 Task: Open Card Card0000000383 in Board Board0000000096 in Workspace WS0000000032 in Trello. Add Member Carxxstreet791@gmail.com to Card Card0000000383 in Board Board0000000096 in Workspace WS0000000032 in Trello. Add Orange Label titled Label0000000383 to Card Card0000000383 in Board Board0000000096 in Workspace WS0000000032 in Trello. Add Checklist CL0000000383 to Card Card0000000383 in Board Board0000000096 in Workspace WS0000000032 in Trello. Add Dates with Start Date as Oct 01 2023 and Due Date as Oct 31 2023 to Card Card0000000383 in Board Board0000000096 in Workspace WS0000000032 in Trello
Action: Mouse moved to (334, 581)
Screenshot: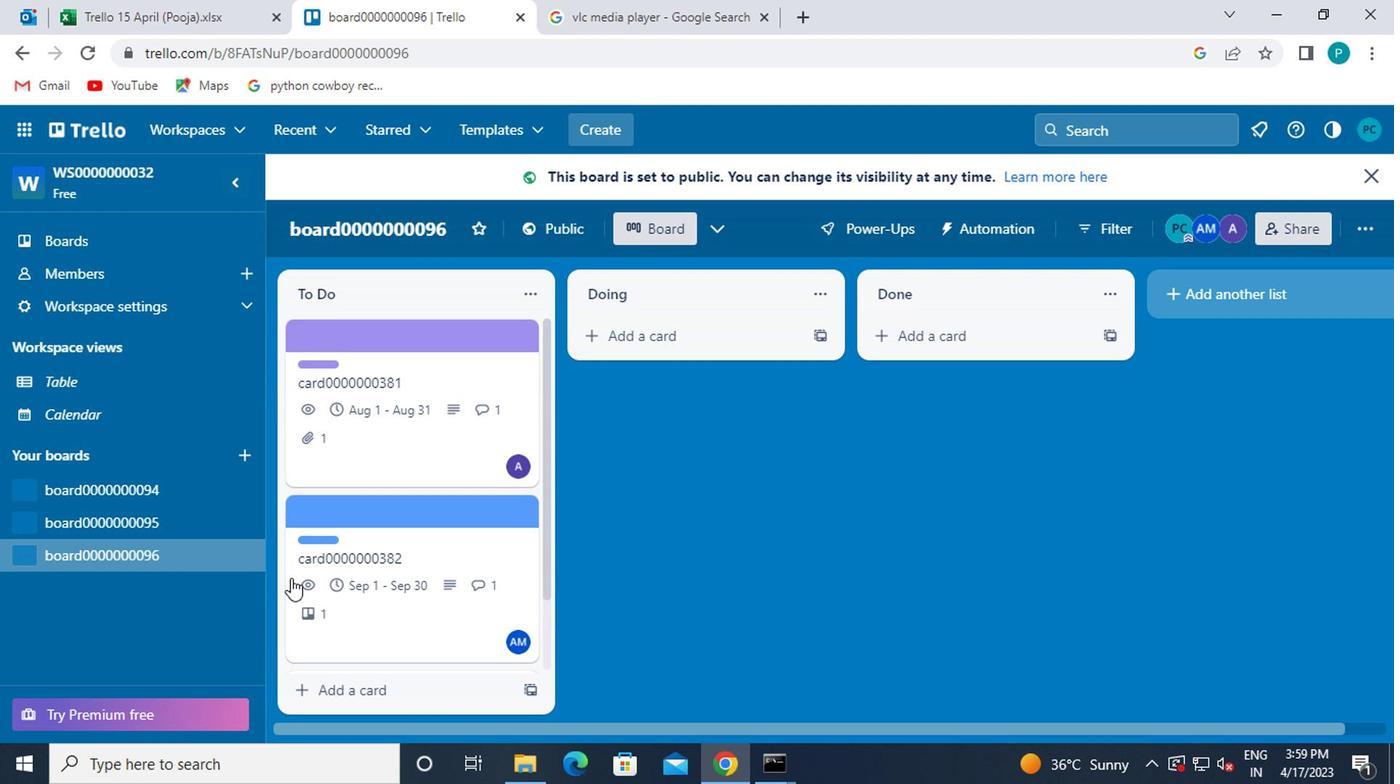 
Action: Mouse scrolled (334, 580) with delta (0, 0)
Screenshot: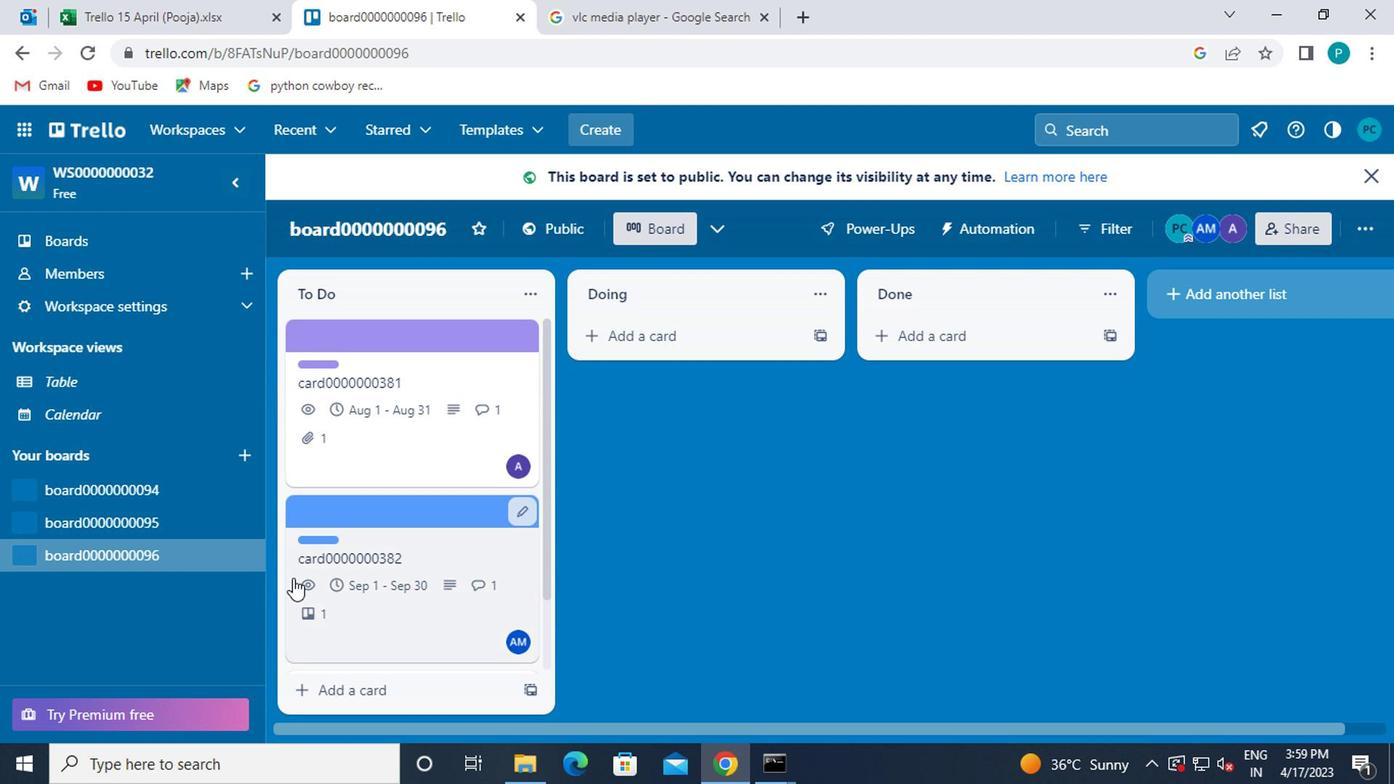 
Action: Mouse moved to (334, 581)
Screenshot: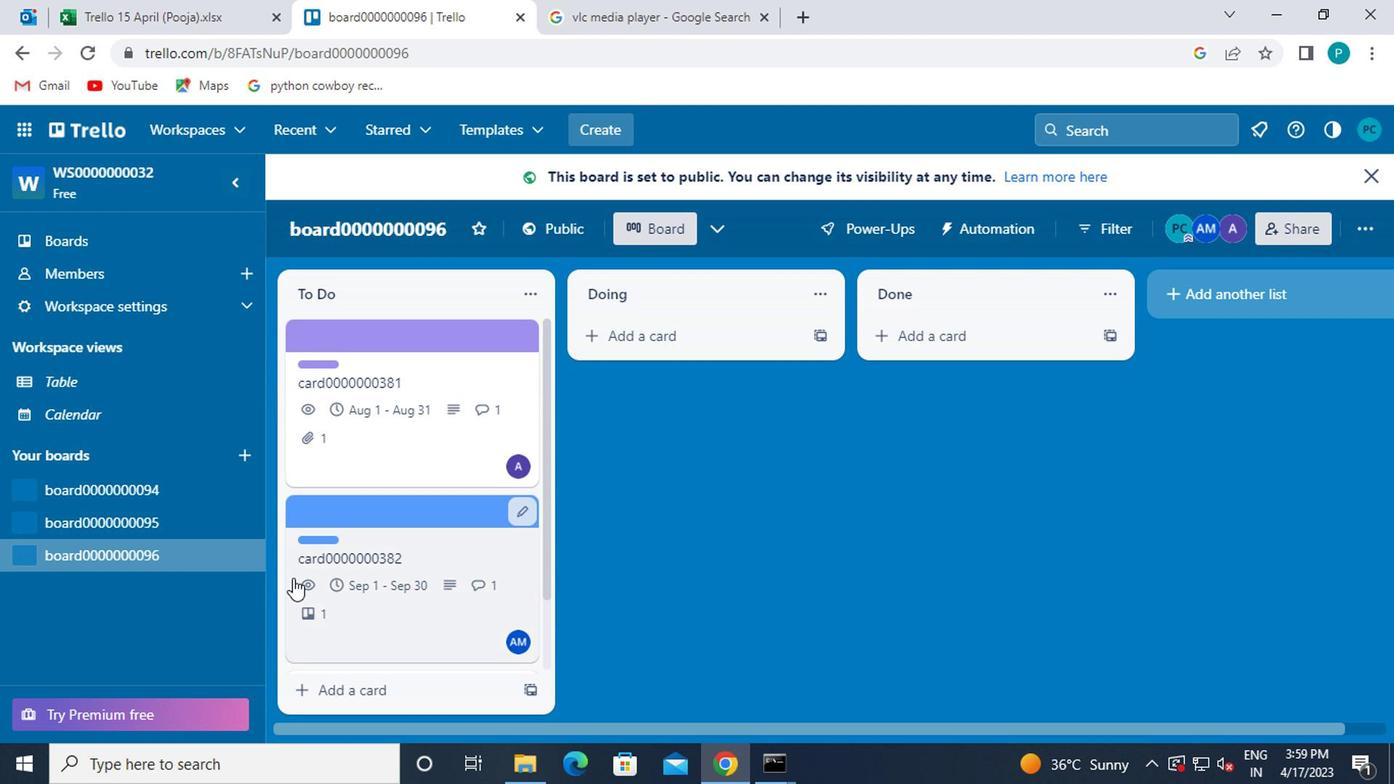 
Action: Mouse scrolled (334, 580) with delta (0, 0)
Screenshot: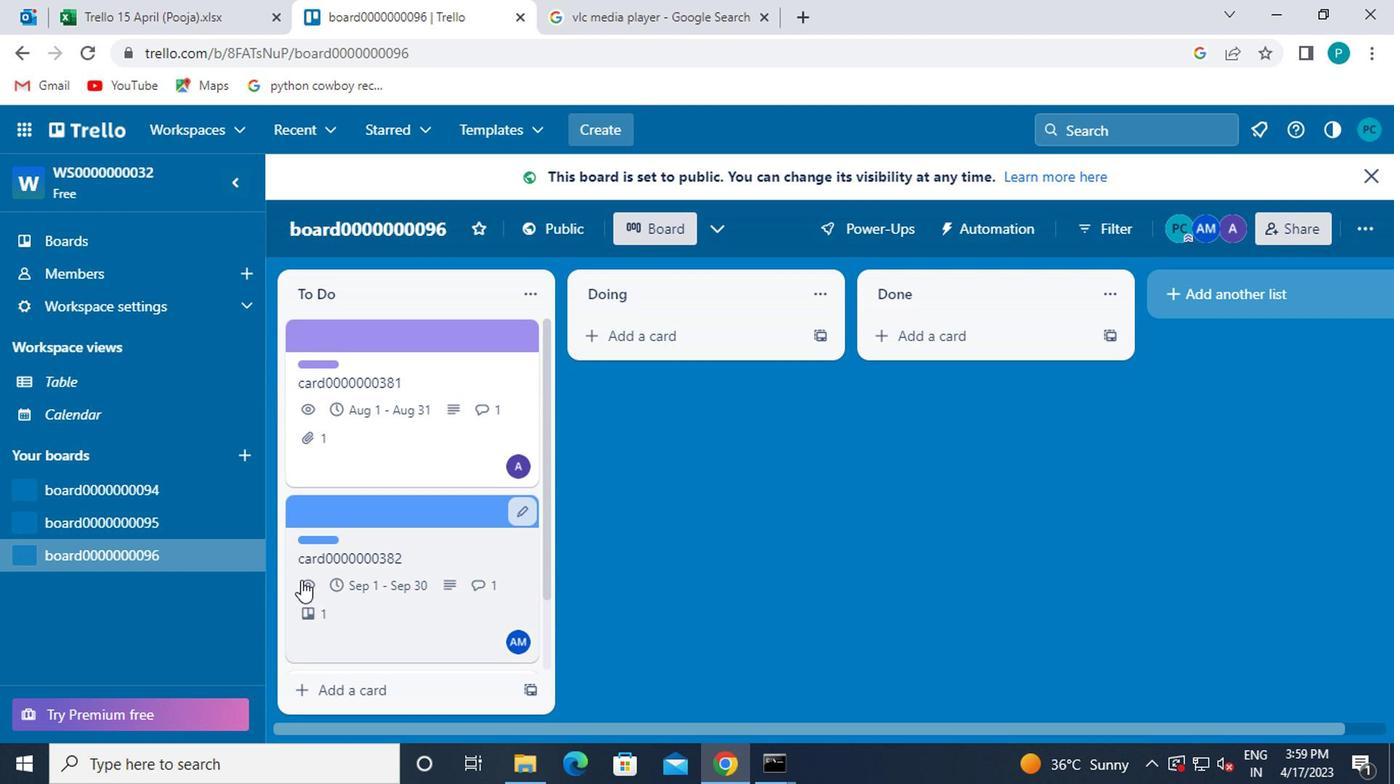 
Action: Mouse moved to (345, 599)
Screenshot: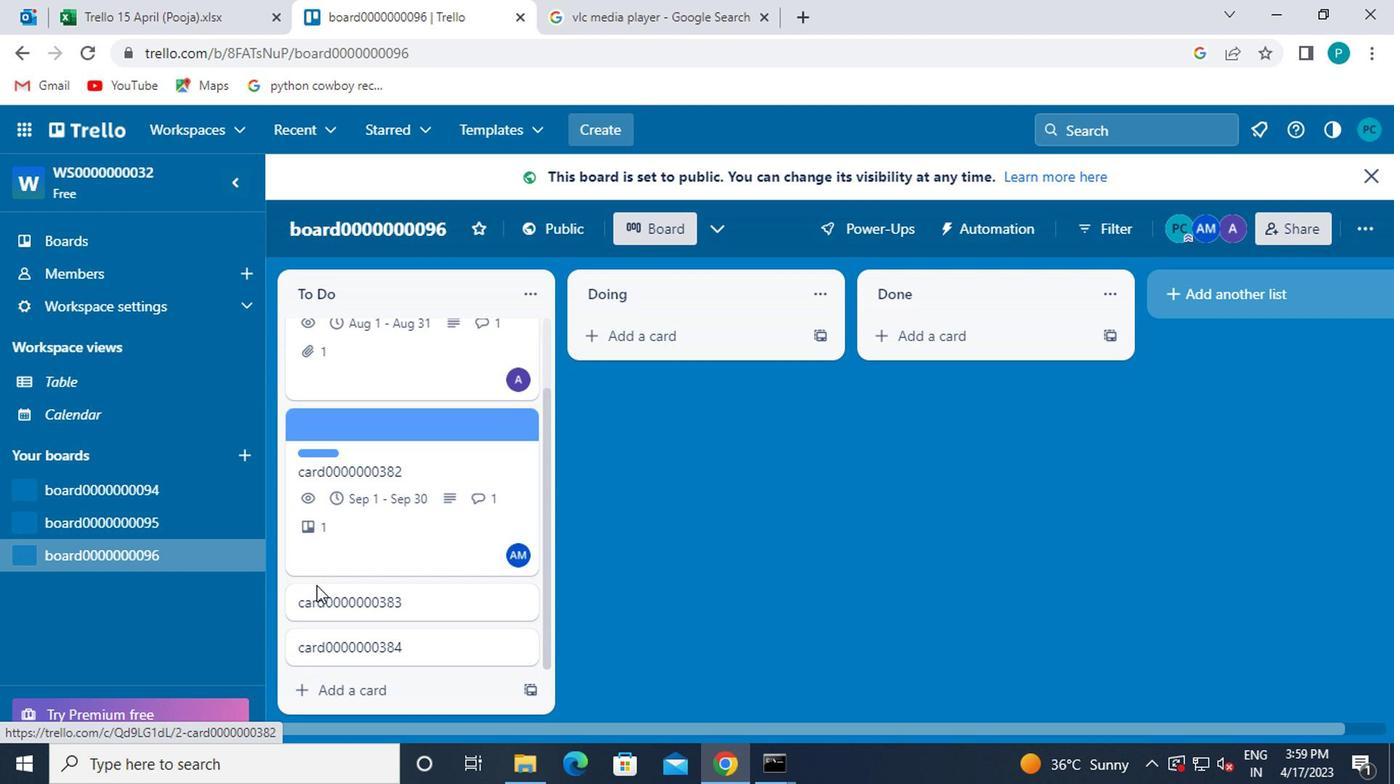 
Action: Mouse pressed left at (345, 599)
Screenshot: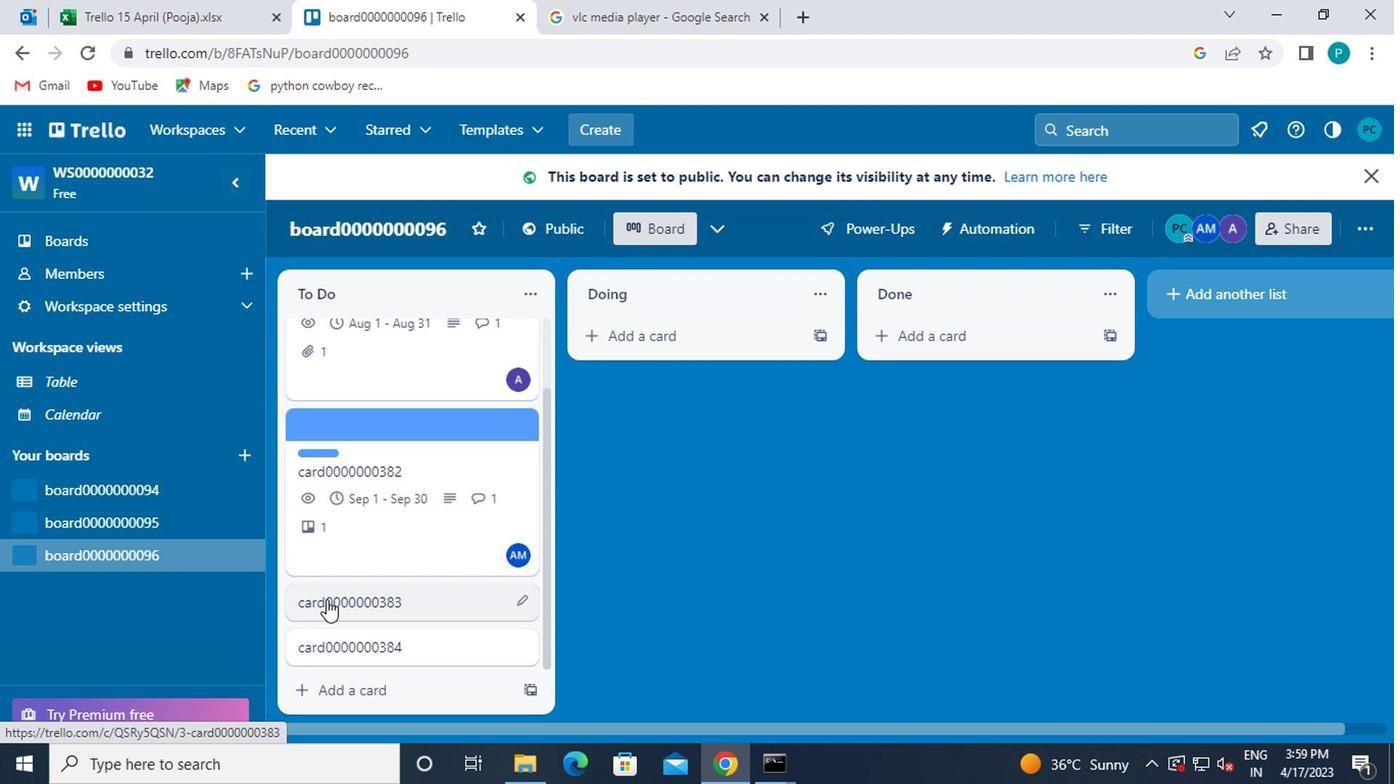 
Action: Mouse moved to (917, 370)
Screenshot: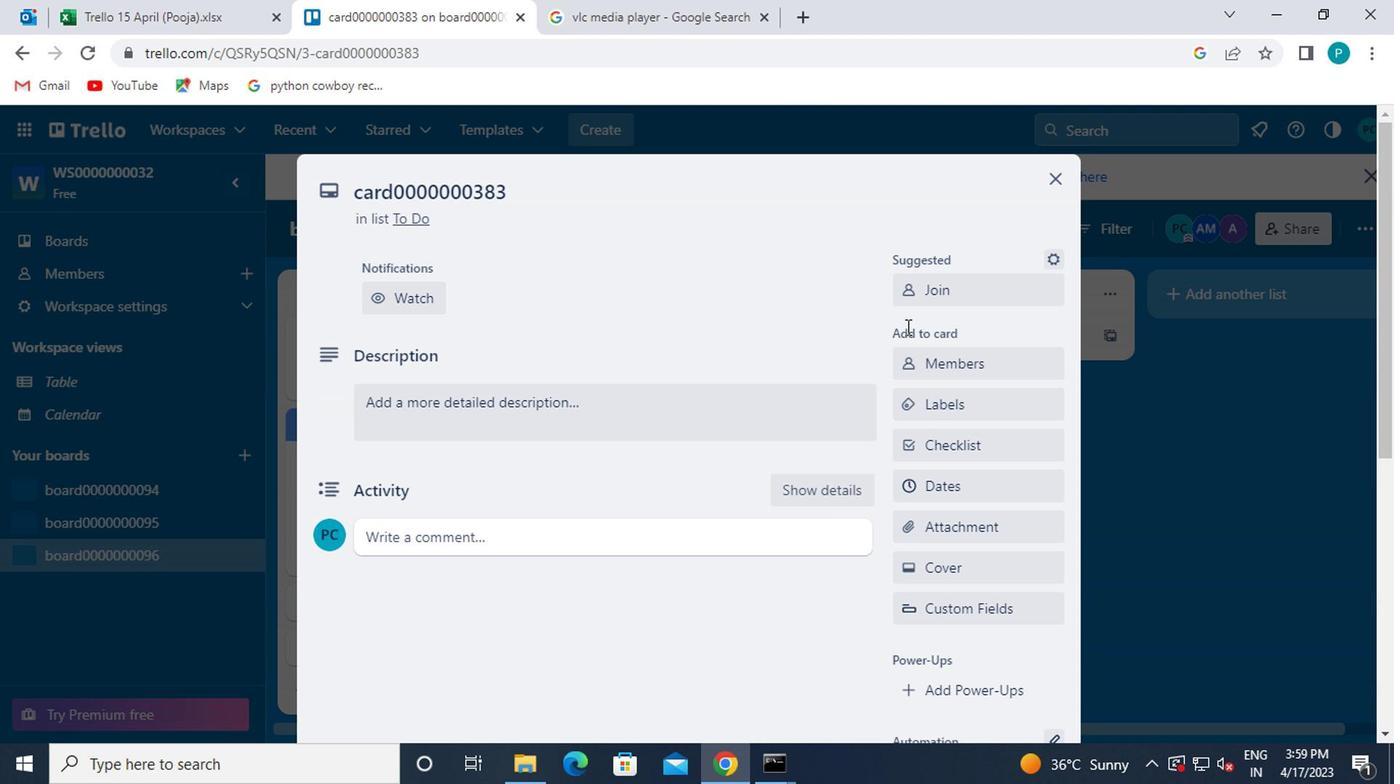 
Action: Mouse pressed left at (917, 370)
Screenshot: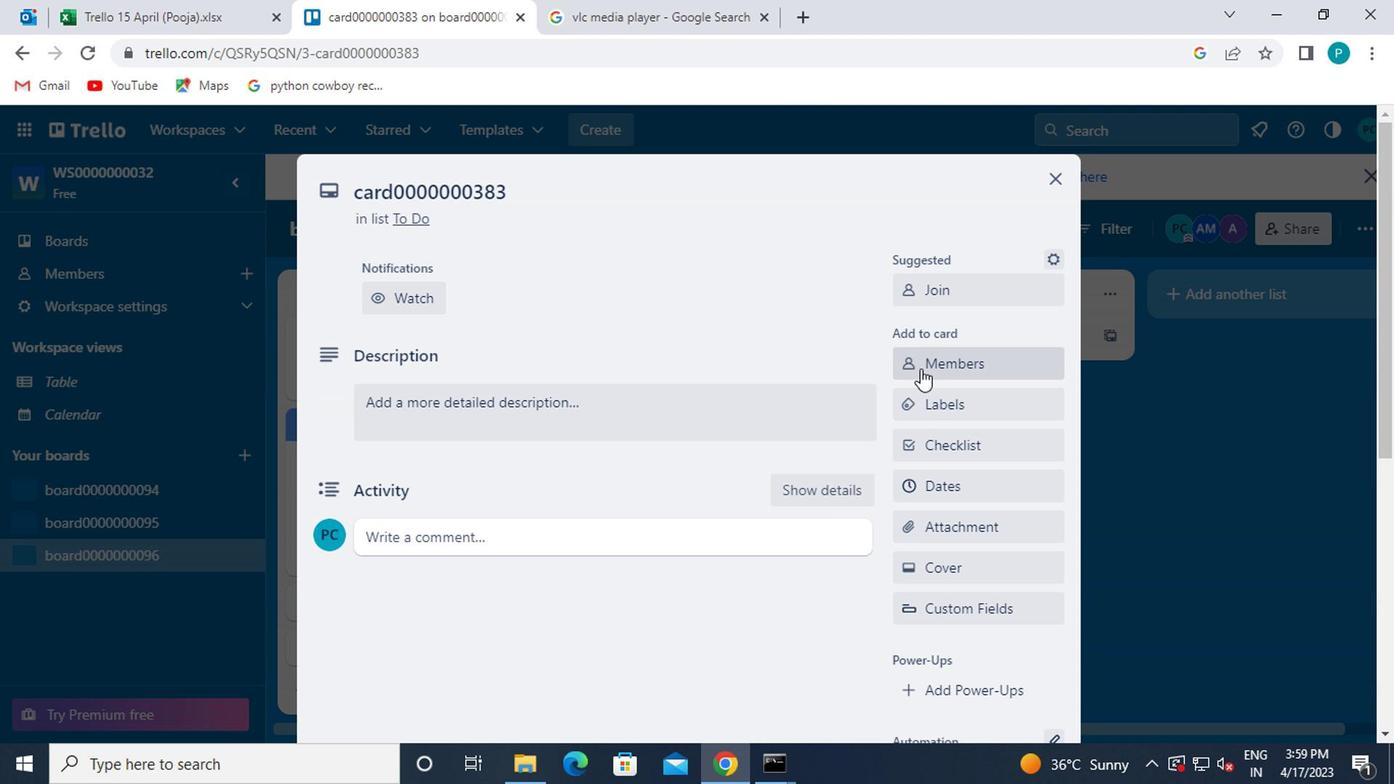 
Action: Mouse moved to (927, 455)
Screenshot: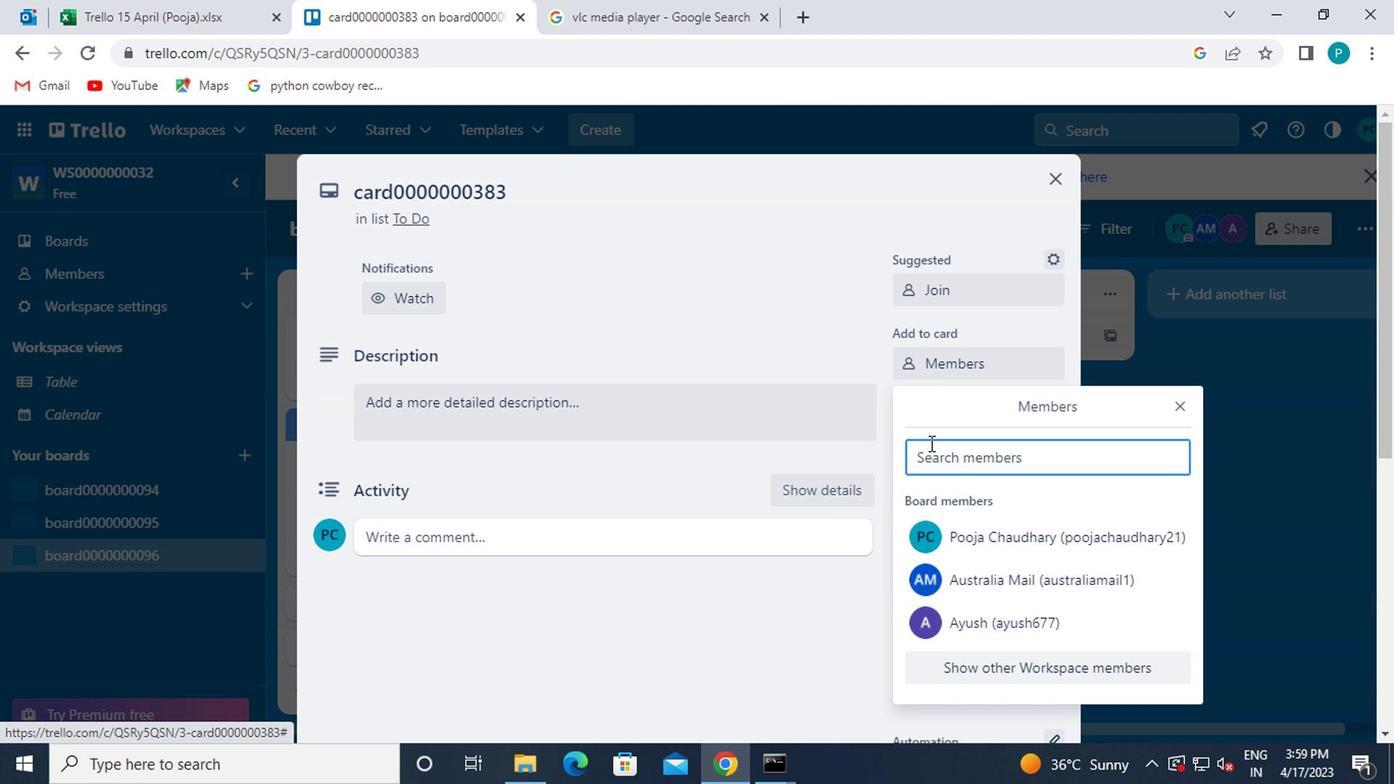 
Action: Mouse pressed left at (927, 455)
Screenshot: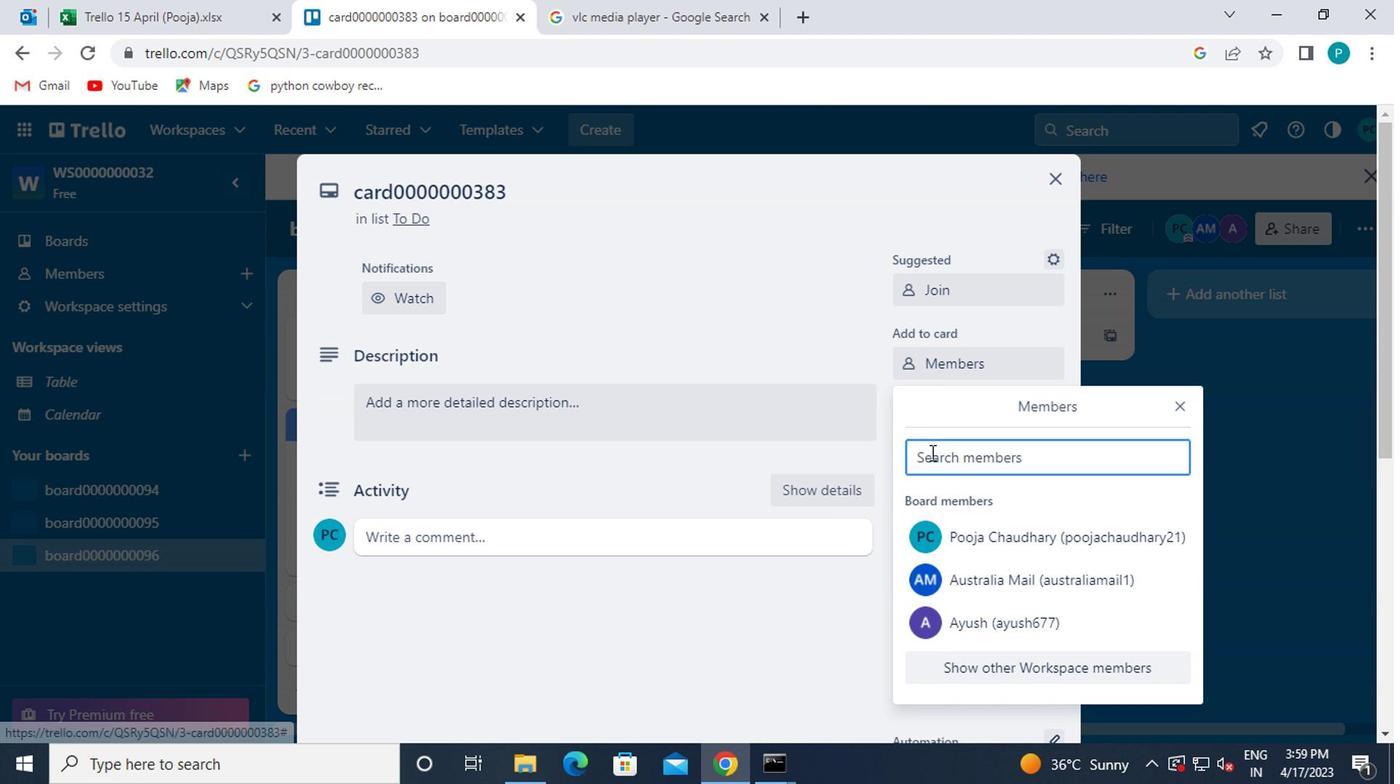 
Action: Mouse moved to (865, 496)
Screenshot: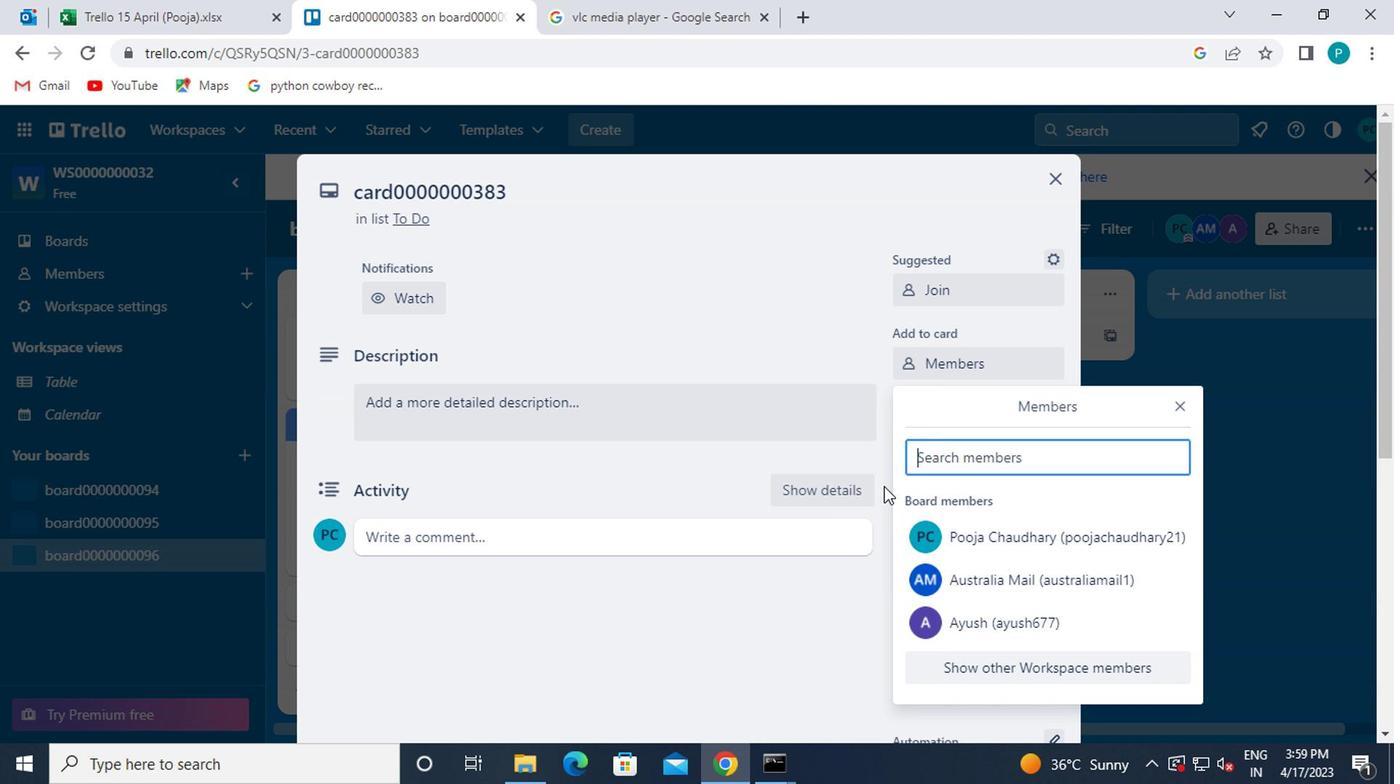 
Action: Key pressed carxxstret<Key.backspace>et791
Screenshot: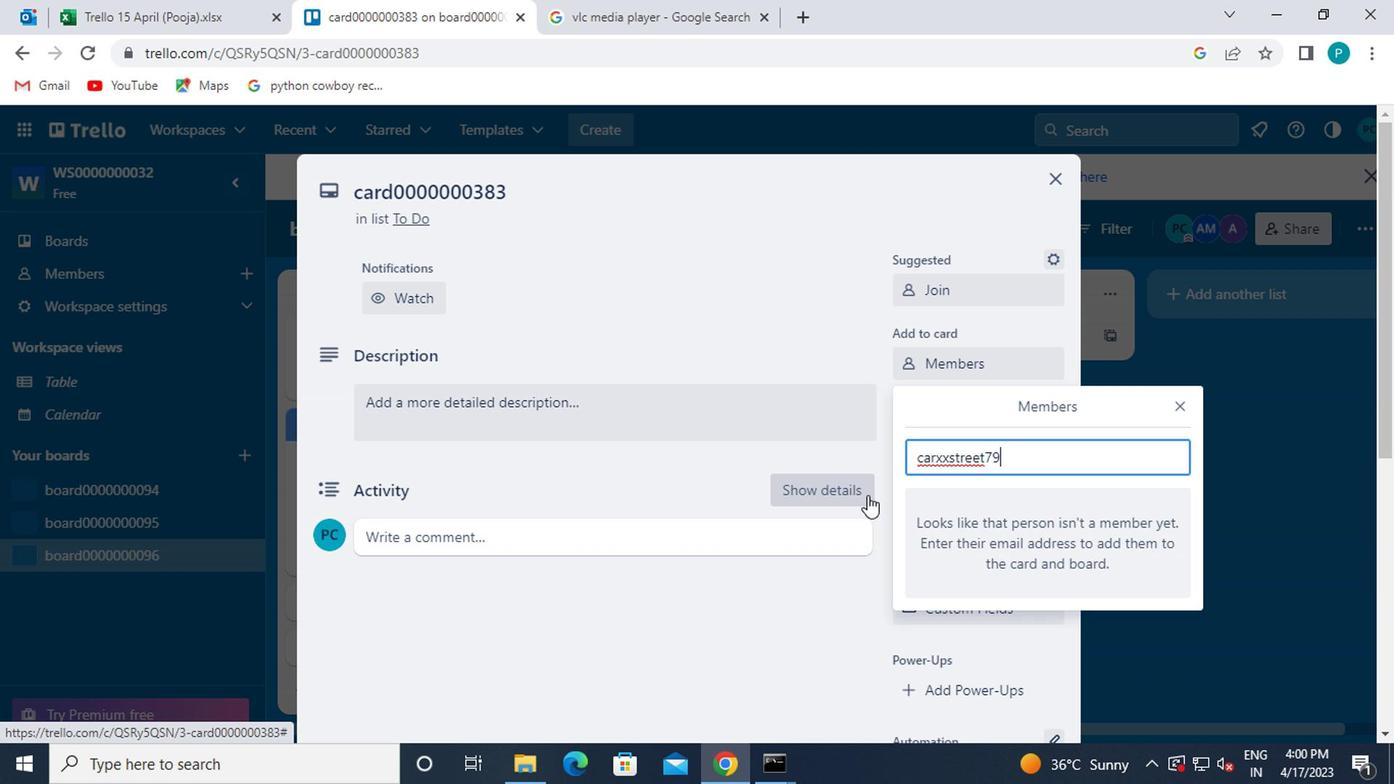 
Action: Mouse moved to (847, 507)
Screenshot: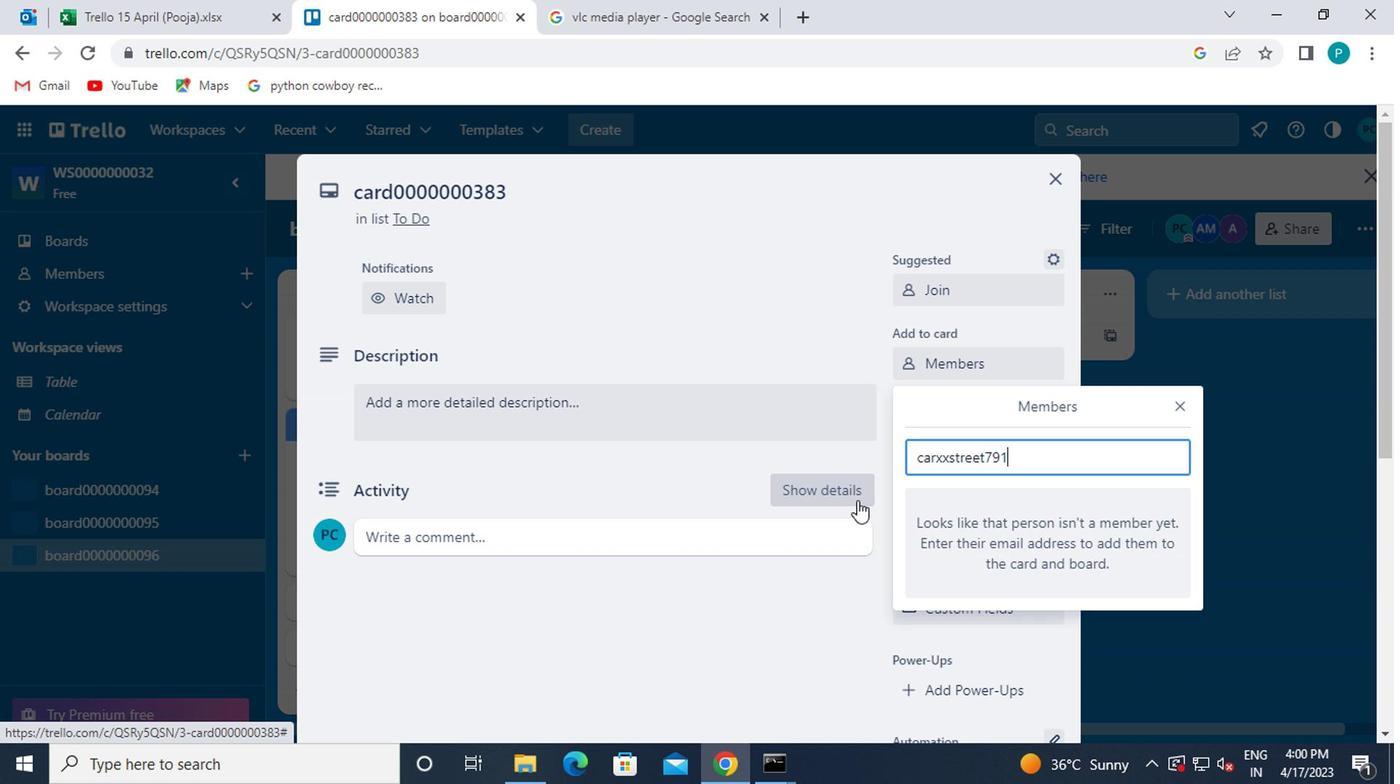 
Action: Key pressed <Key.shift>
Screenshot: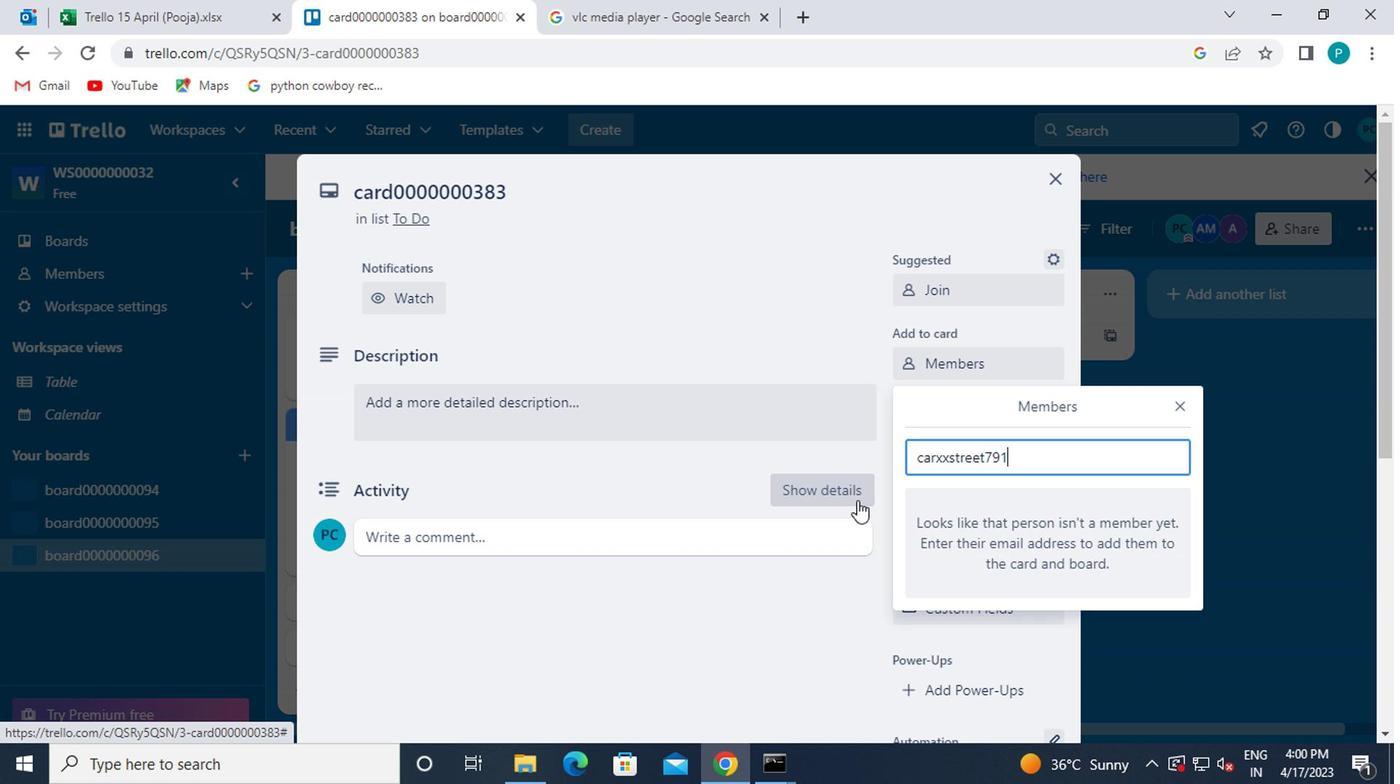 
Action: Mouse moved to (844, 509)
Screenshot: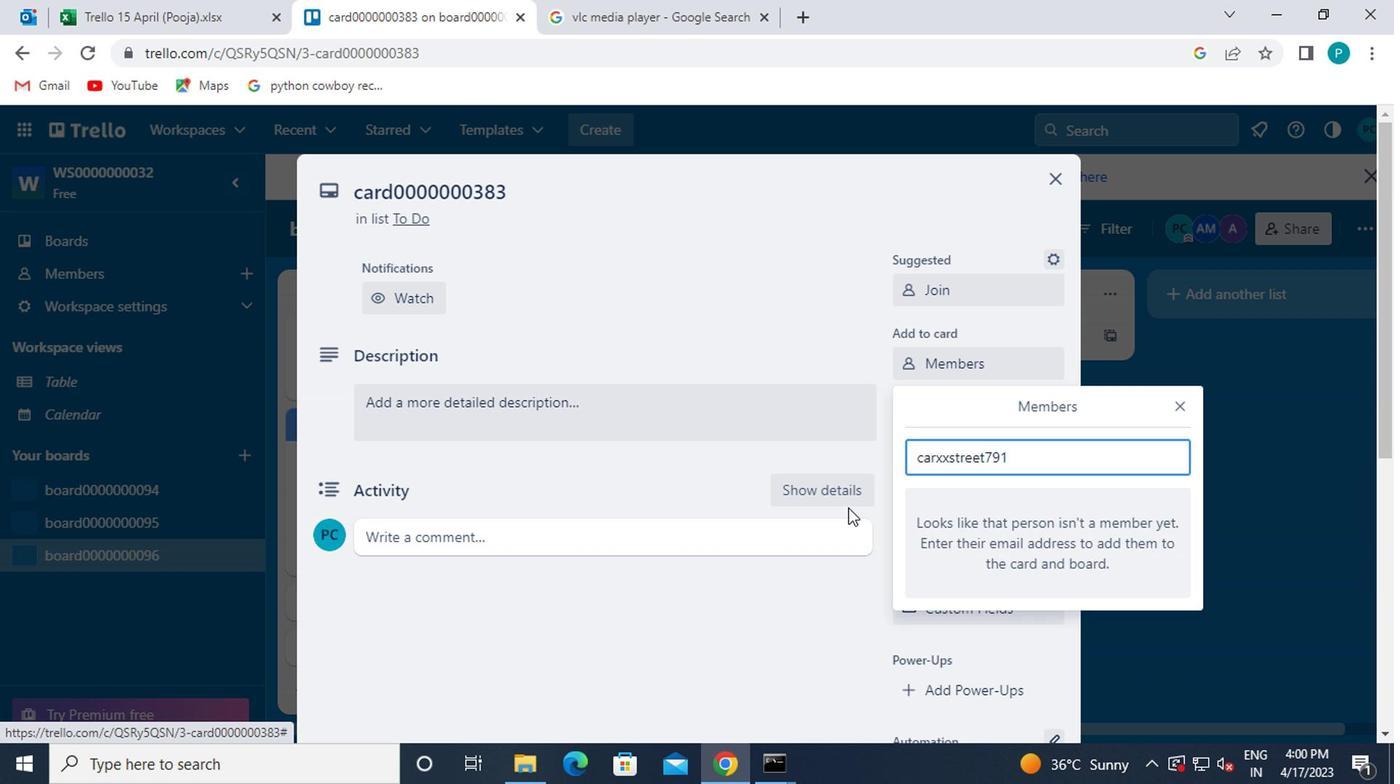
Action: Key pressed @GMAIL.COM
Screenshot: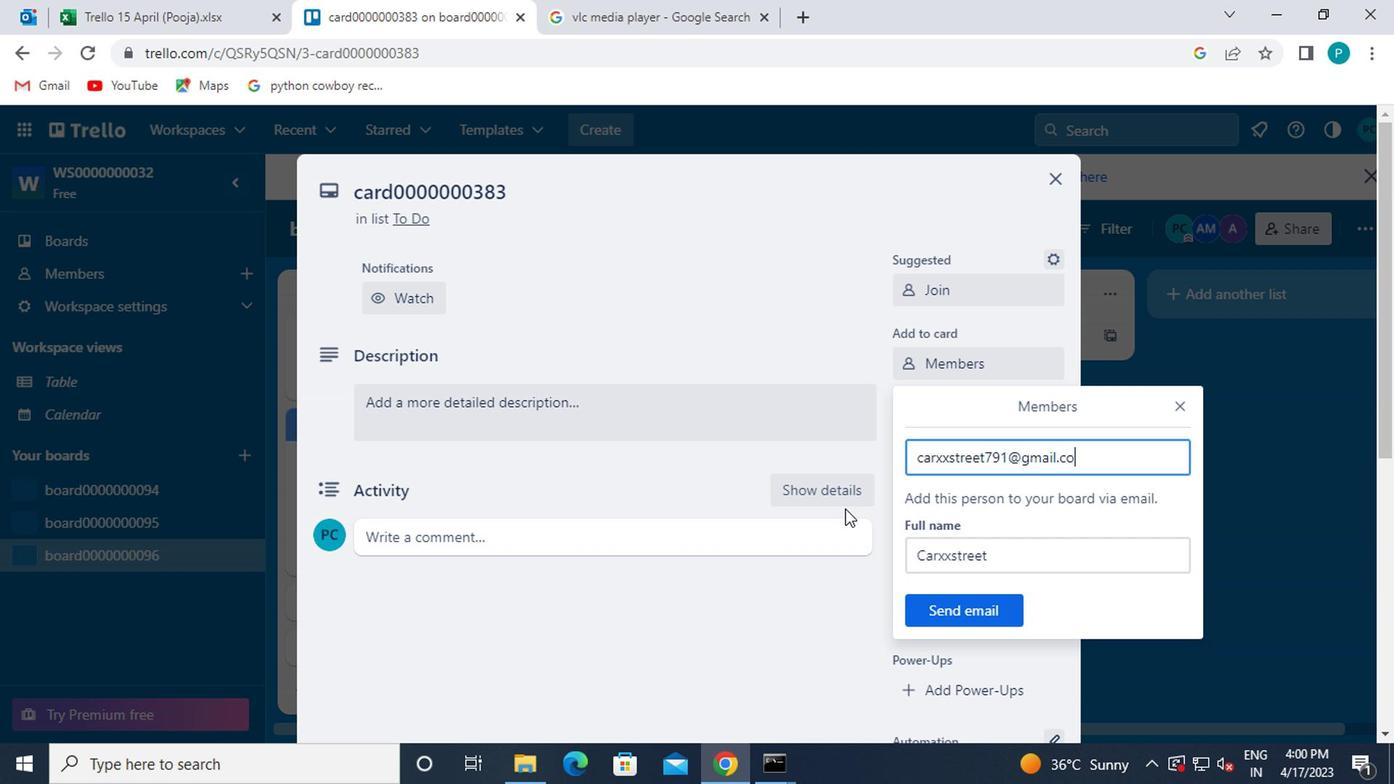 
Action: Mouse moved to (940, 601)
Screenshot: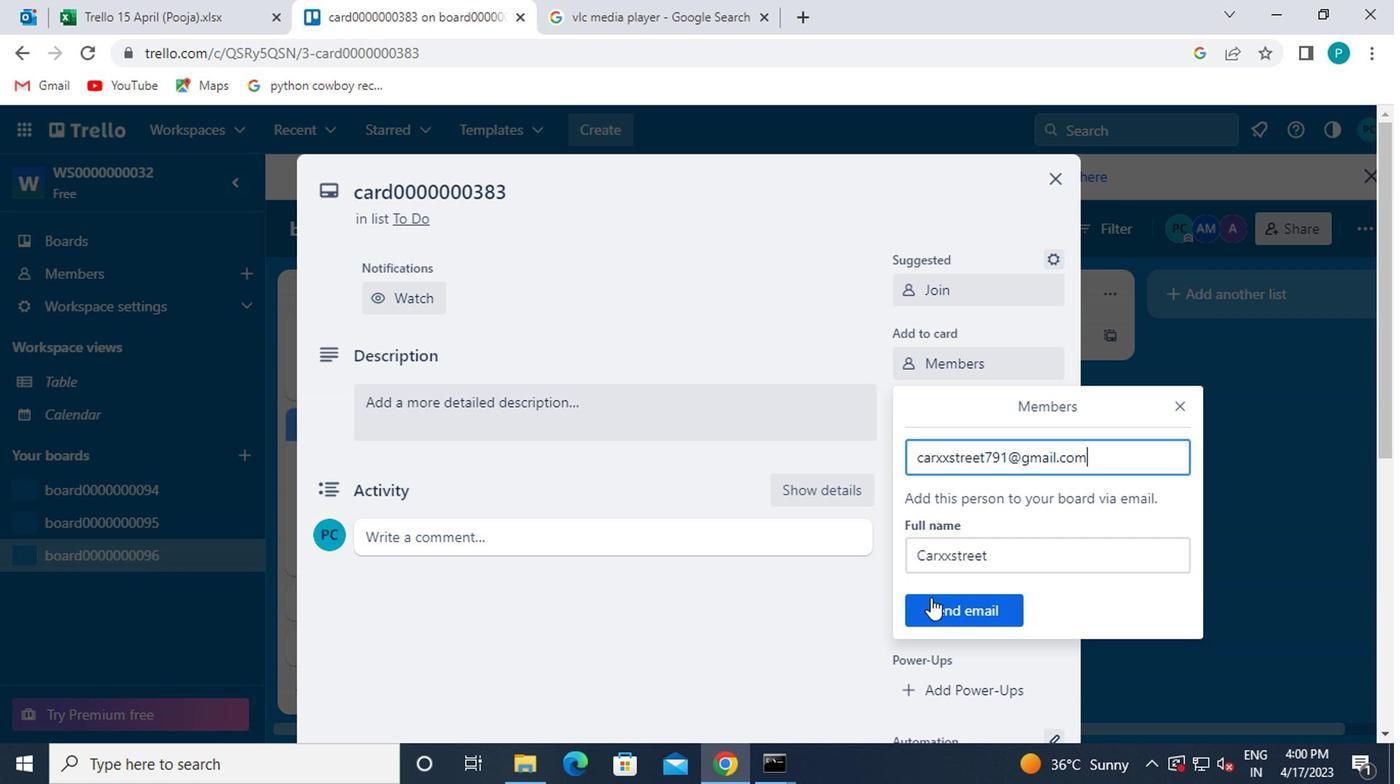 
Action: Mouse pressed left at (940, 601)
Screenshot: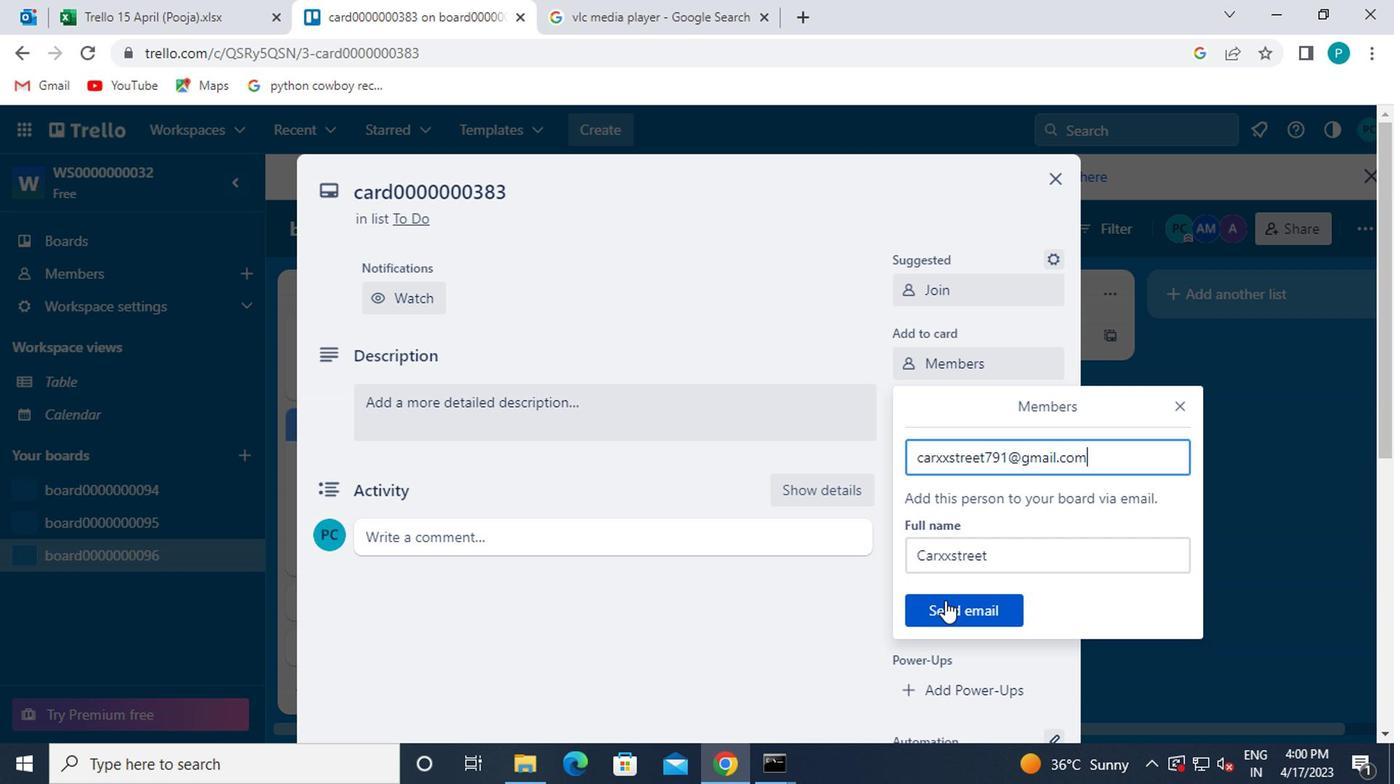 
Action: Mouse moved to (923, 400)
Screenshot: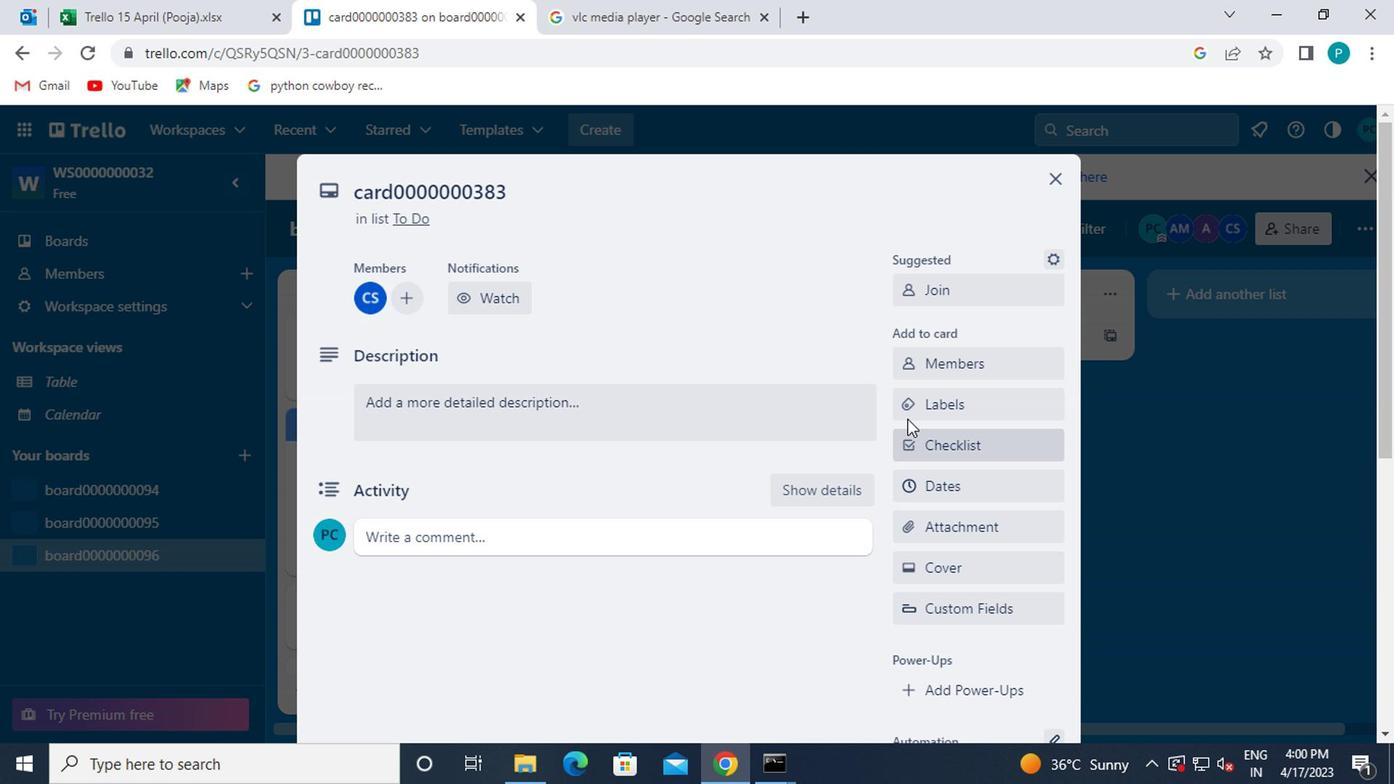 
Action: Mouse pressed left at (923, 400)
Screenshot: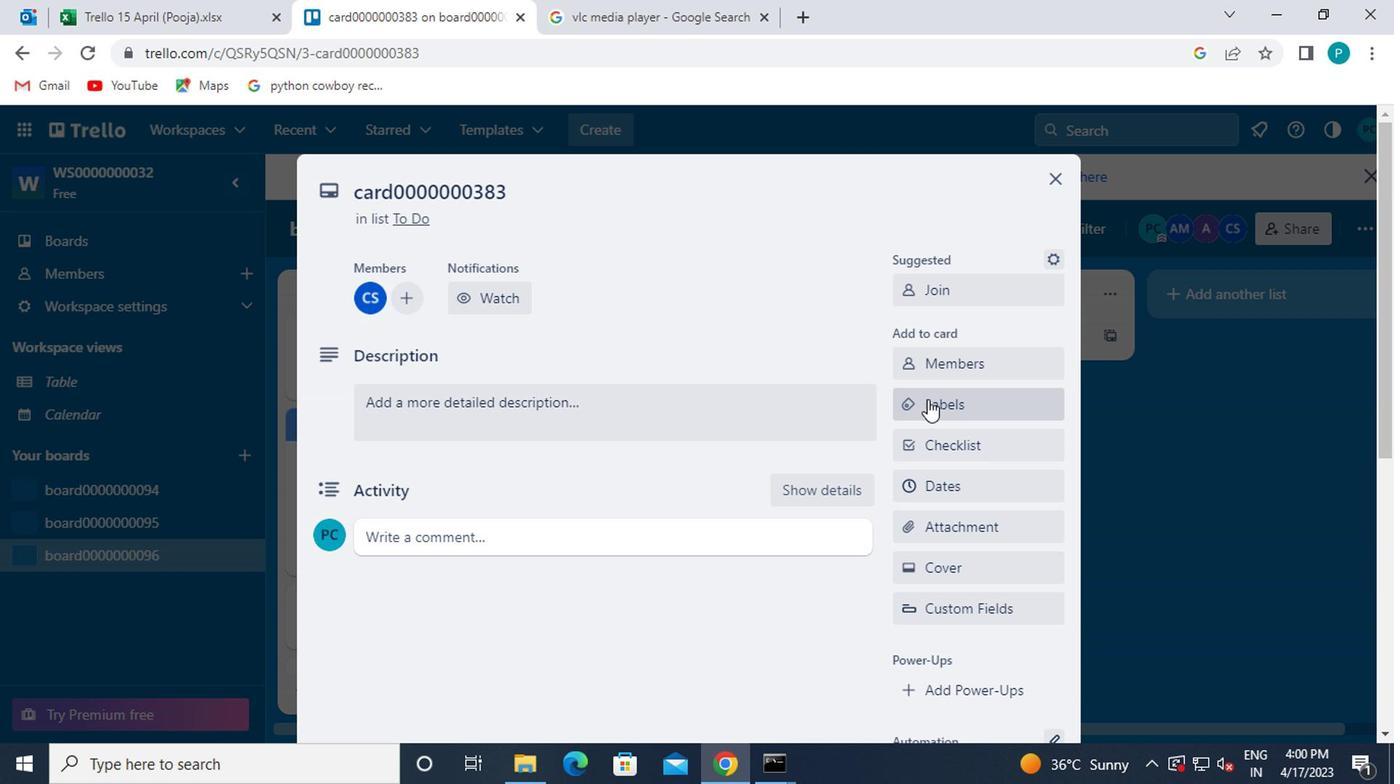 
Action: Mouse moved to (948, 599)
Screenshot: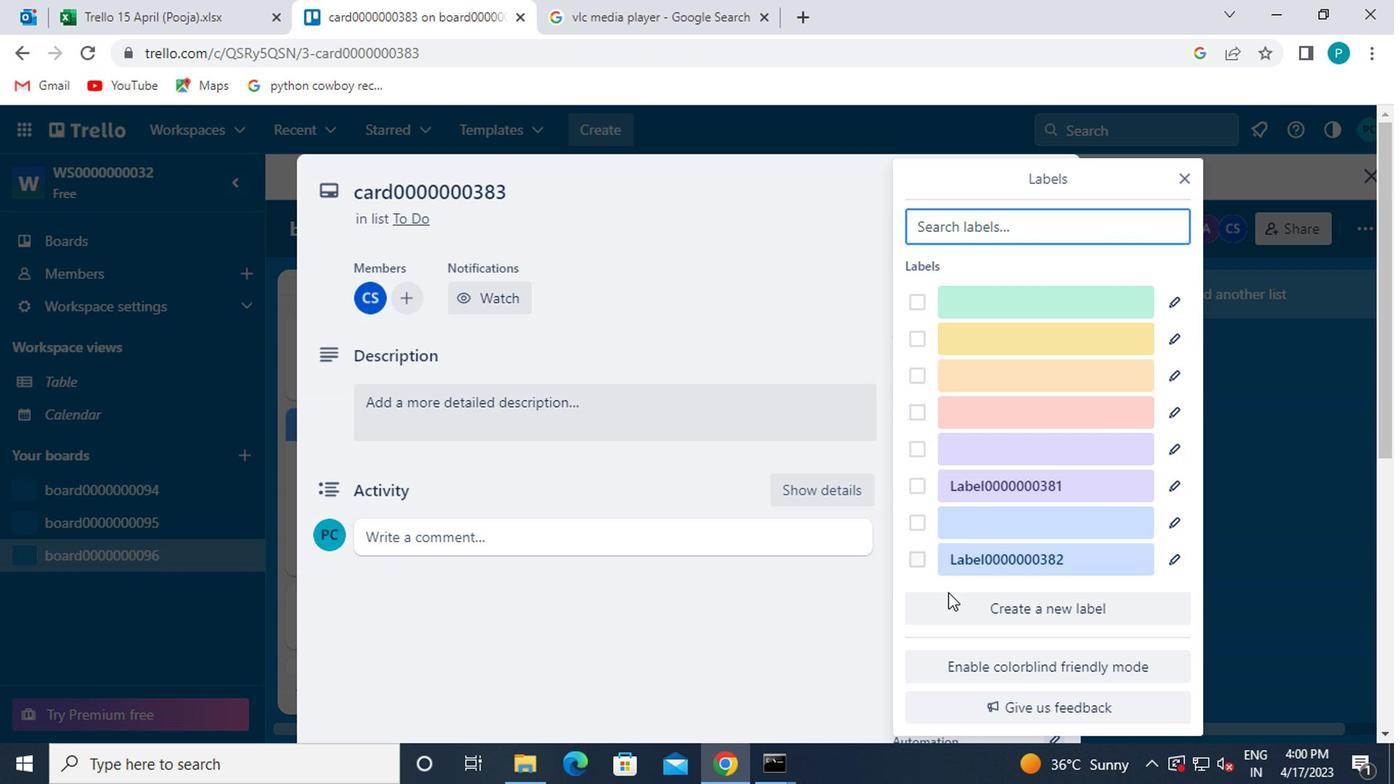 
Action: Mouse pressed left at (948, 599)
Screenshot: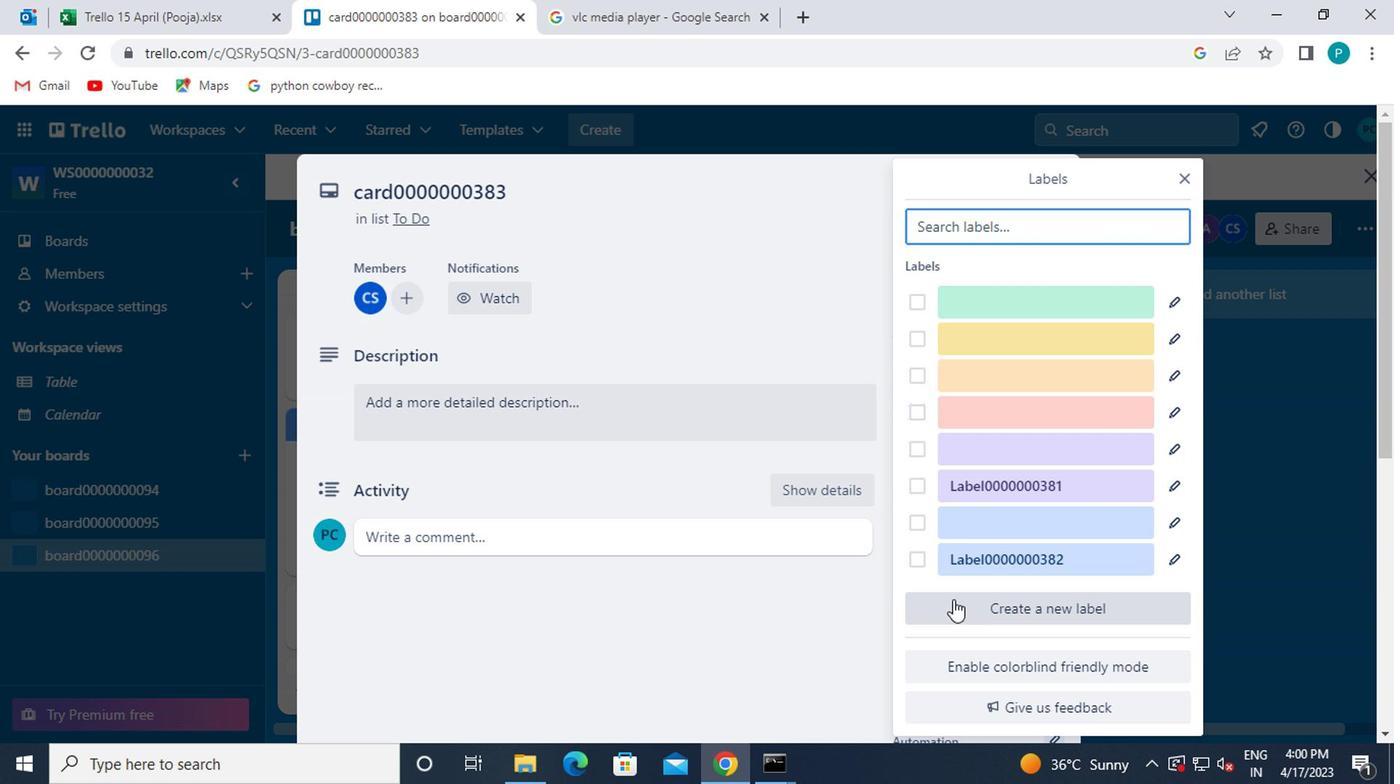 
Action: Mouse moved to (1042, 469)
Screenshot: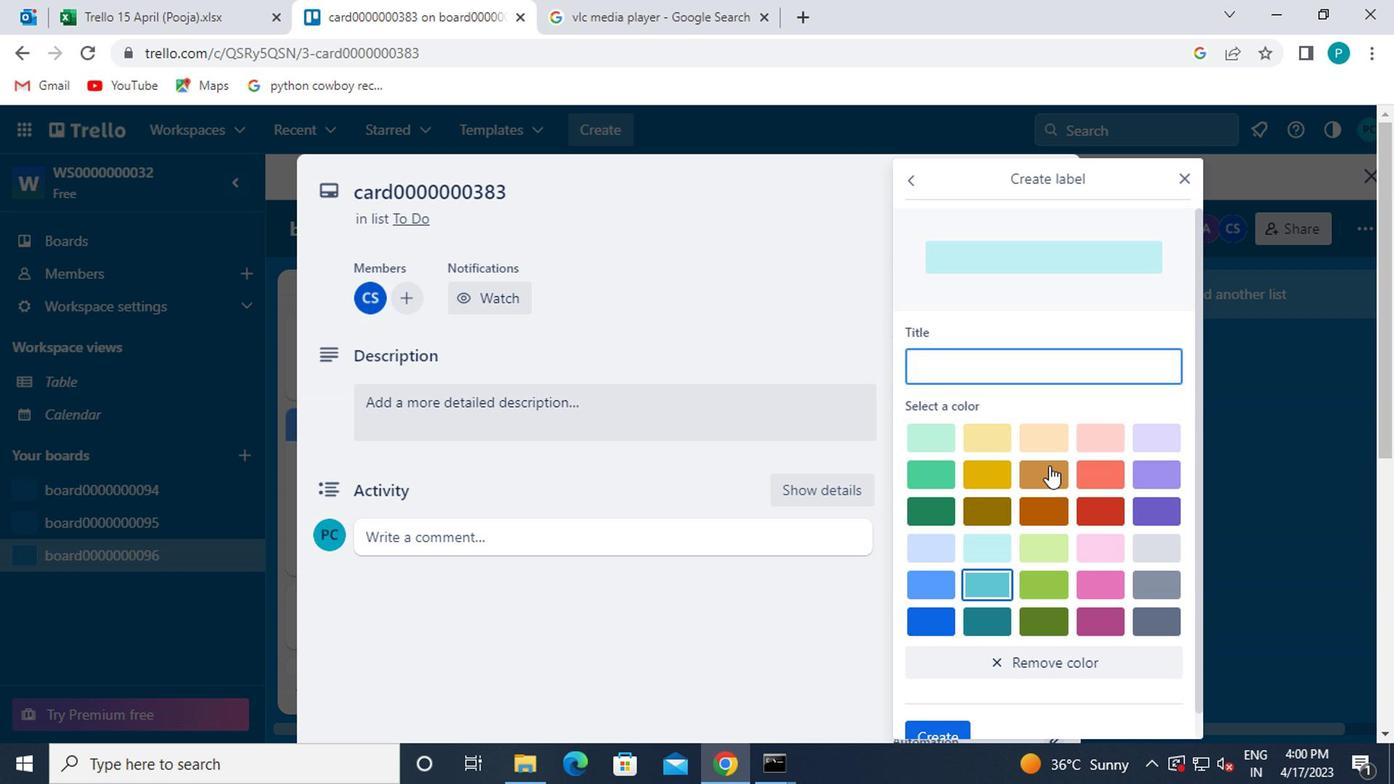 
Action: Mouse pressed left at (1042, 469)
Screenshot: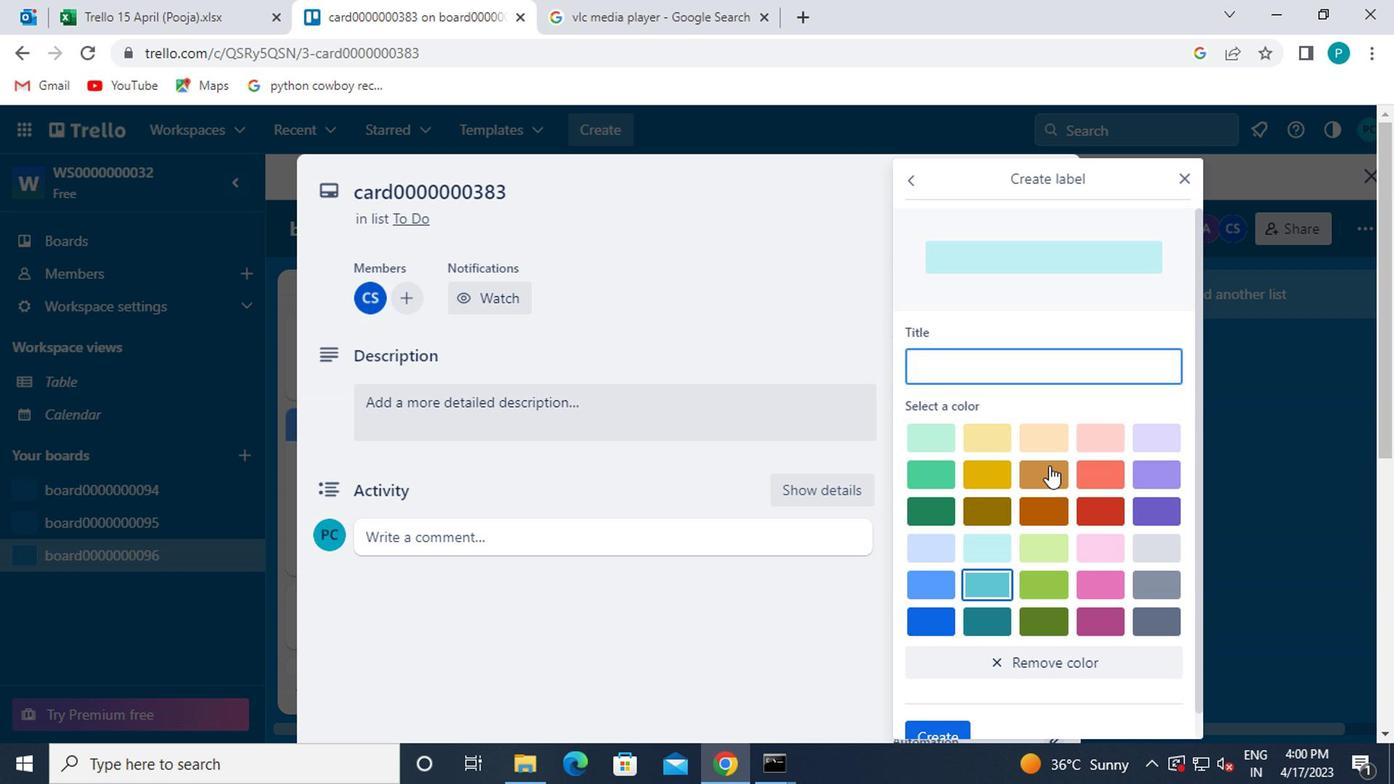 
Action: Mouse moved to (923, 358)
Screenshot: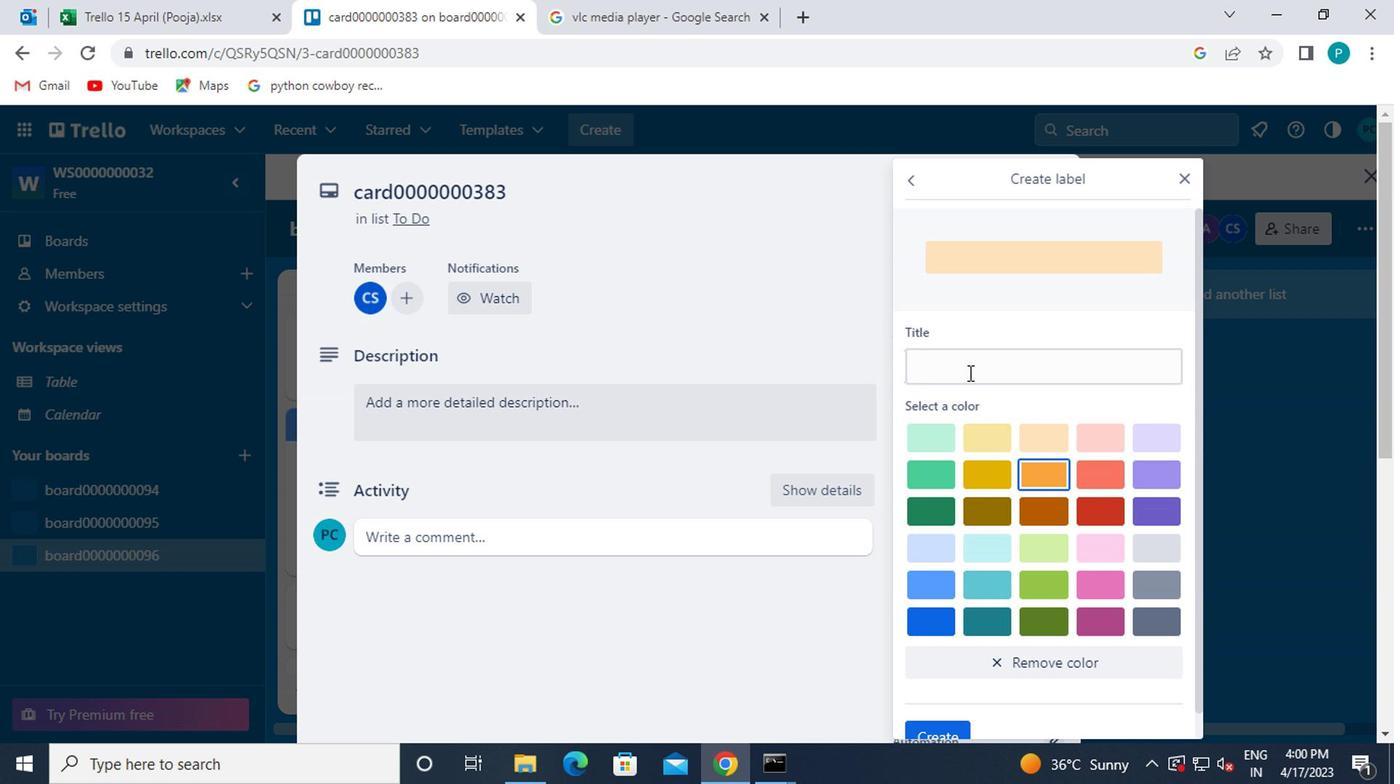 
Action: Mouse pressed left at (923, 358)
Screenshot: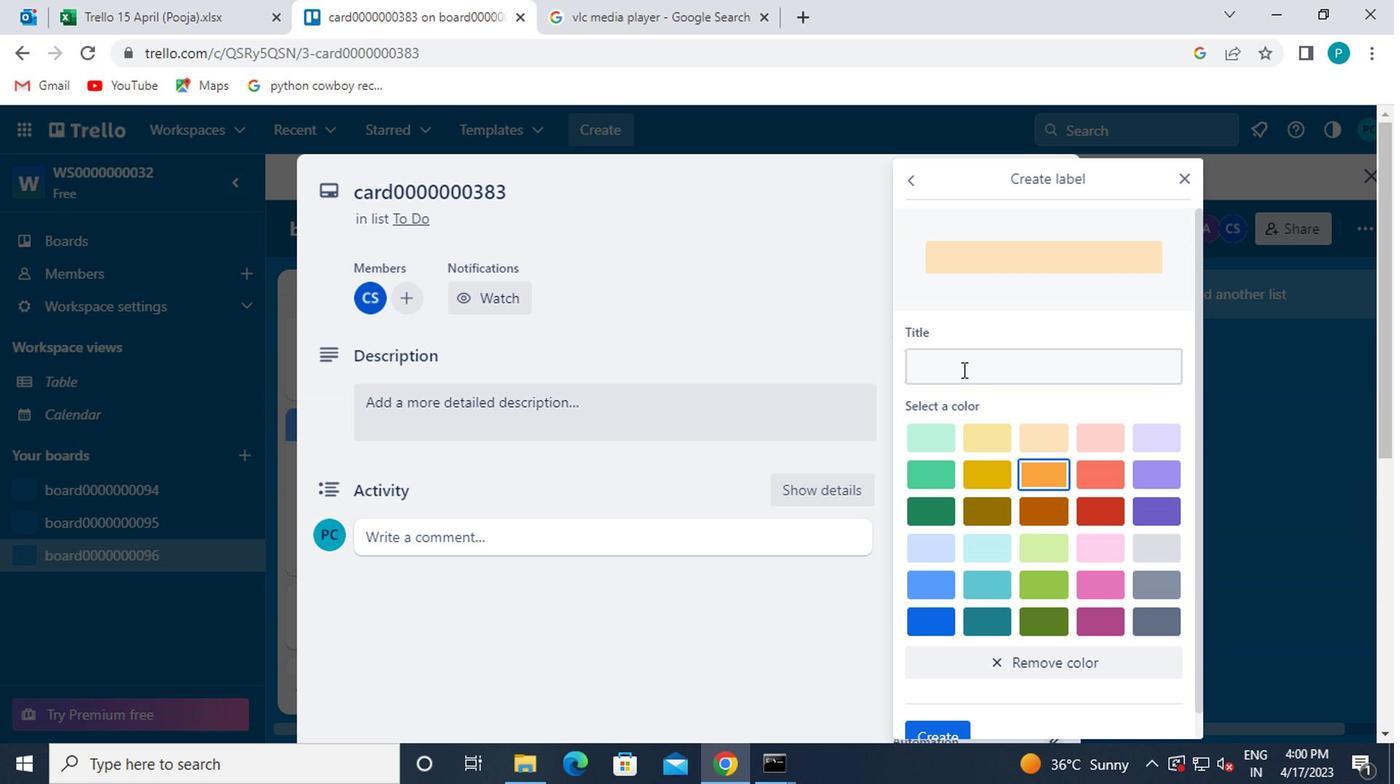 
Action: Mouse moved to (900, 368)
Screenshot: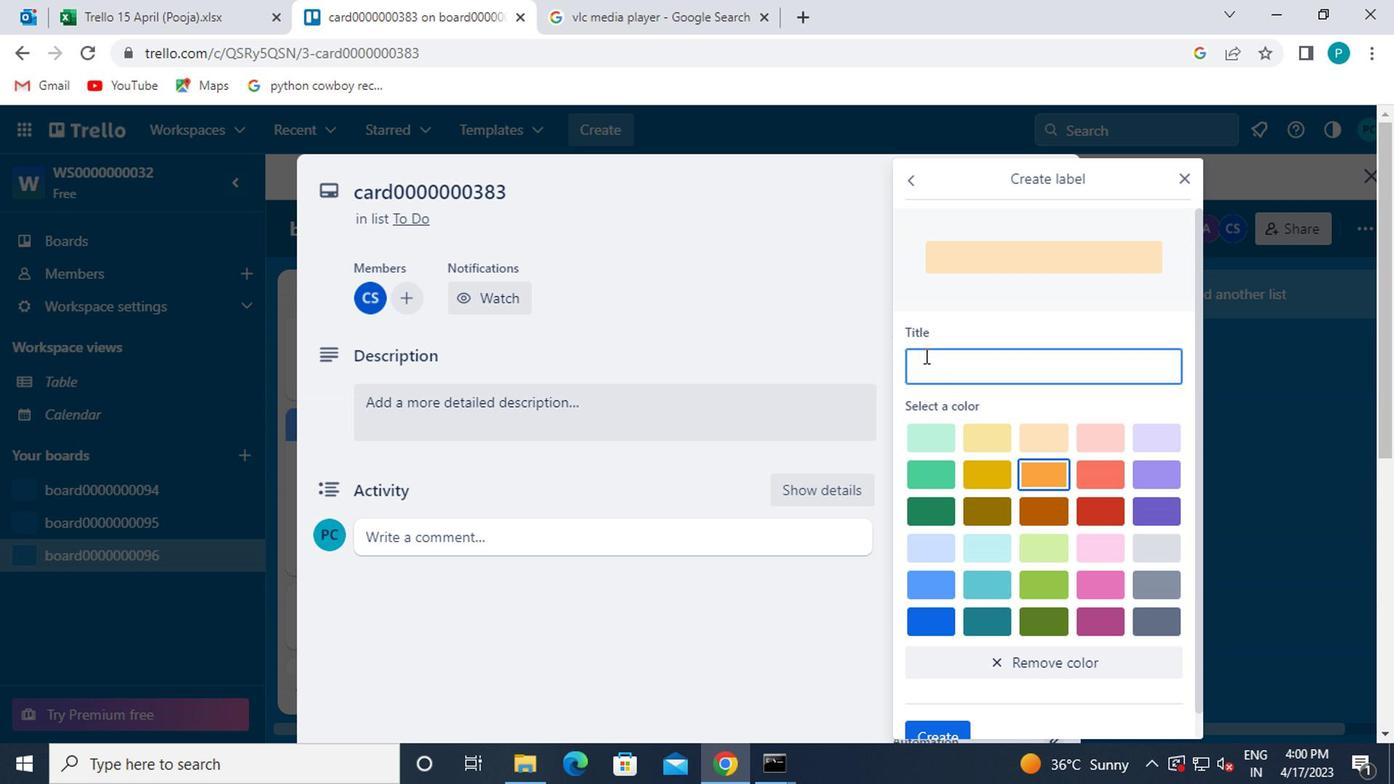 
Action: Key pressed <Key.caps_lock>
Screenshot: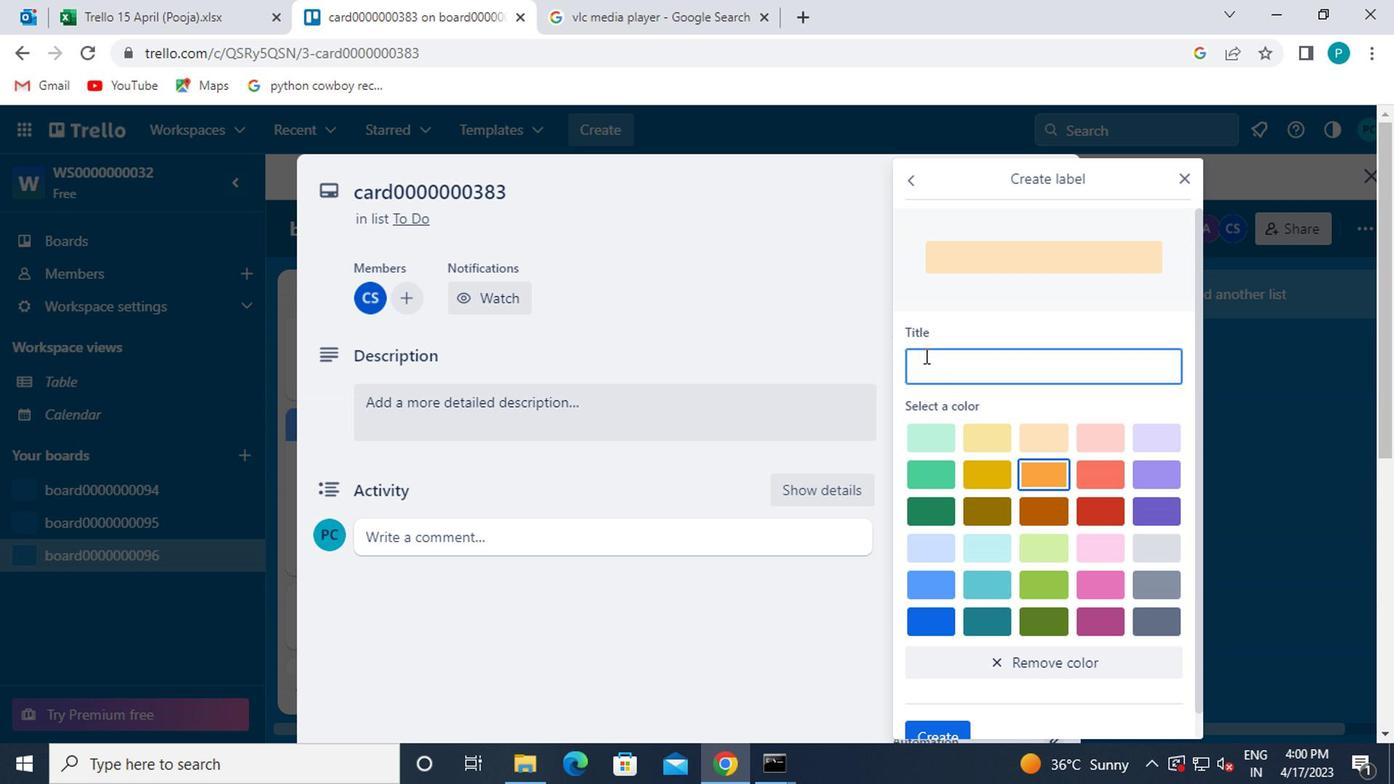
Action: Mouse moved to (898, 368)
Screenshot: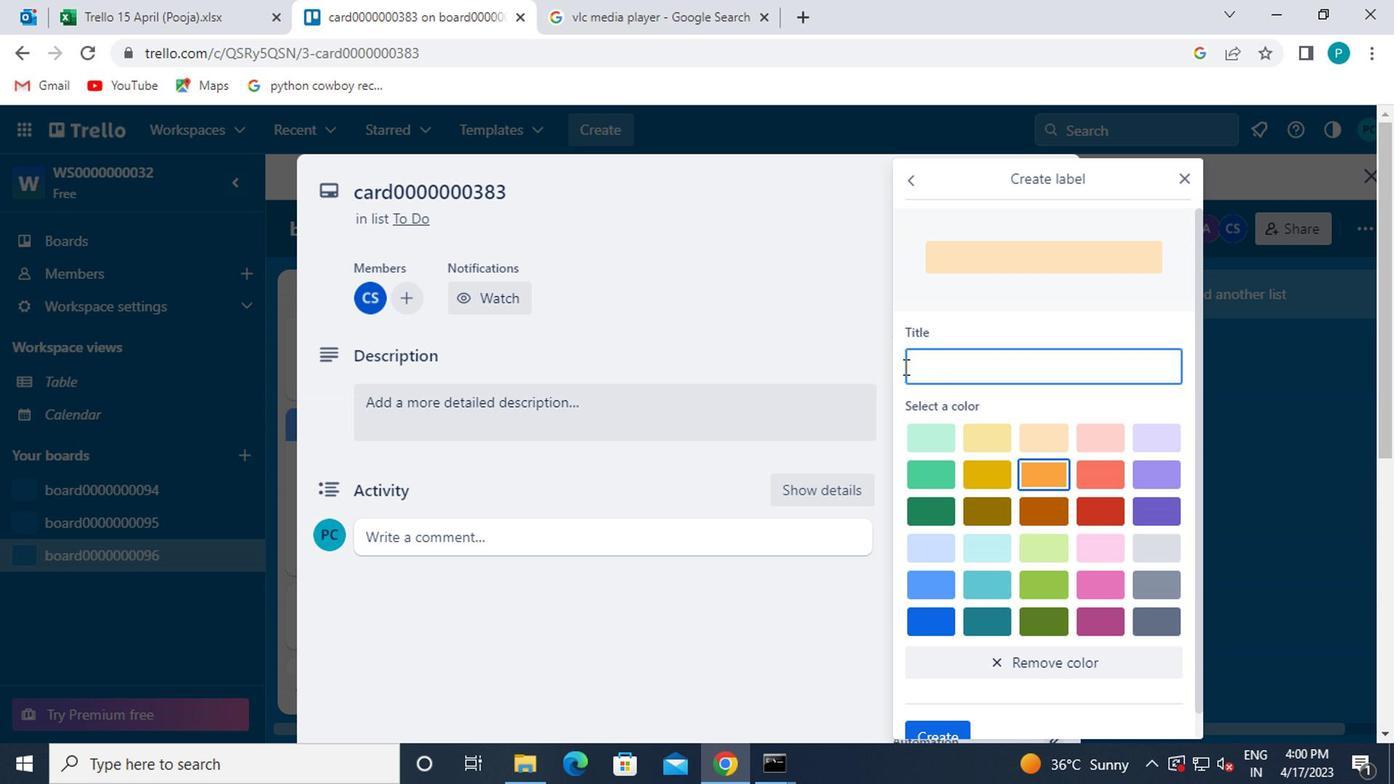 
Action: Key pressed L<Key.caps_lock>
Screenshot: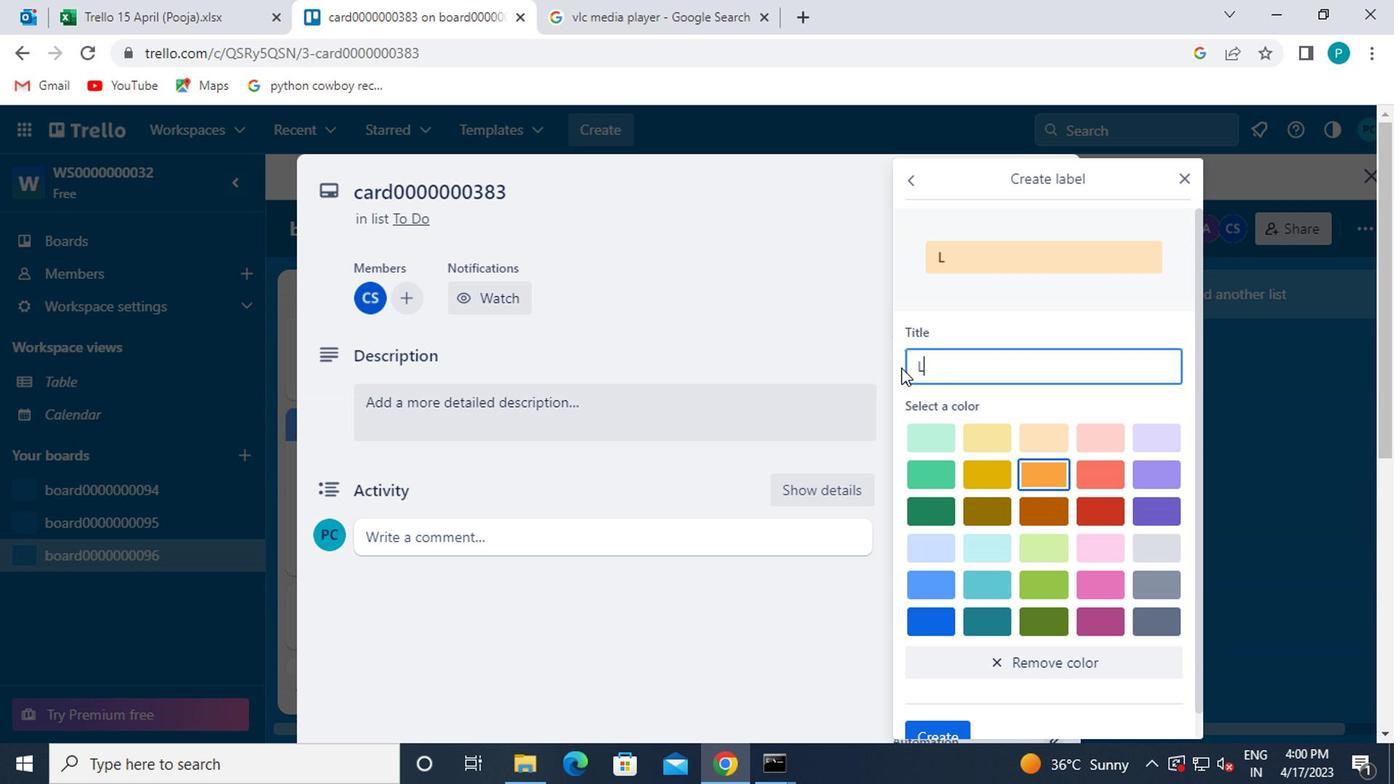 
Action: Mouse moved to (890, 375)
Screenshot: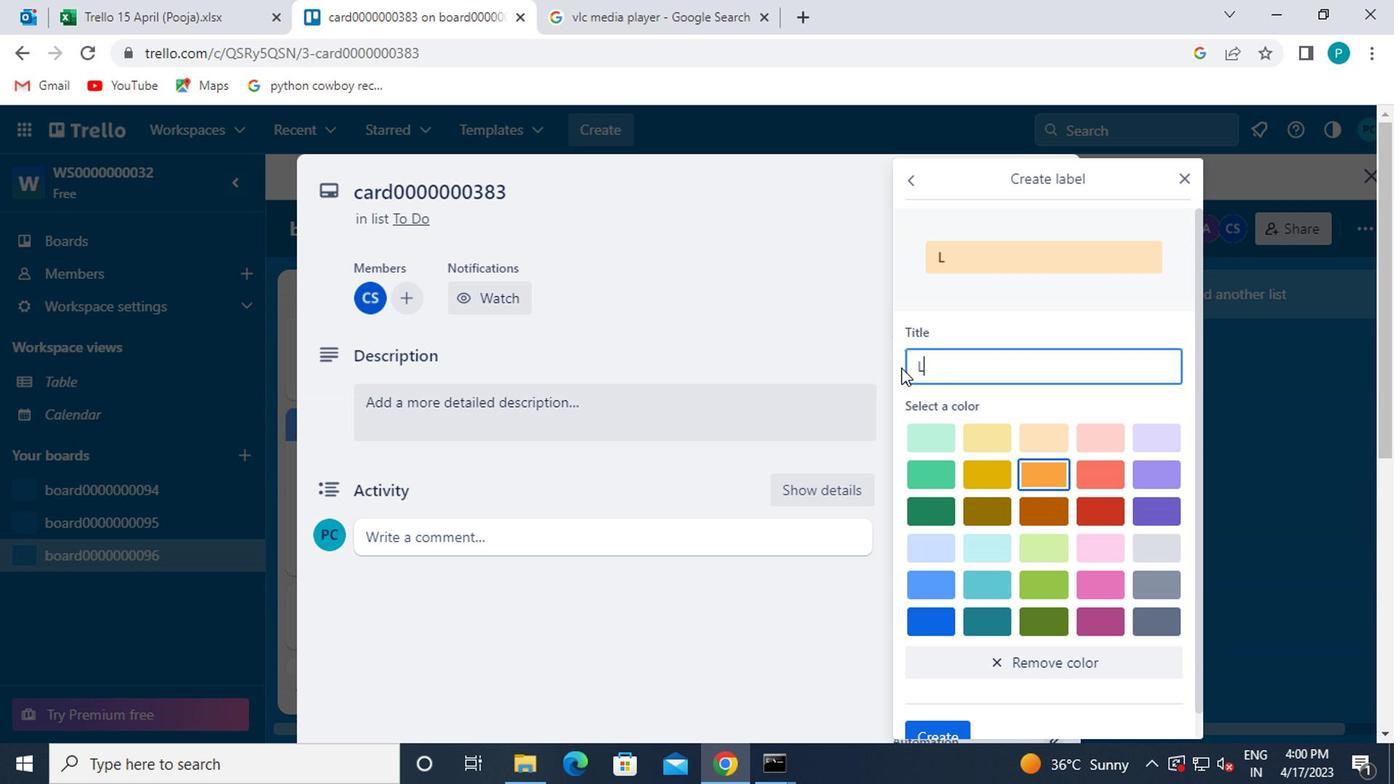 
Action: Key pressed A
Screenshot: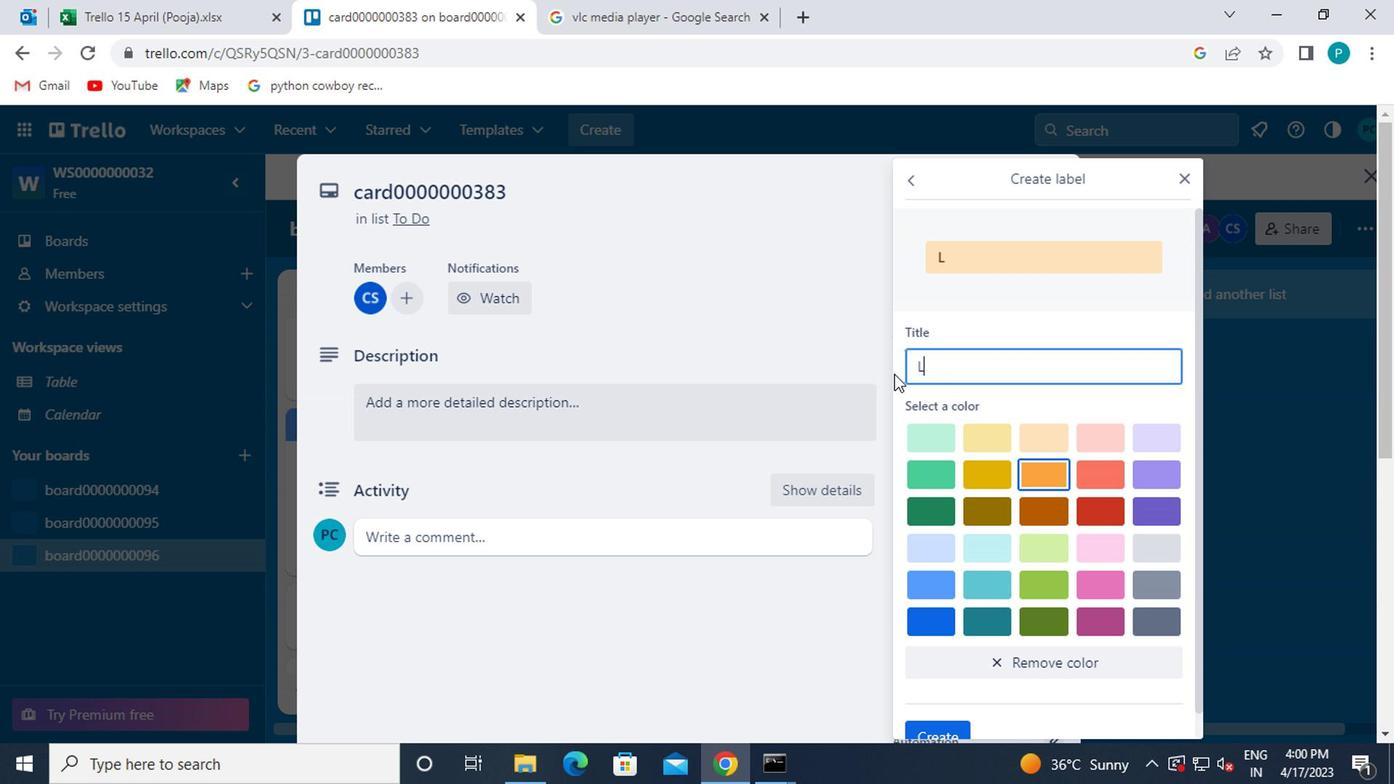
Action: Mouse moved to (848, 399)
Screenshot: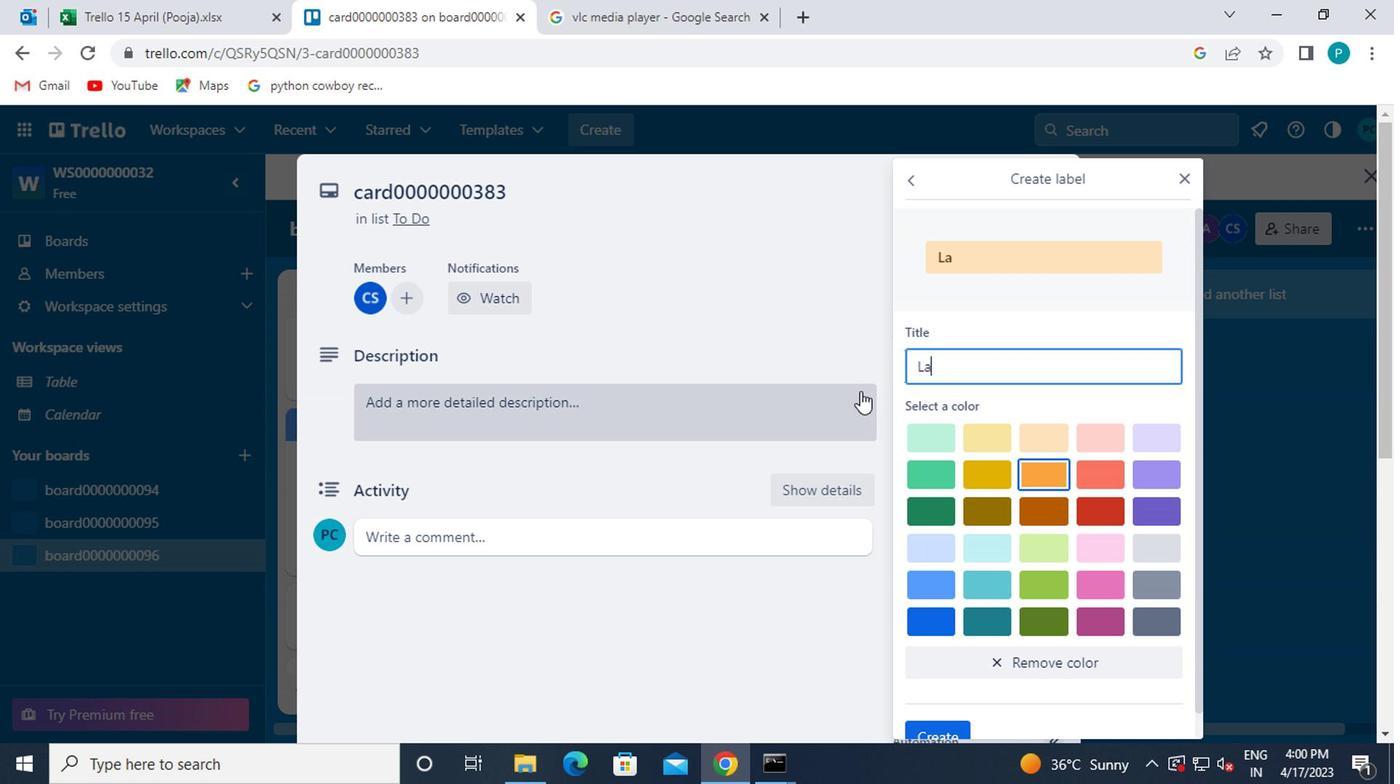 
Action: Key pressed BEL0000000383
Screenshot: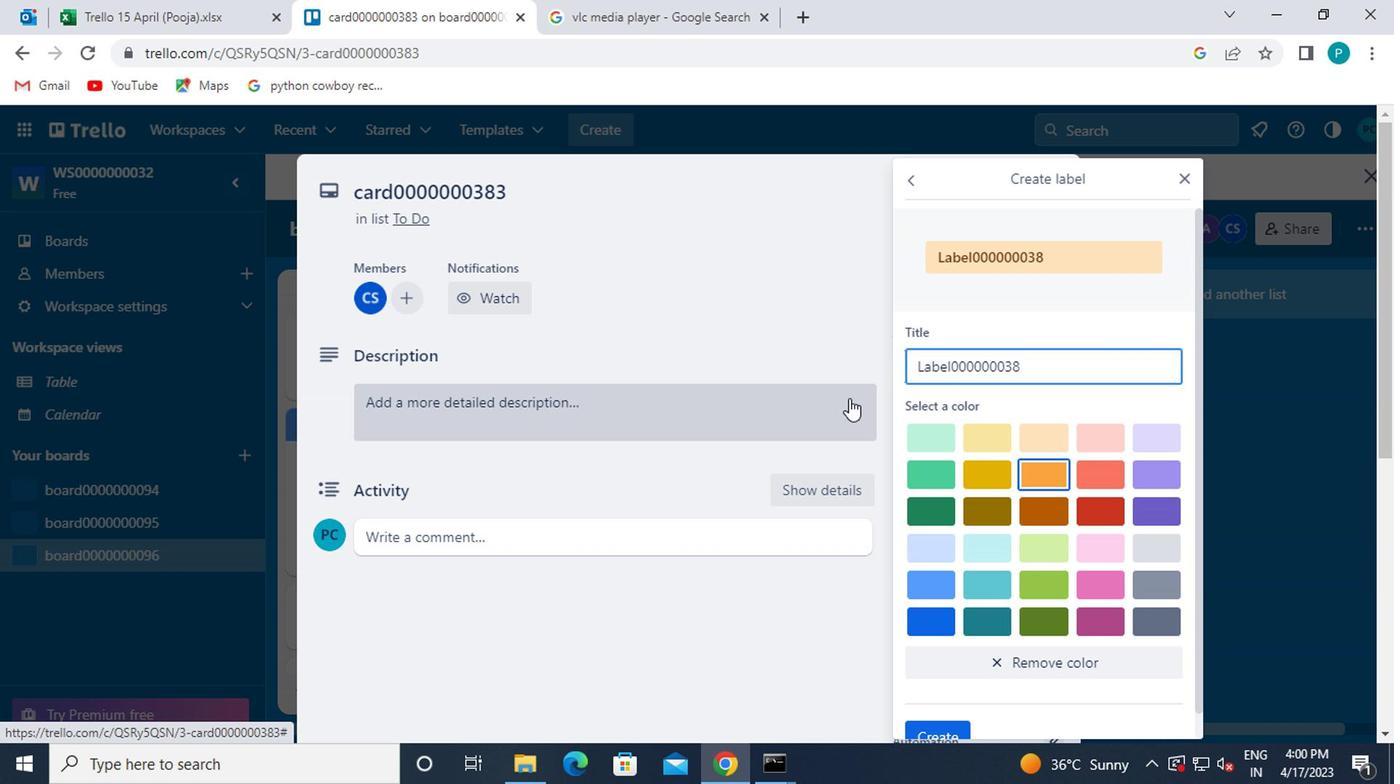 
Action: Mouse moved to (1043, 466)
Screenshot: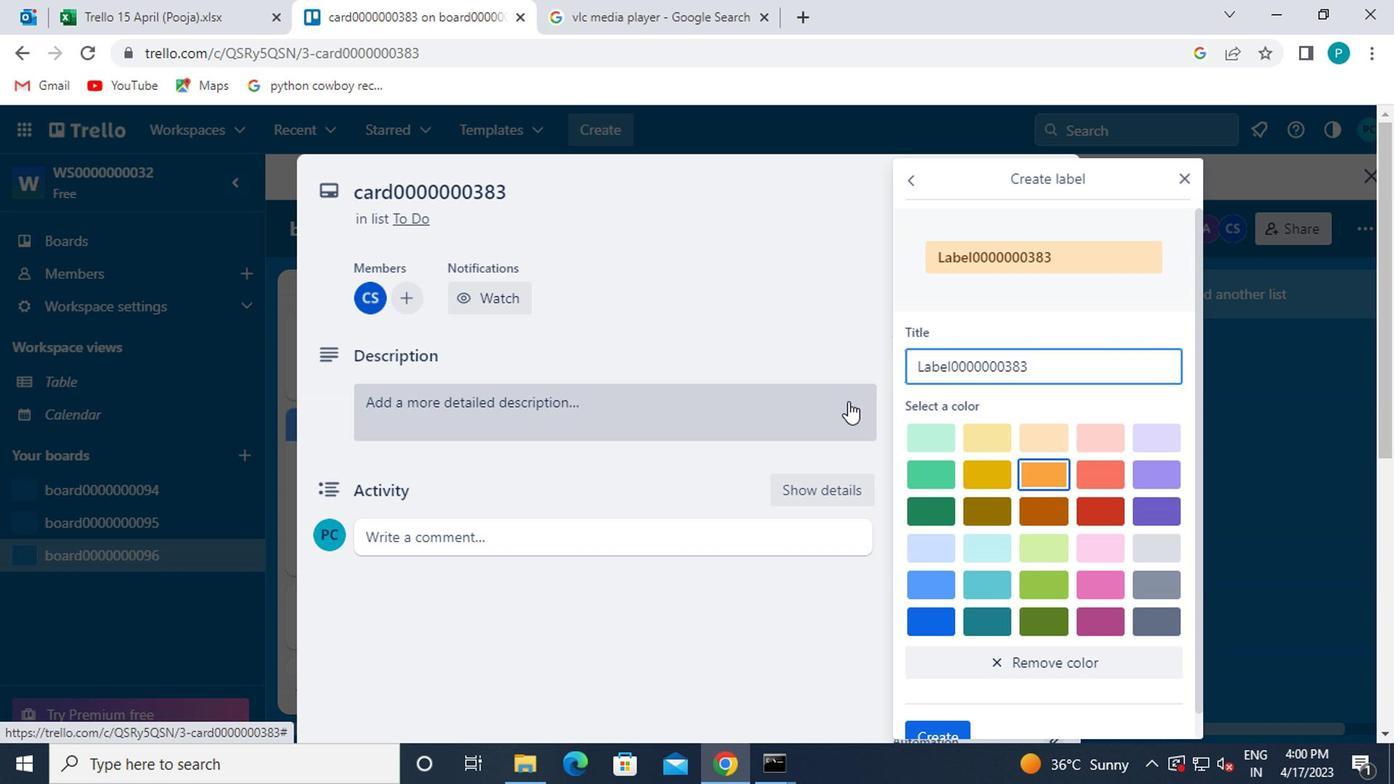 
Action: Mouse scrolled (1043, 465) with delta (0, 0)
Screenshot: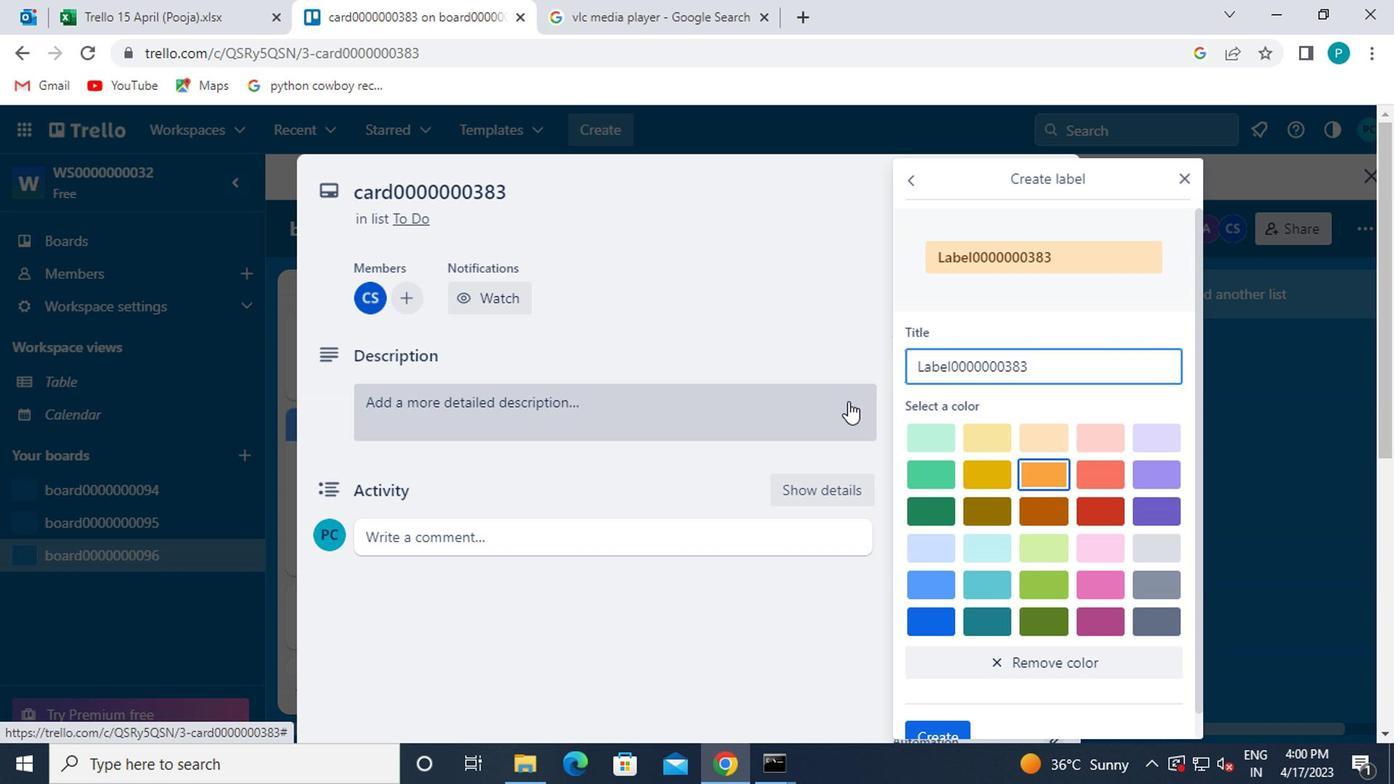 
Action: Mouse moved to (1087, 506)
Screenshot: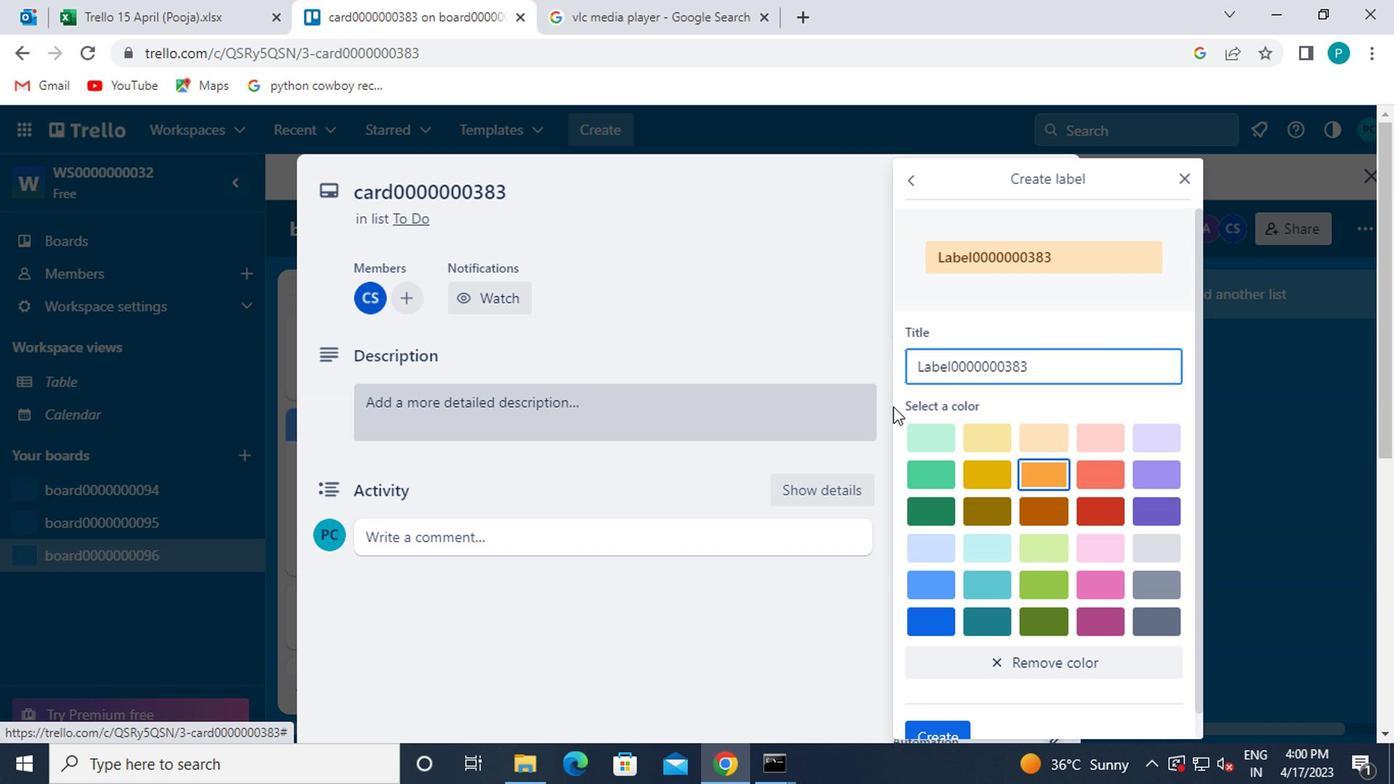 
Action: Mouse scrolled (1087, 504) with delta (0, -1)
Screenshot: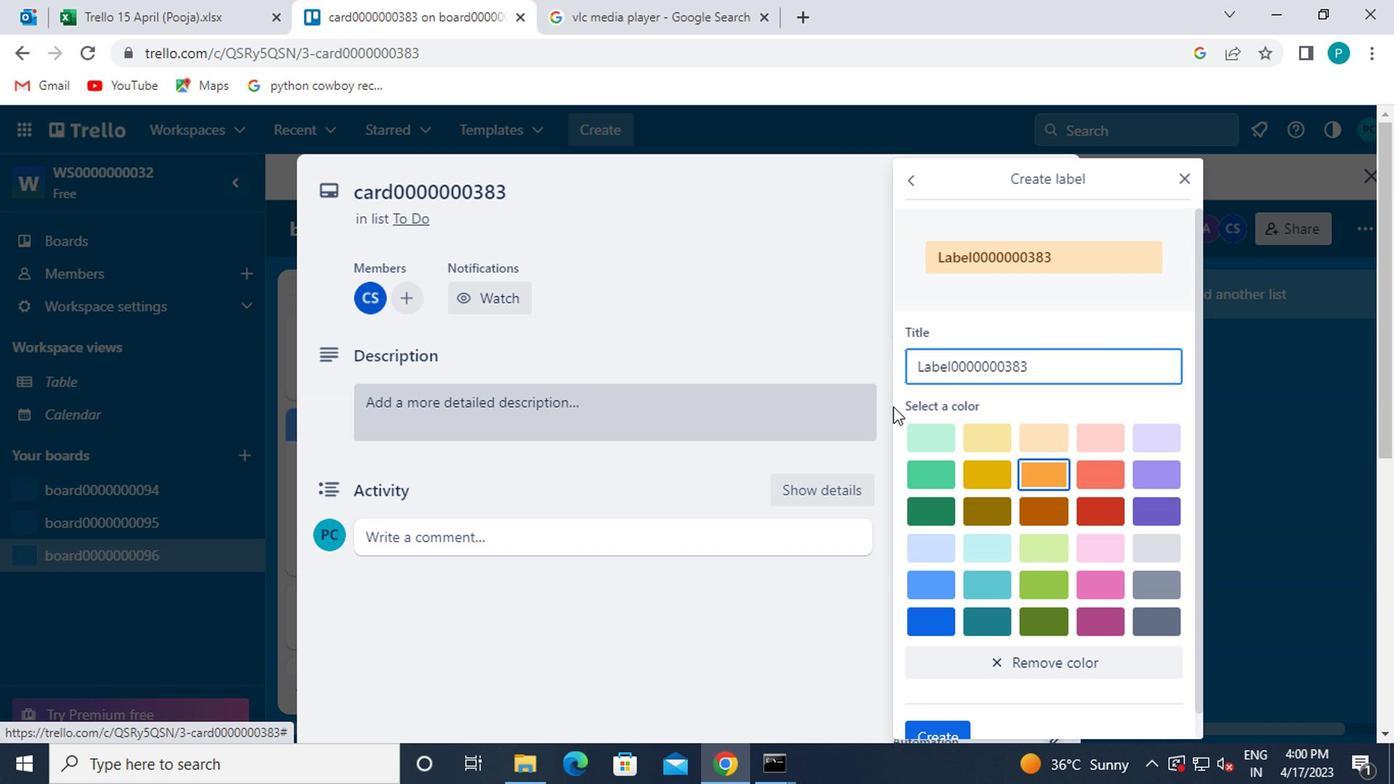 
Action: Mouse moved to (1087, 509)
Screenshot: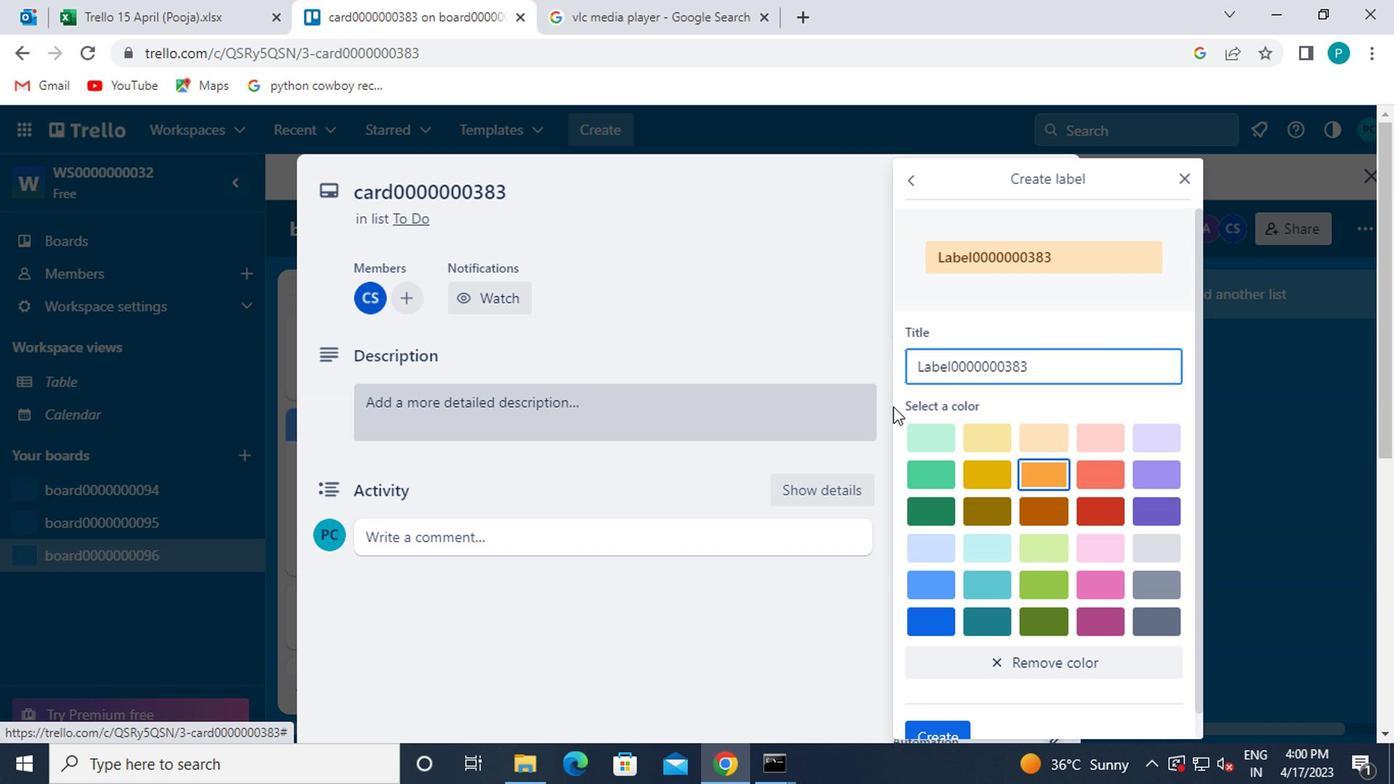 
Action: Mouse scrolled (1087, 509) with delta (0, 0)
Screenshot: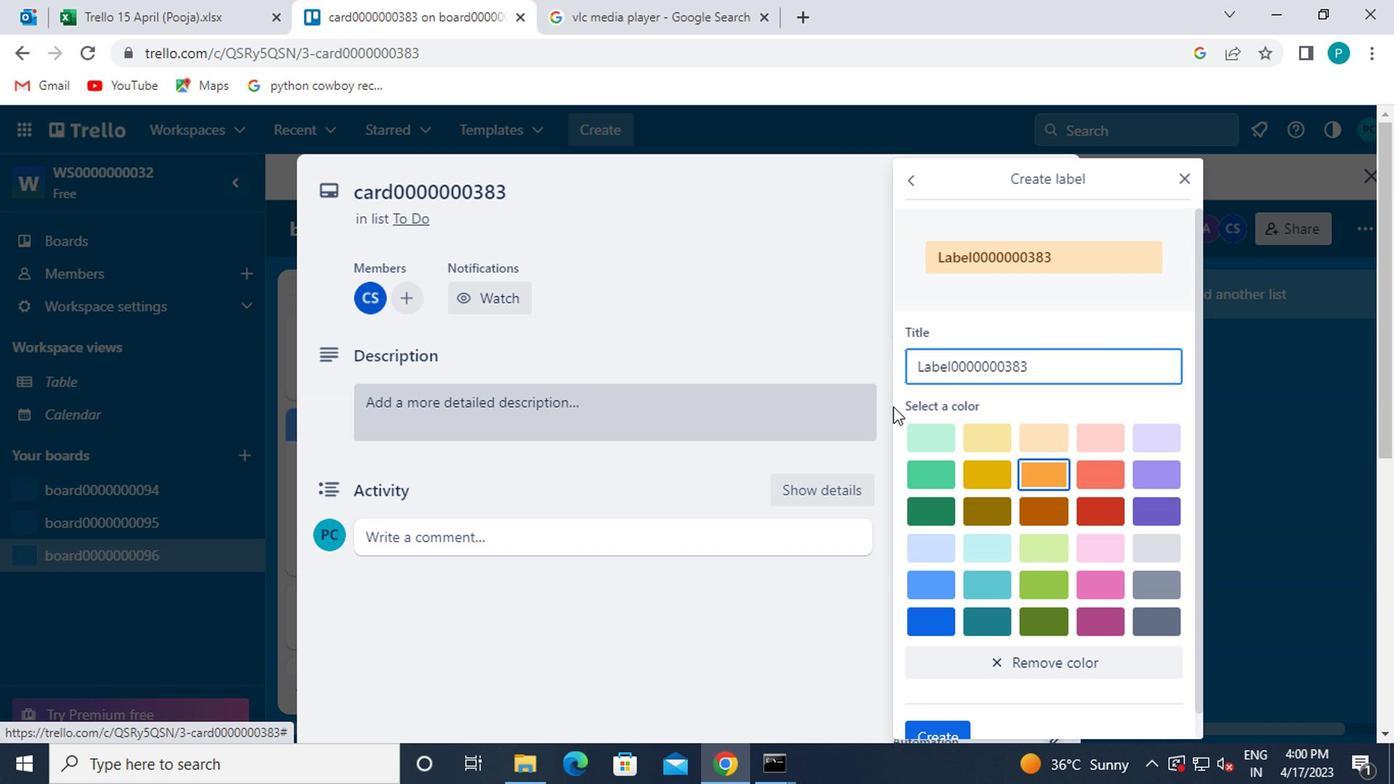 
Action: Mouse scrolled (1087, 509) with delta (0, 0)
Screenshot: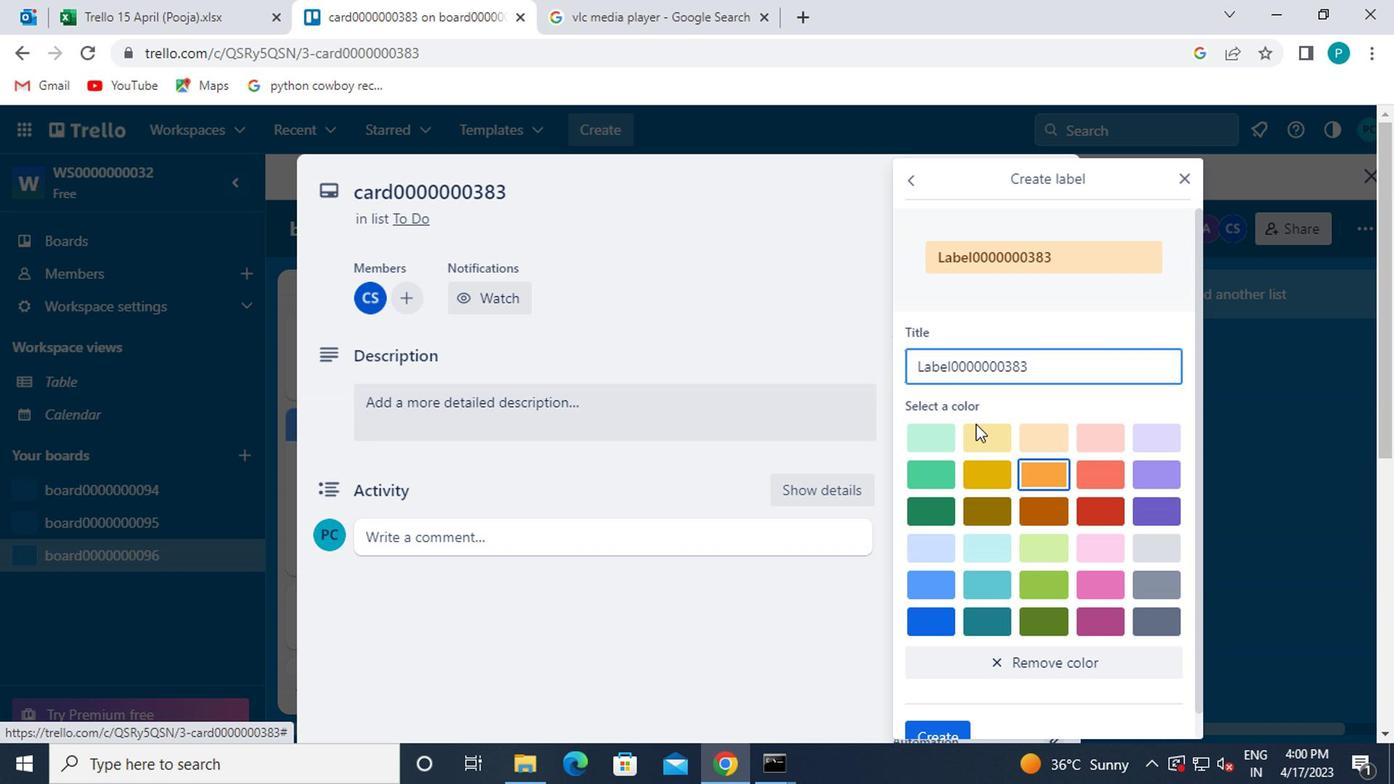 
Action: Mouse moved to (934, 710)
Screenshot: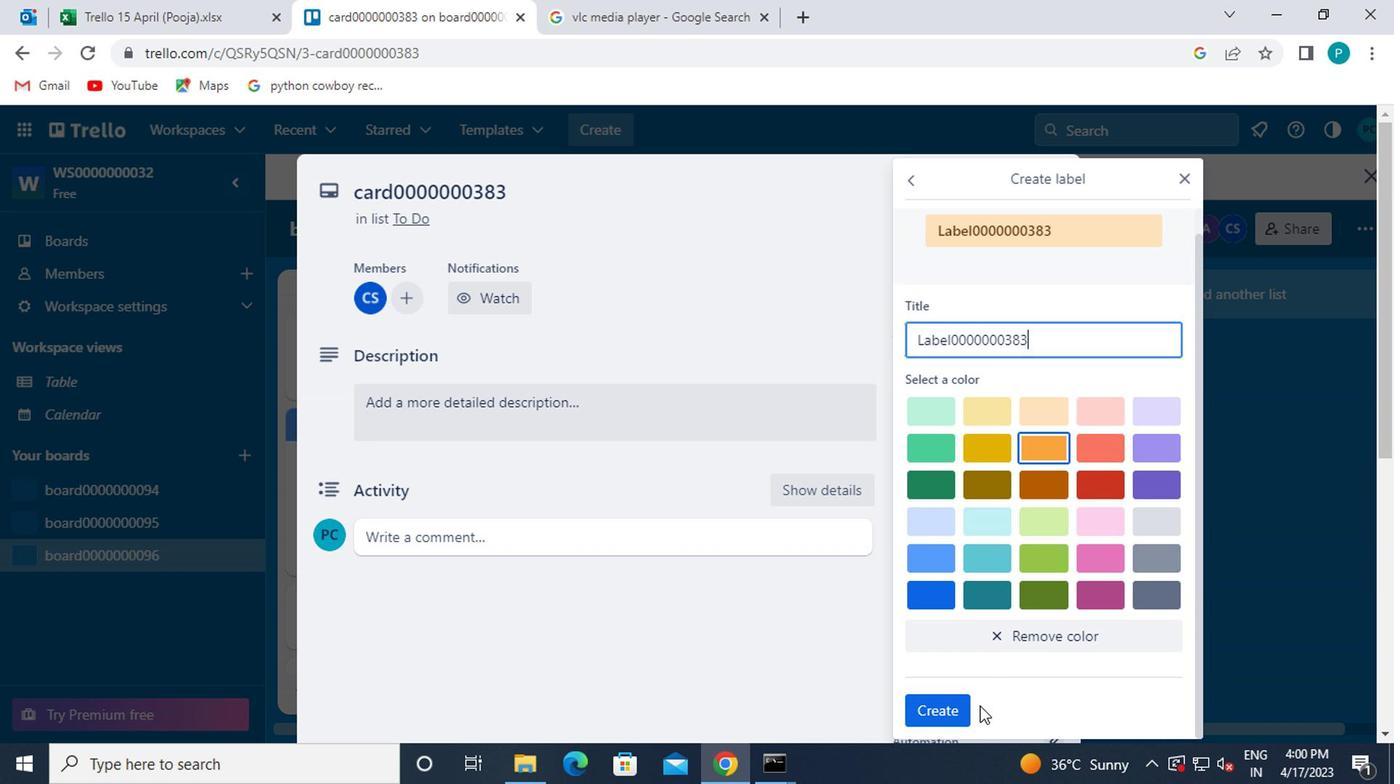 
Action: Mouse pressed left at (934, 710)
Screenshot: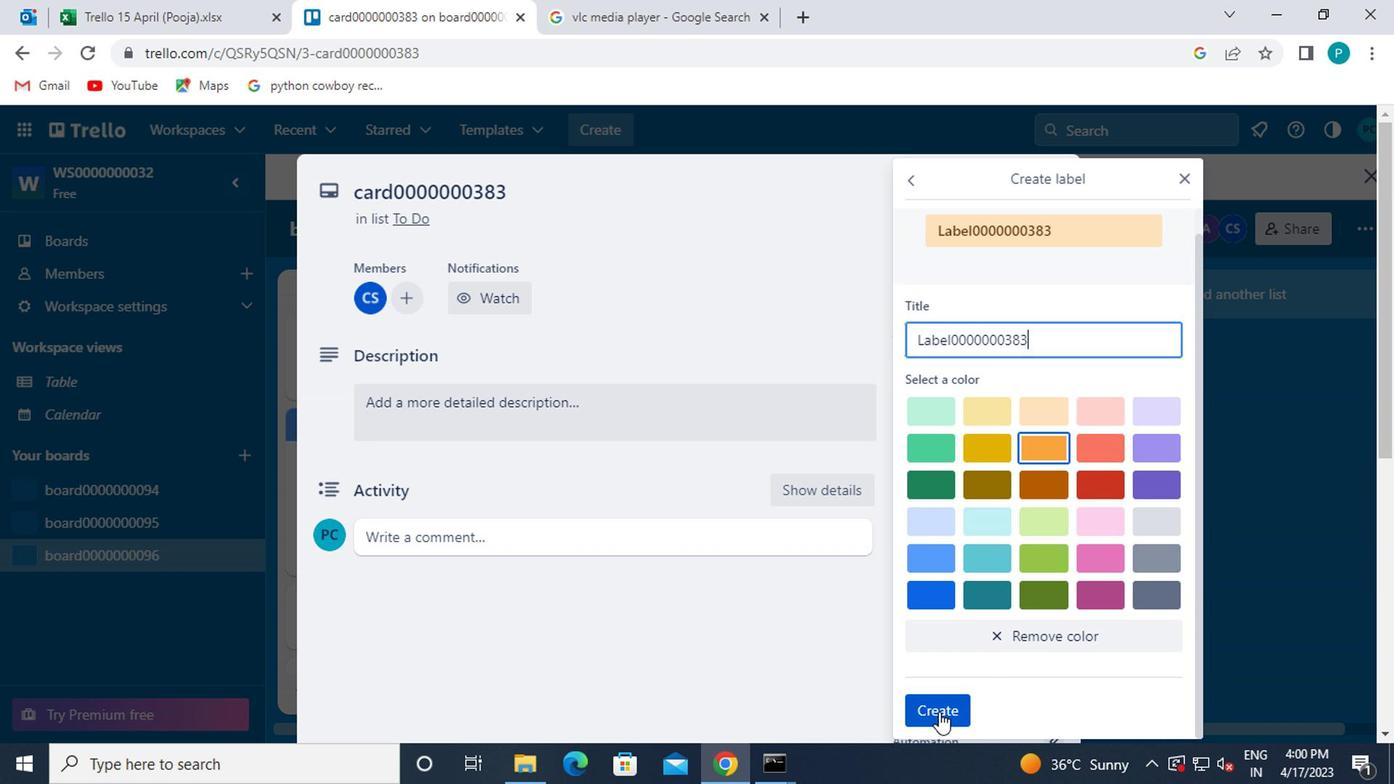 
Action: Mouse moved to (1185, 509)
Screenshot: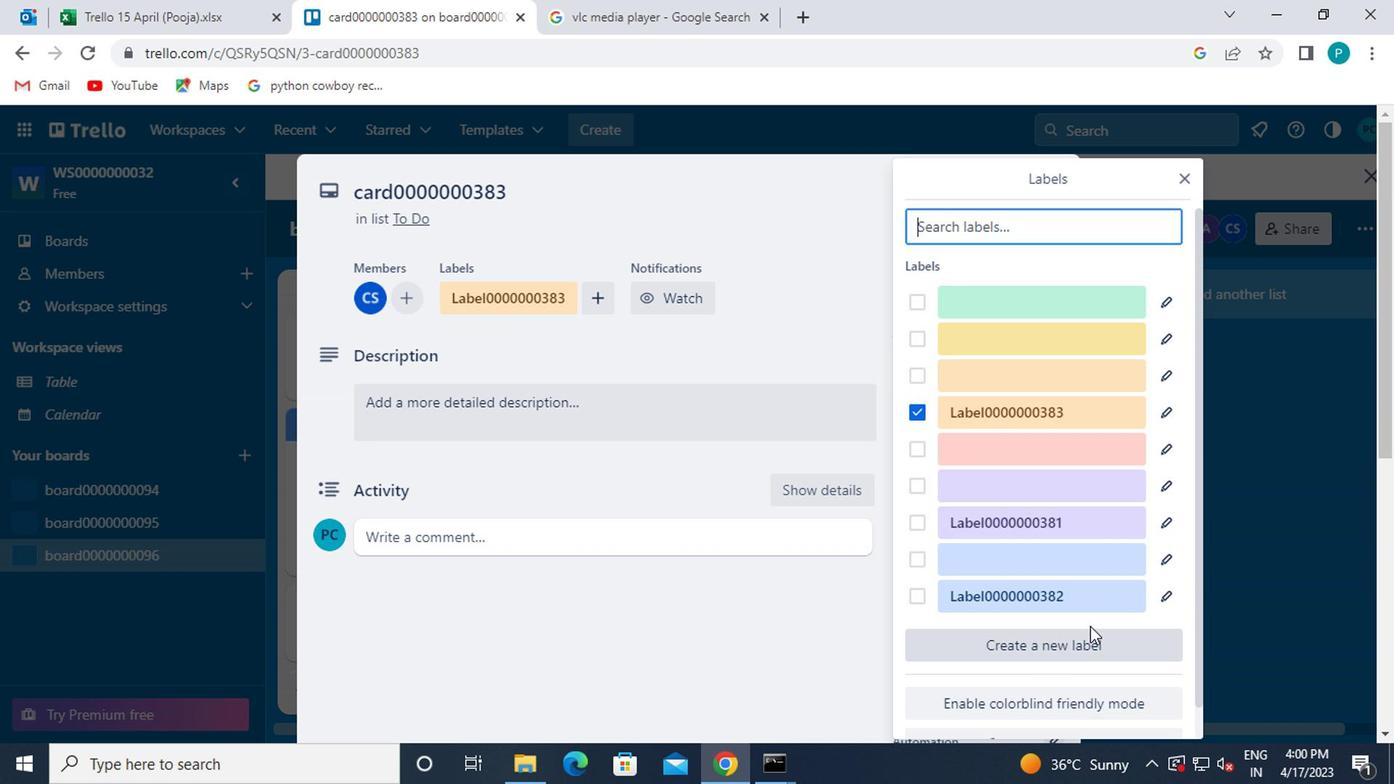 
Action: Mouse scrolled (1185, 511) with delta (0, 1)
Screenshot: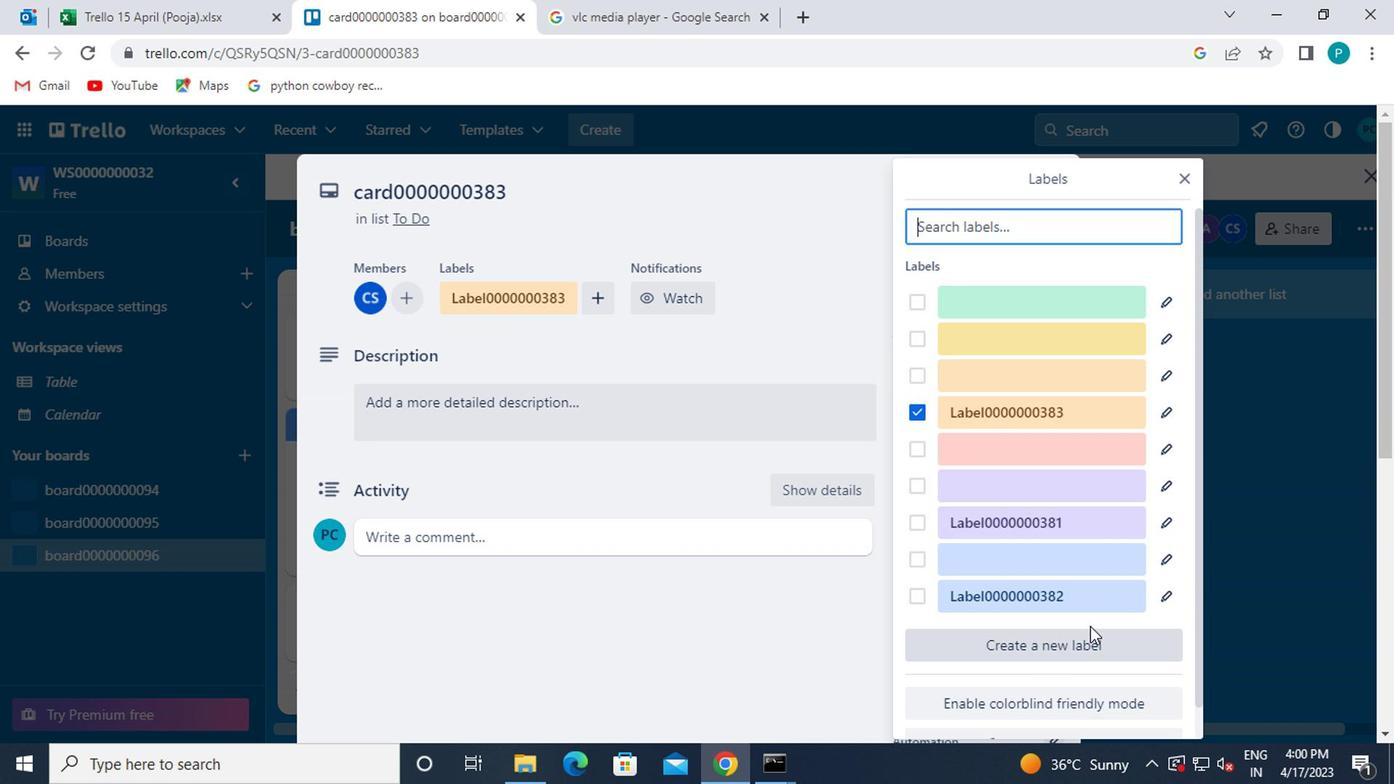 
Action: Mouse moved to (1178, 177)
Screenshot: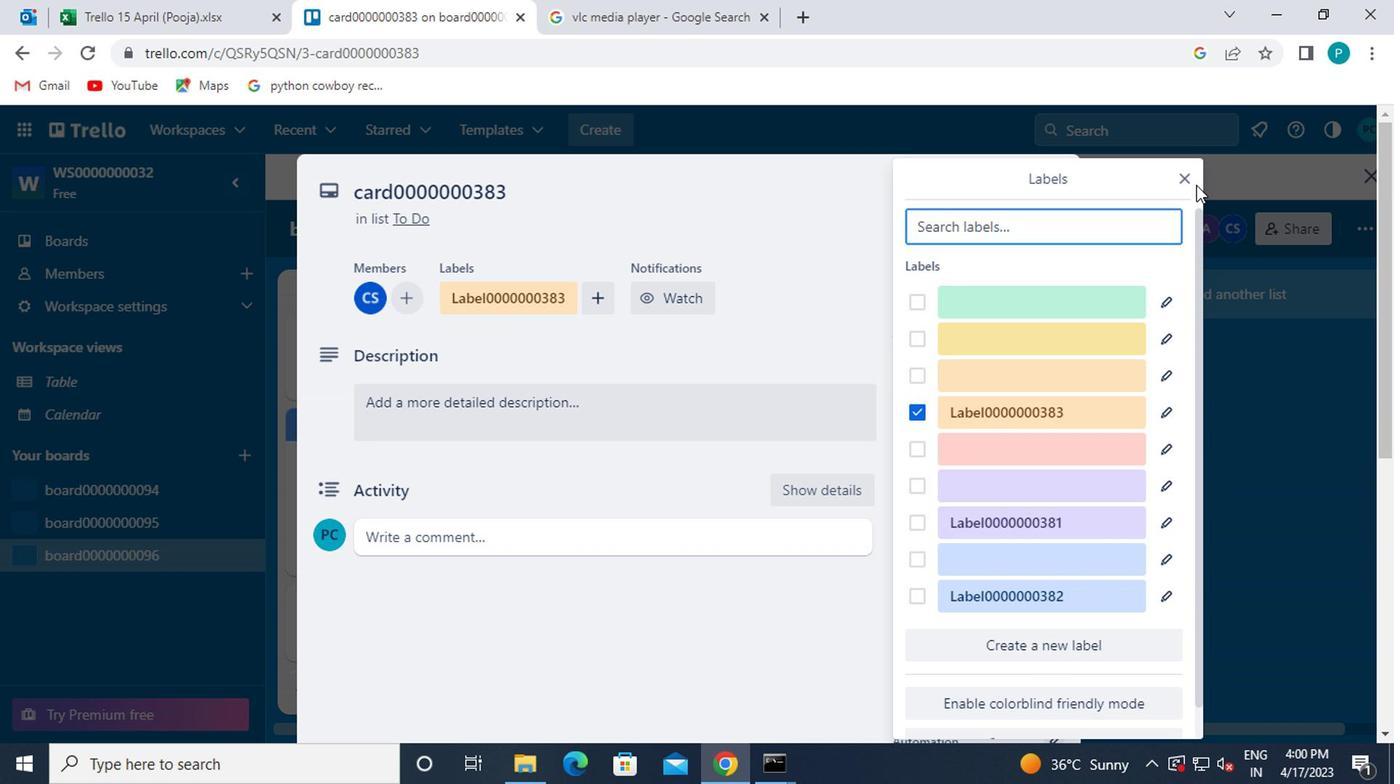 
Action: Mouse pressed left at (1178, 177)
Screenshot: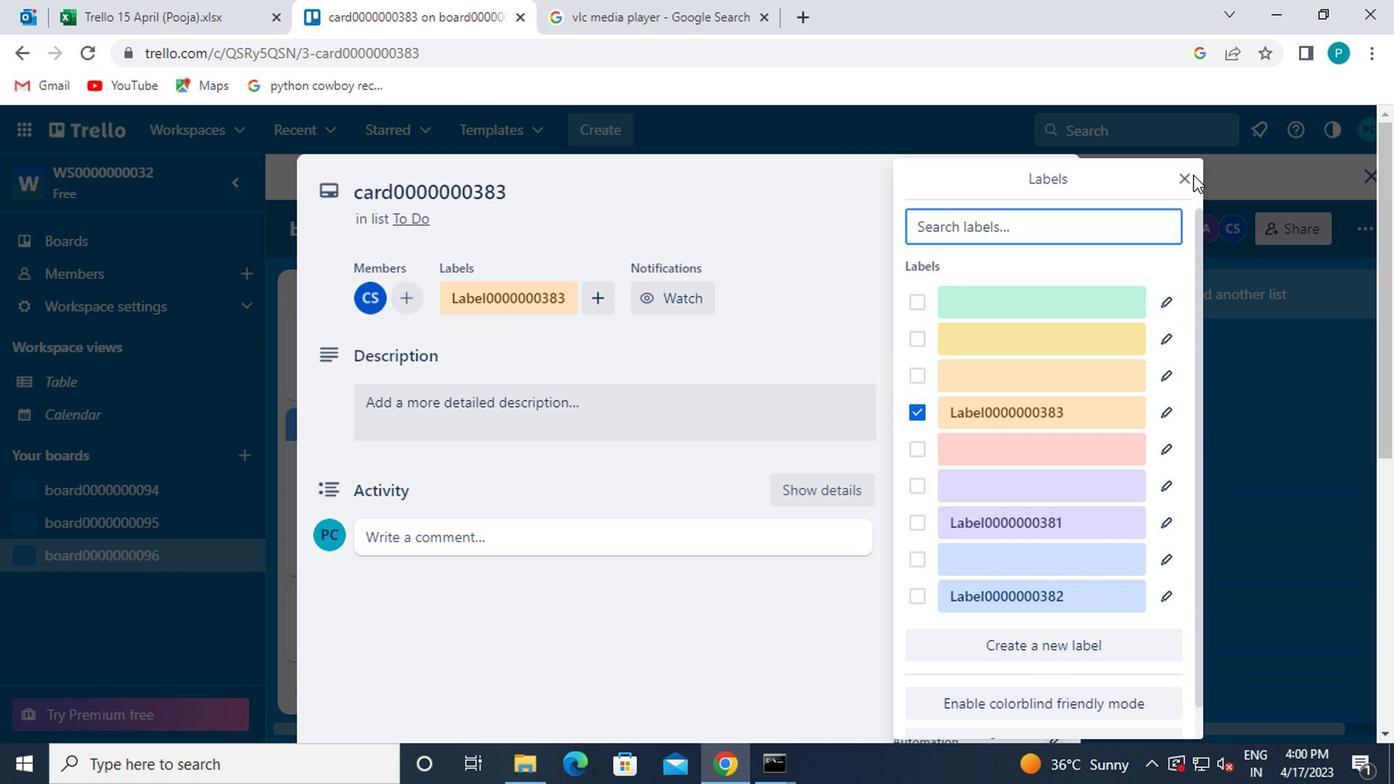 
Action: Mouse moved to (1174, 177)
Screenshot: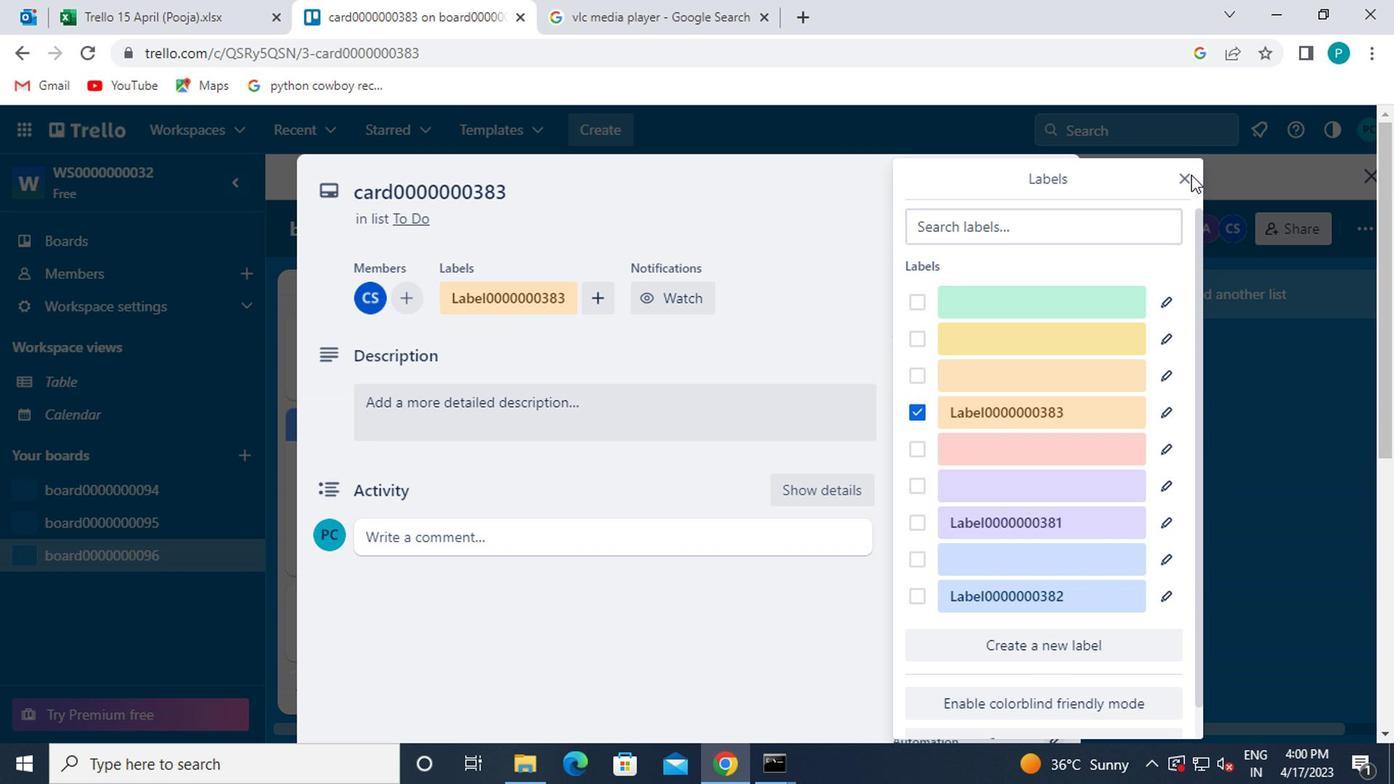 
Action: Mouse pressed left at (1174, 177)
Screenshot: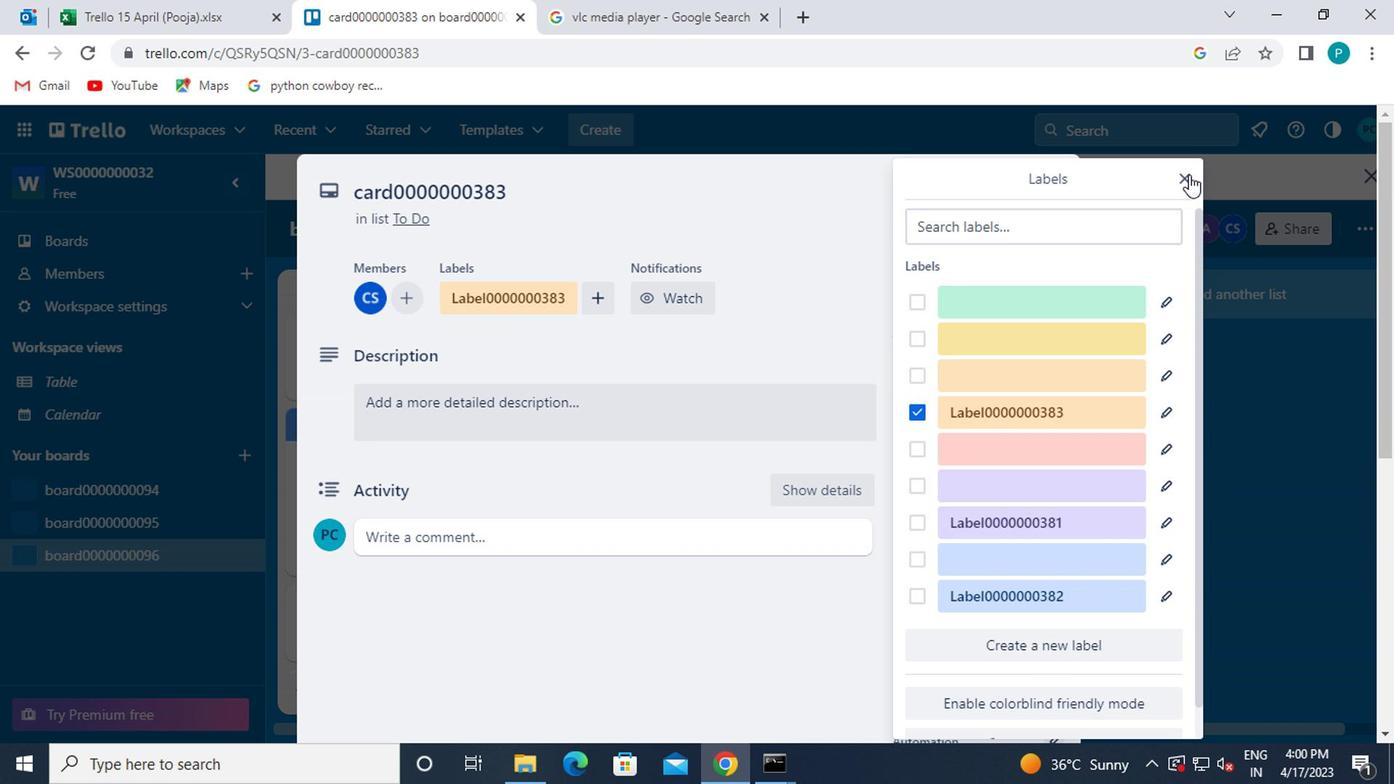 
Action: Mouse moved to (989, 452)
Screenshot: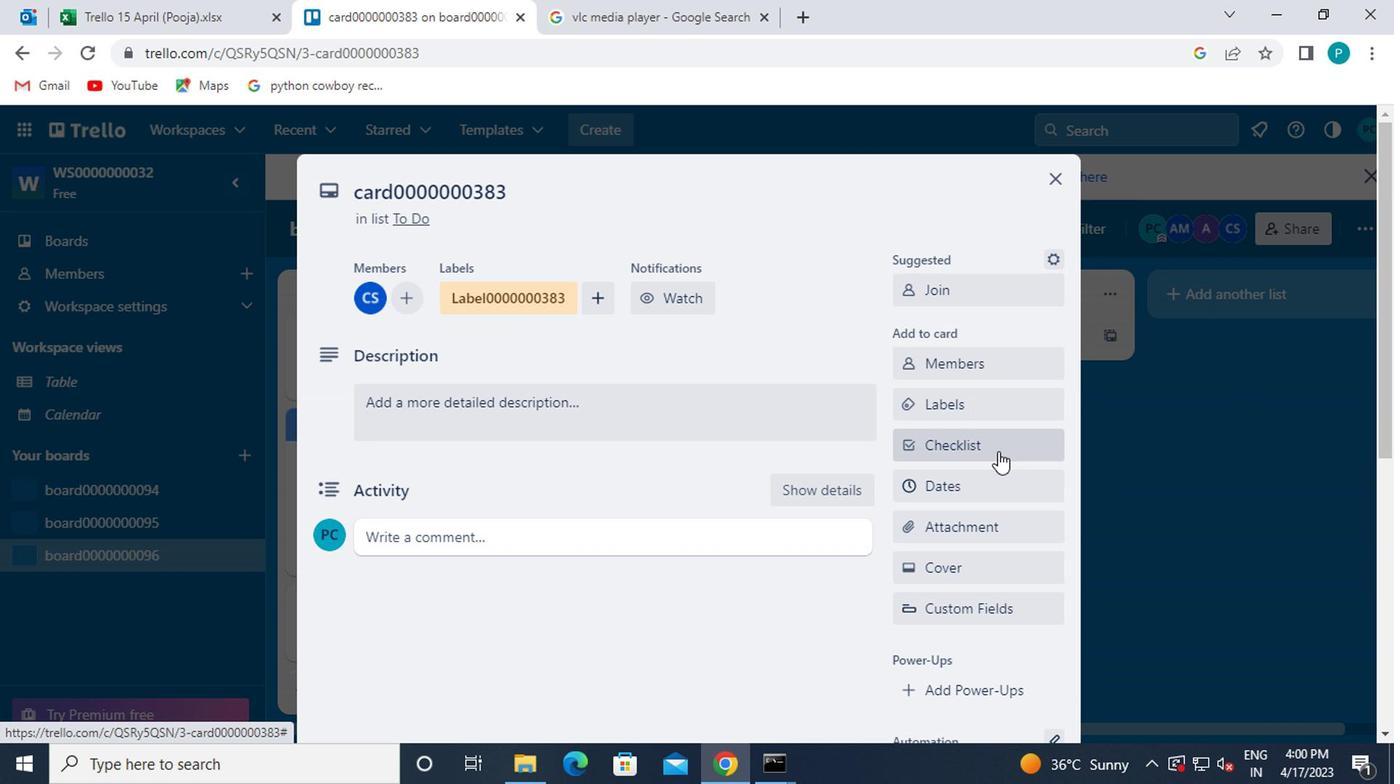 
Action: Mouse pressed left at (989, 452)
Screenshot: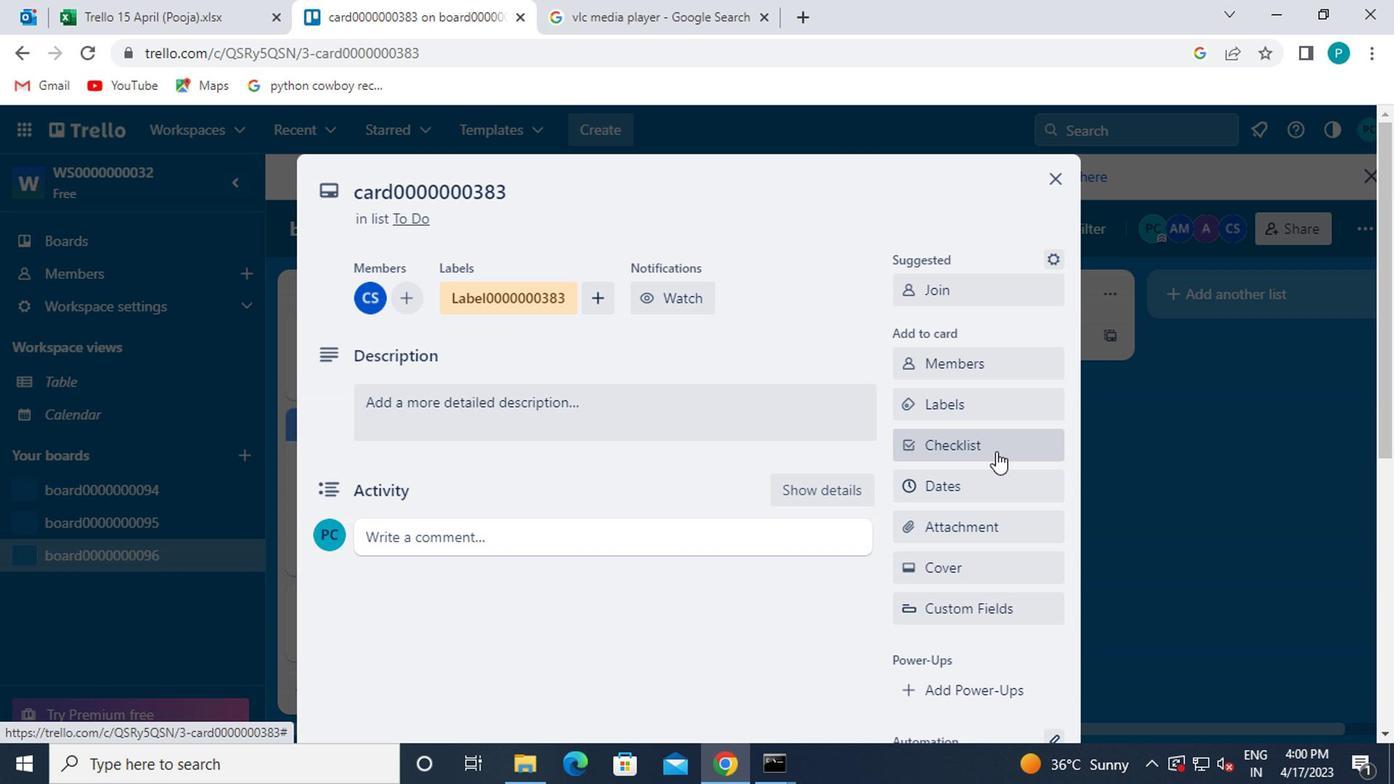 
Action: Mouse moved to (998, 533)
Screenshot: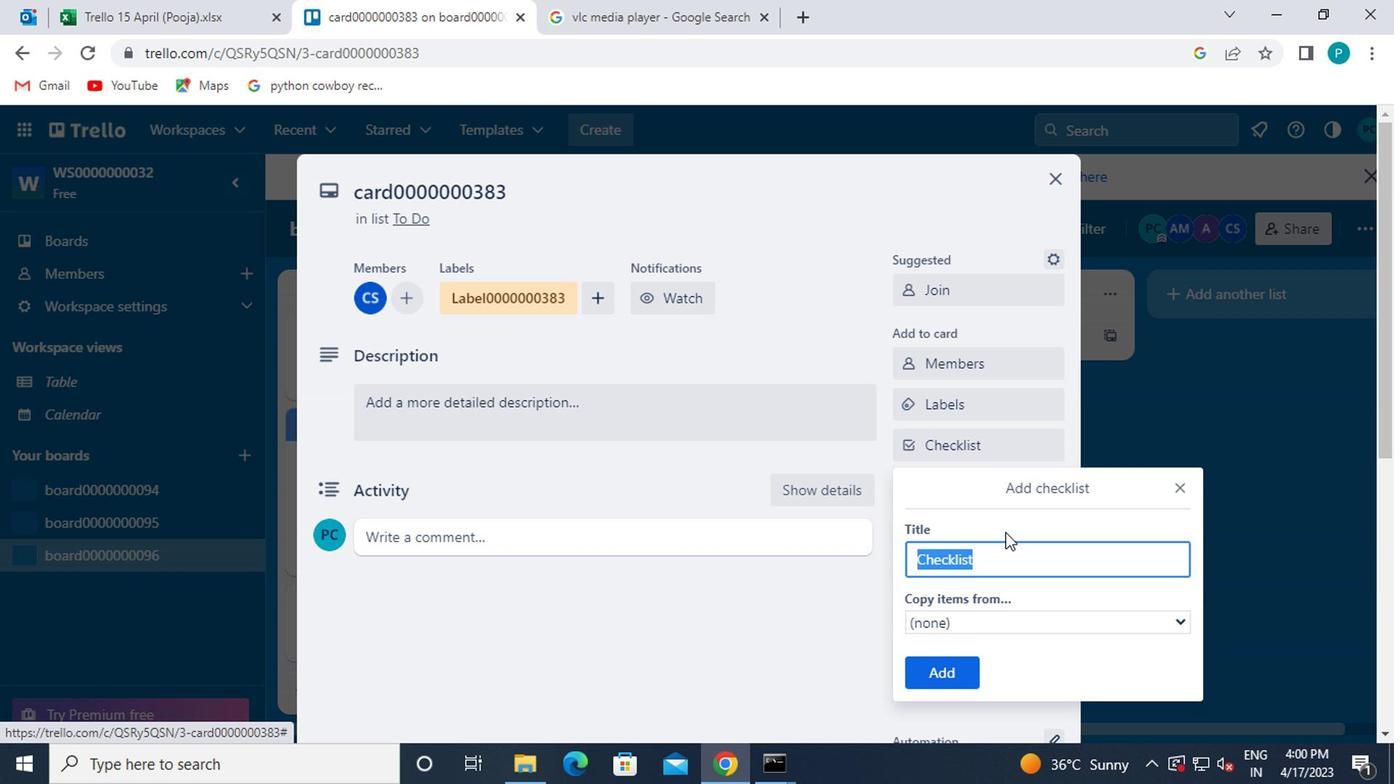 
Action: Key pressed <Key.caps_lock>CL0000000383
Screenshot: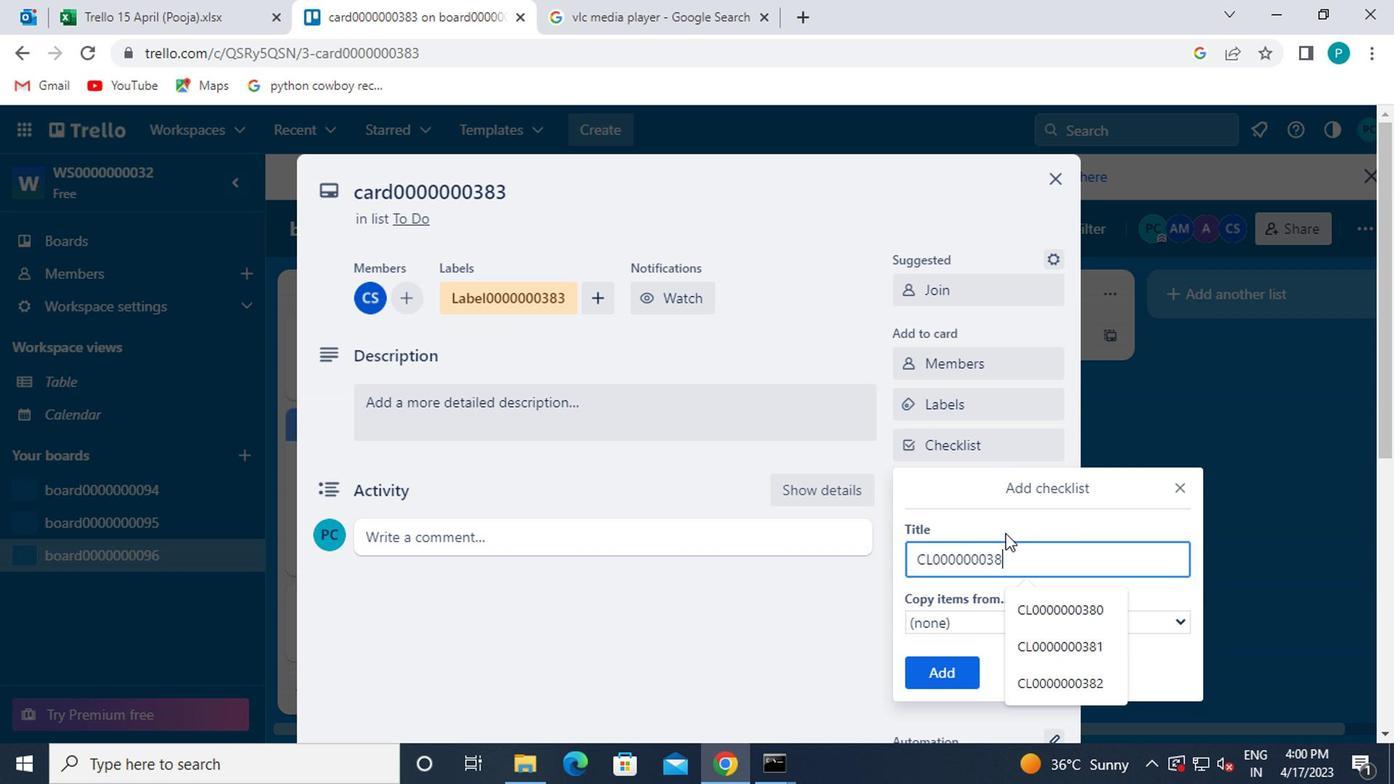 
Action: Mouse moved to (965, 668)
Screenshot: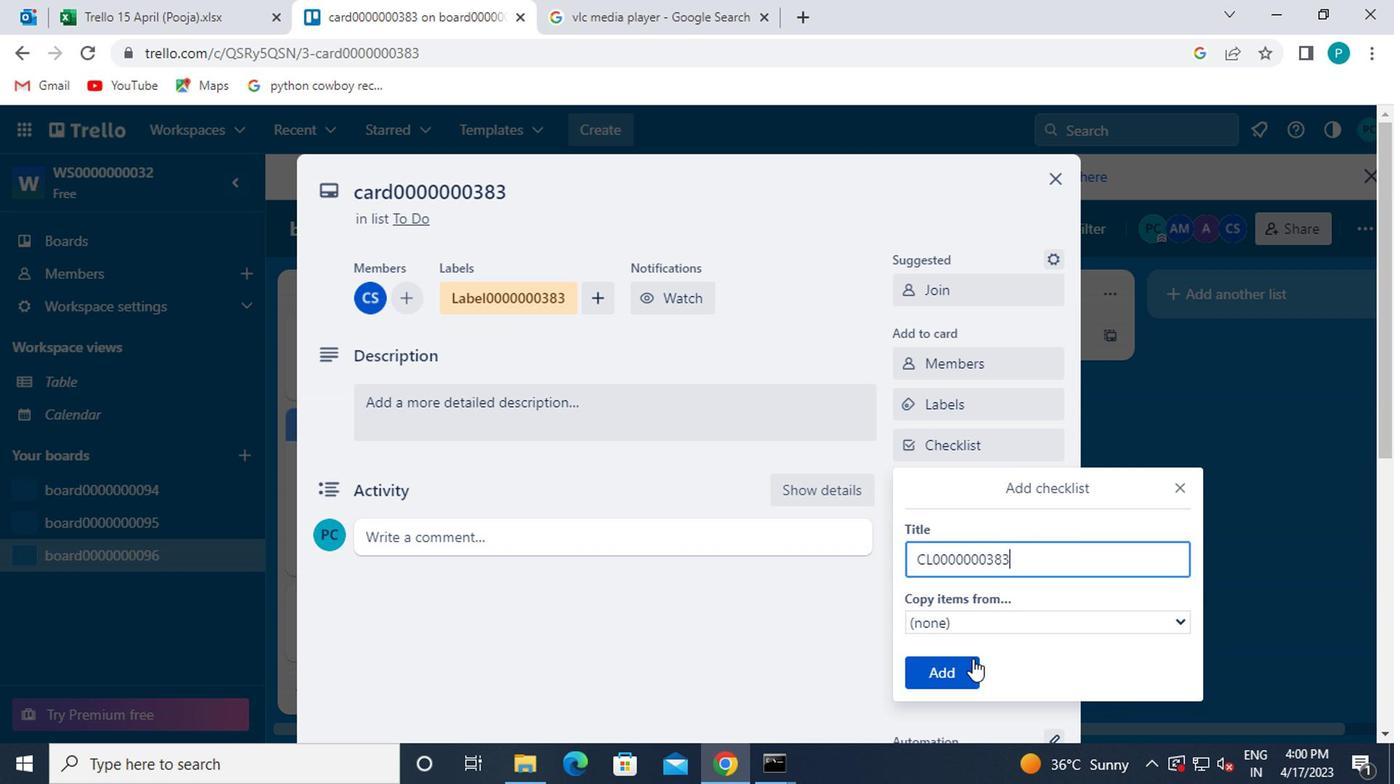 
Action: Mouse pressed left at (965, 668)
Screenshot: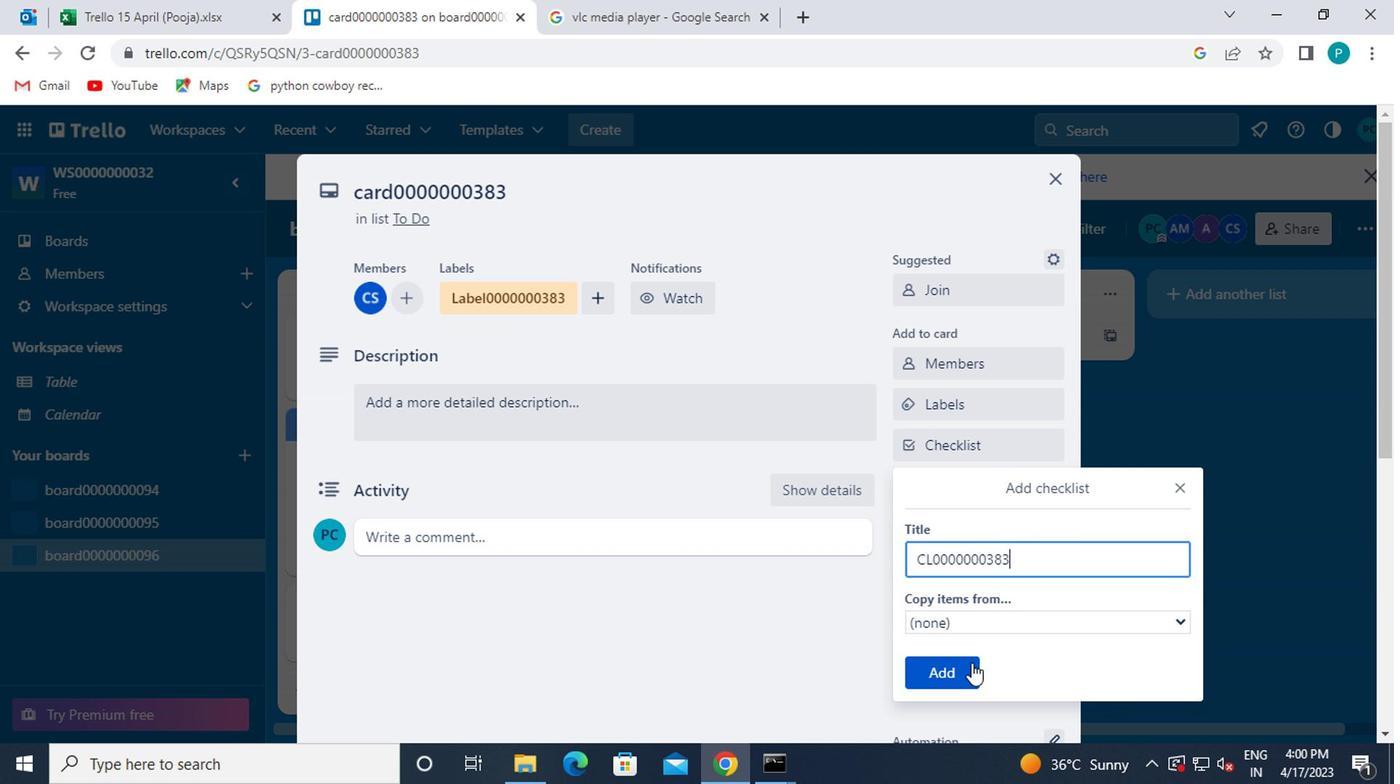 
Action: Mouse moved to (920, 488)
Screenshot: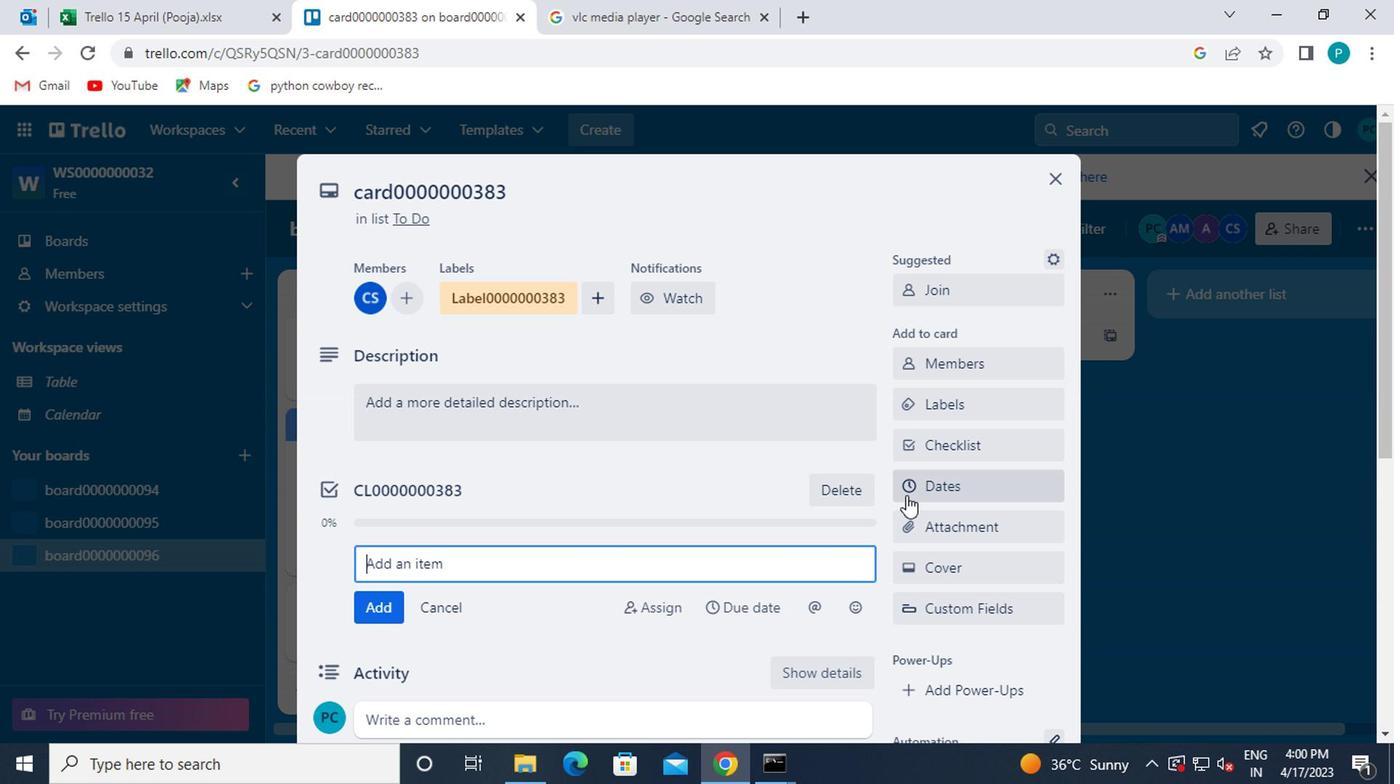 
Action: Mouse pressed left at (920, 488)
Screenshot: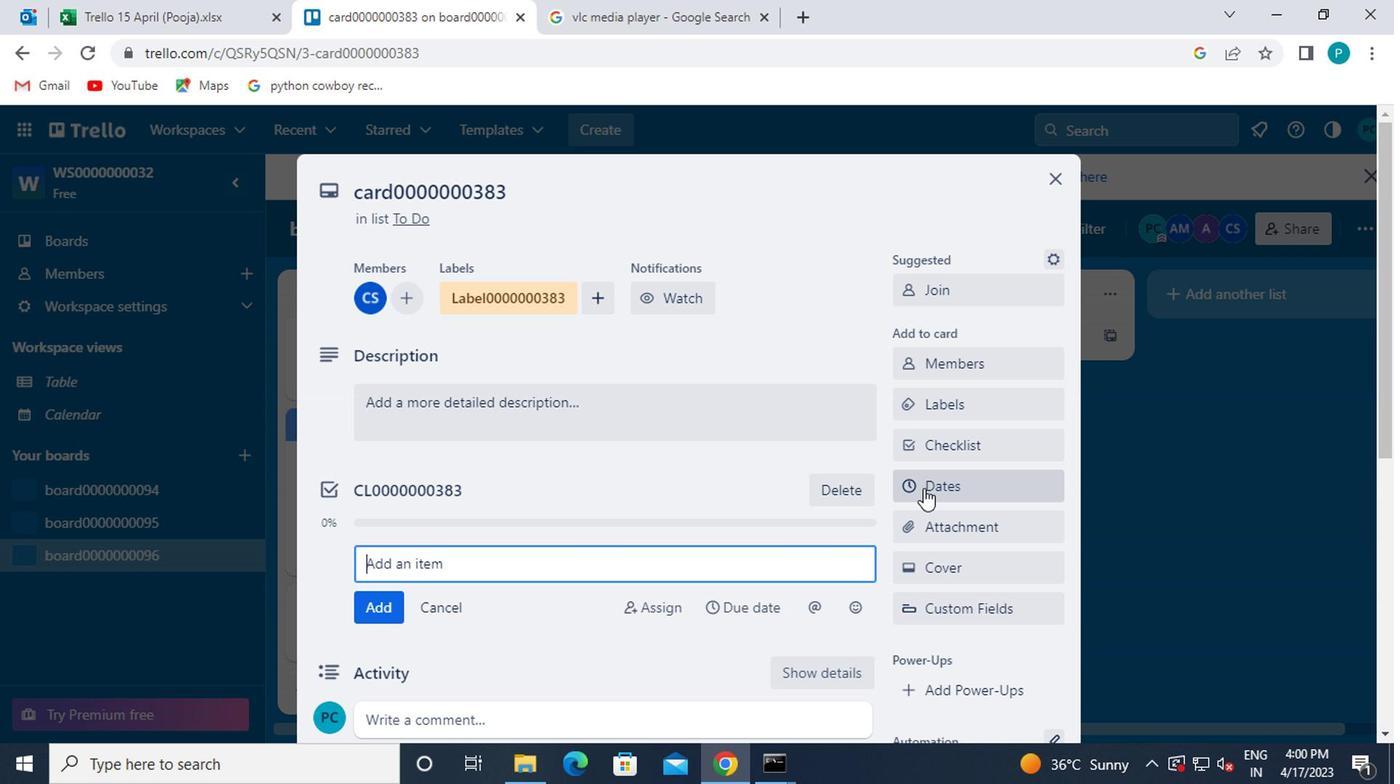 
Action: Mouse moved to (917, 544)
Screenshot: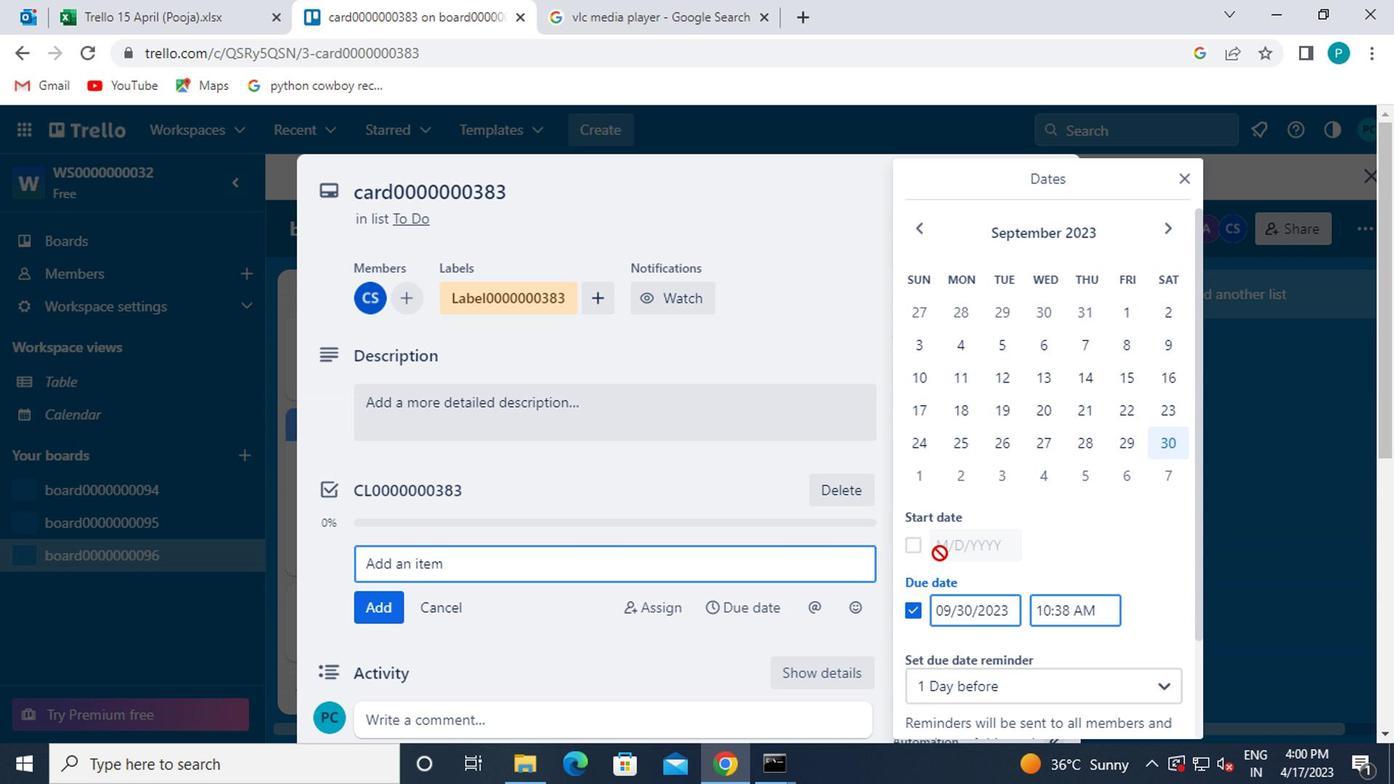 
Action: Mouse pressed left at (917, 544)
Screenshot: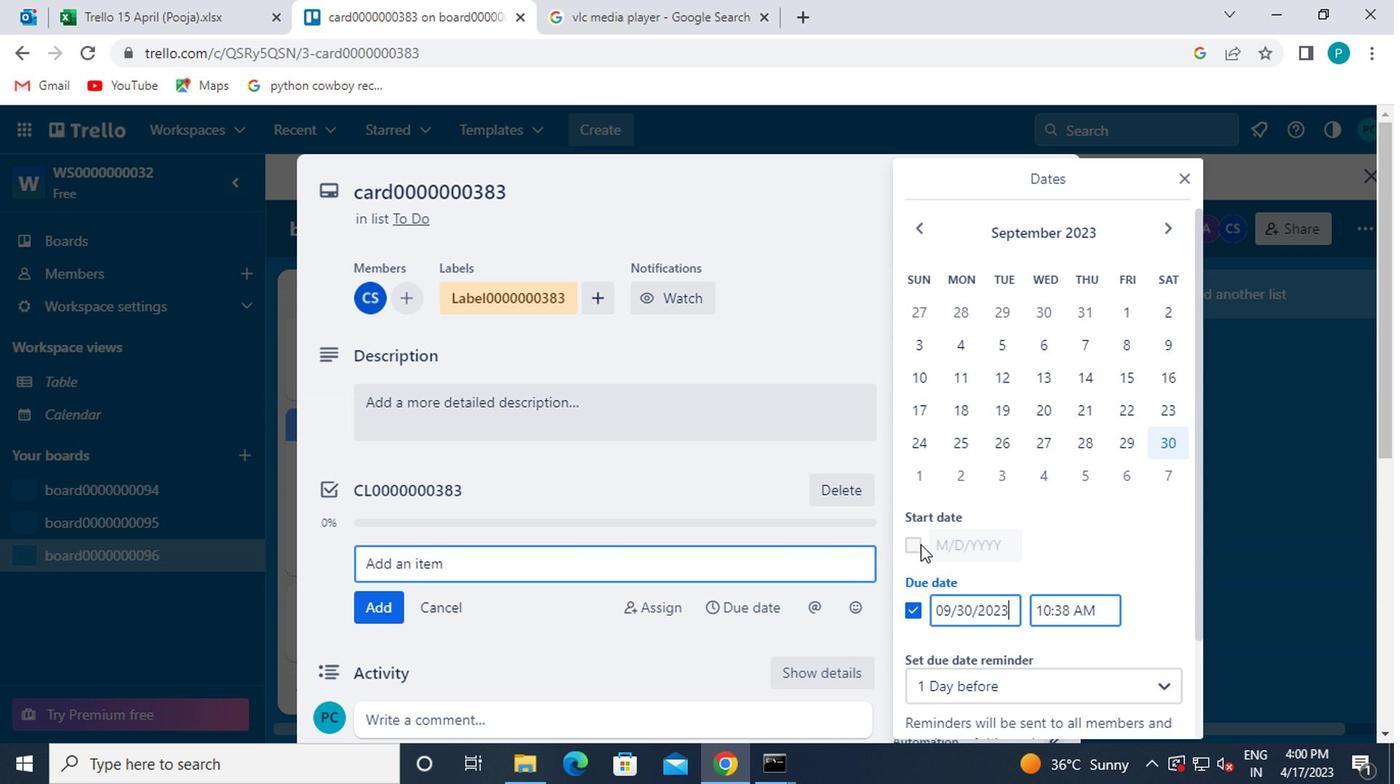 
Action: Mouse moved to (1157, 222)
Screenshot: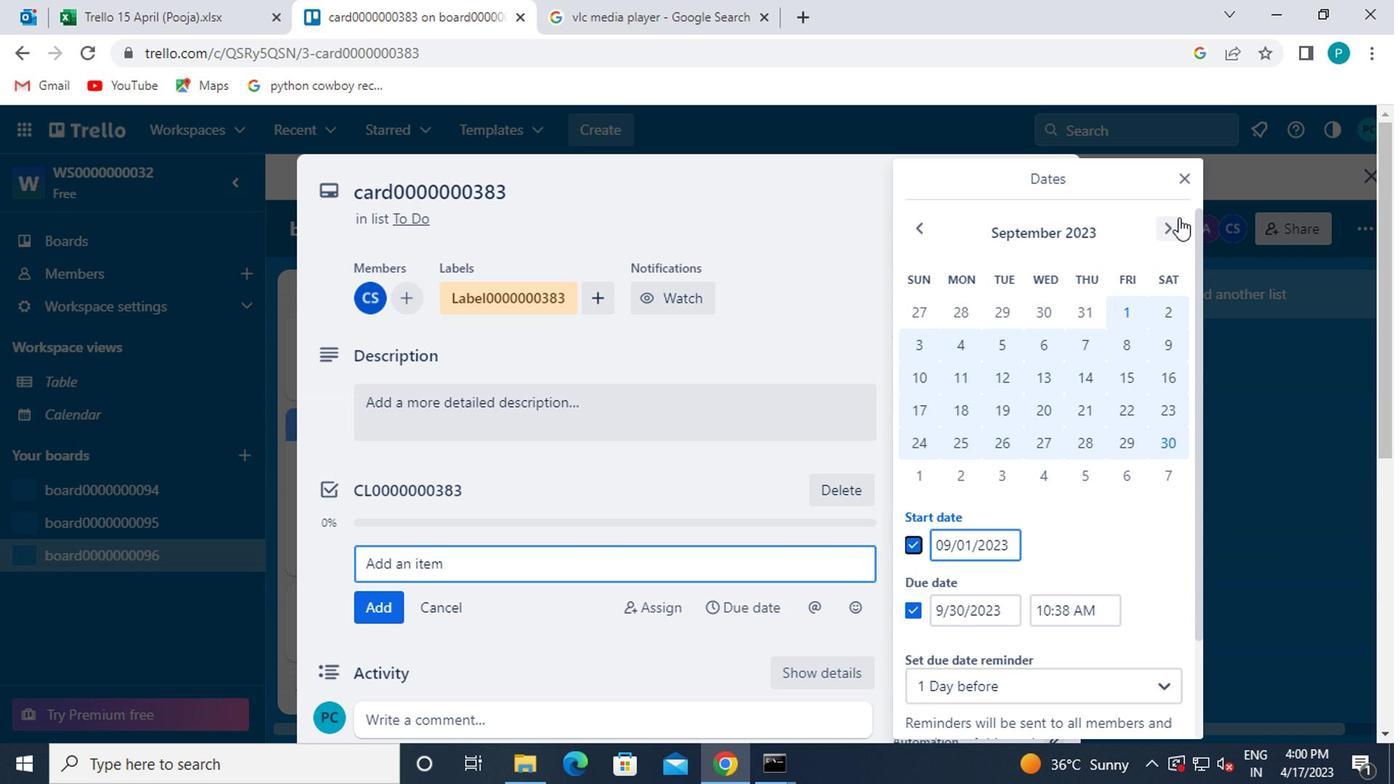 
Action: Mouse pressed left at (1157, 222)
Screenshot: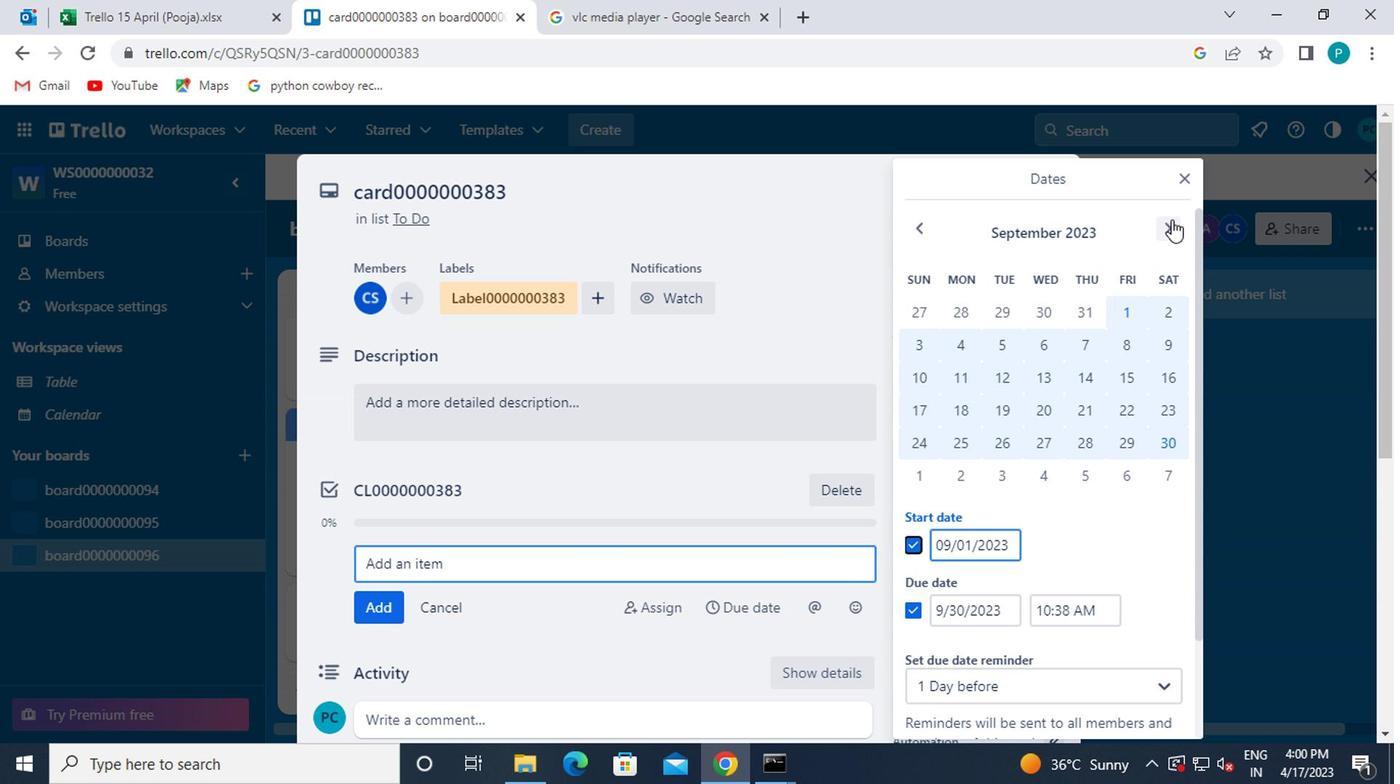 
Action: Mouse moved to (917, 311)
Screenshot: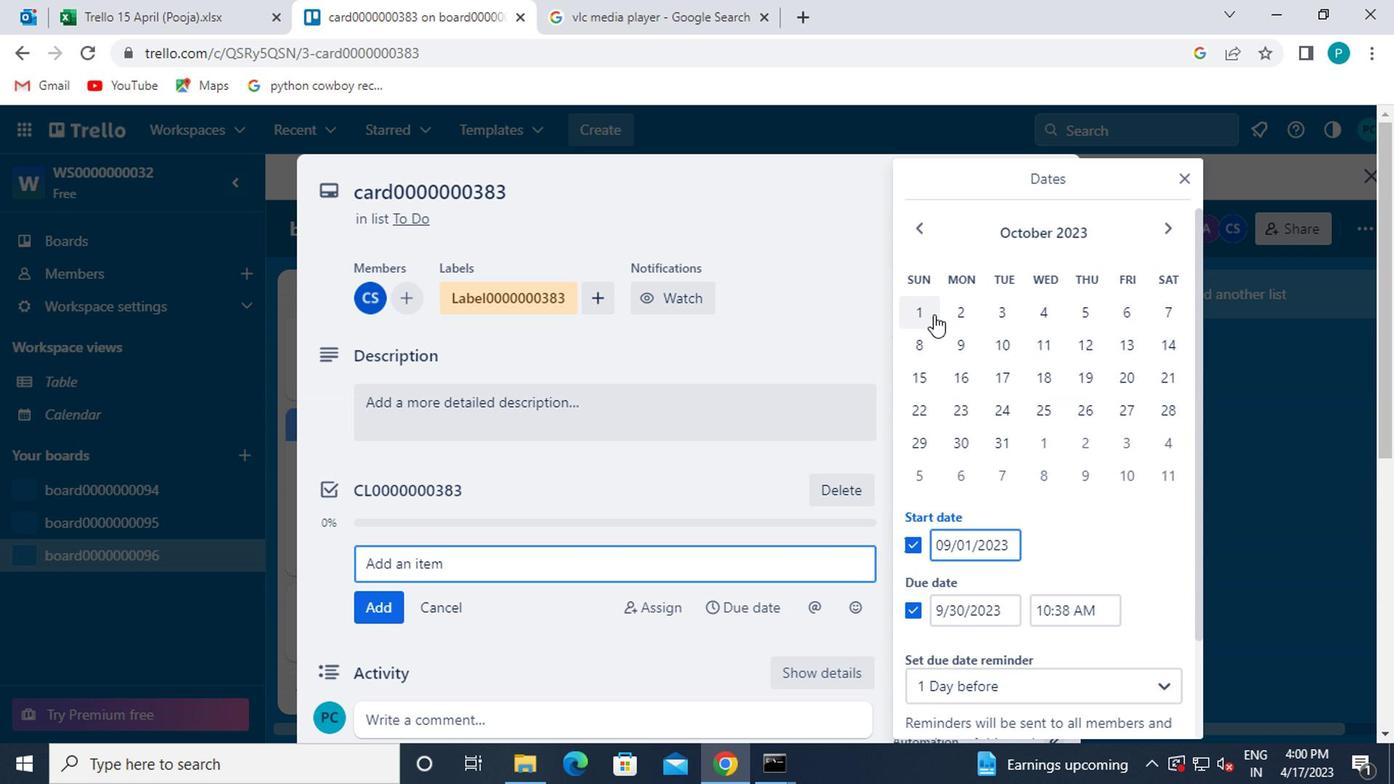 
Action: Mouse pressed left at (917, 311)
Screenshot: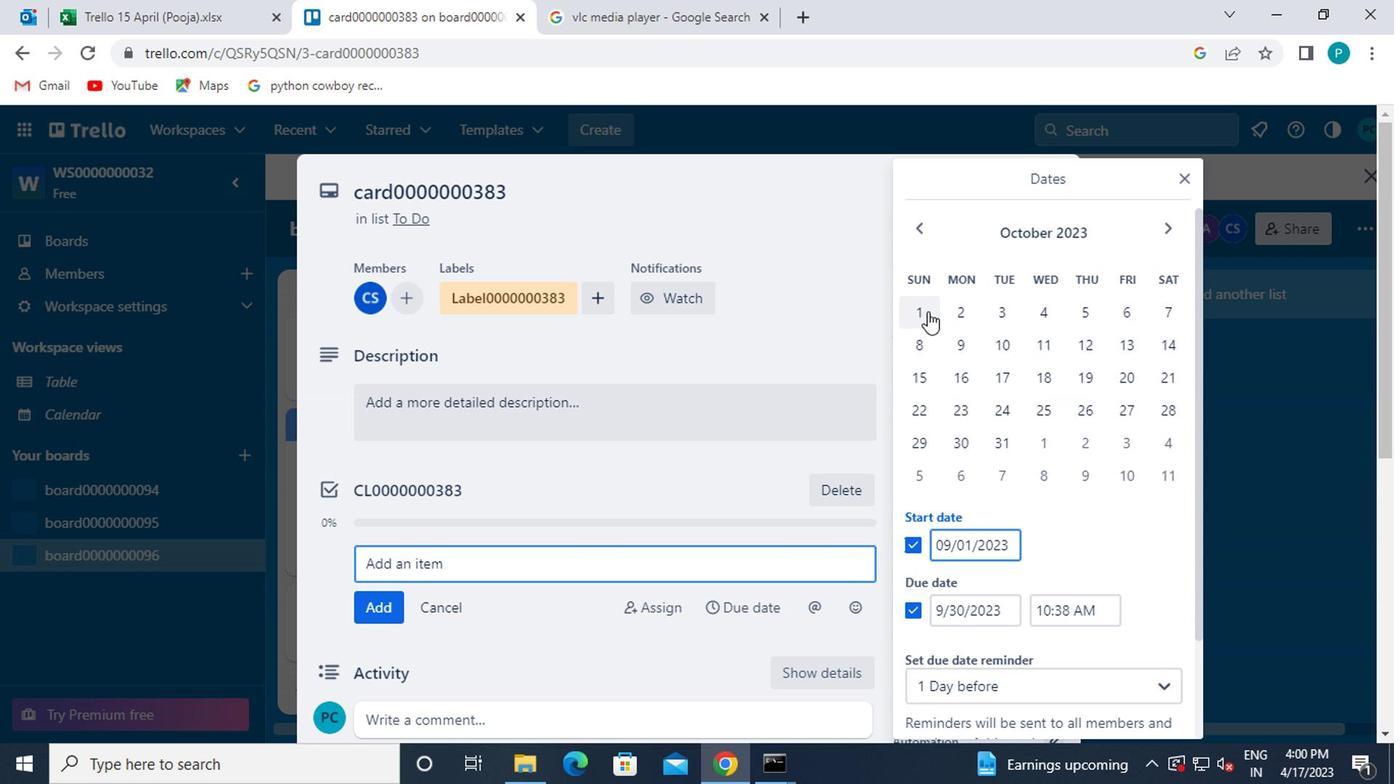 
Action: Mouse moved to (1007, 440)
Screenshot: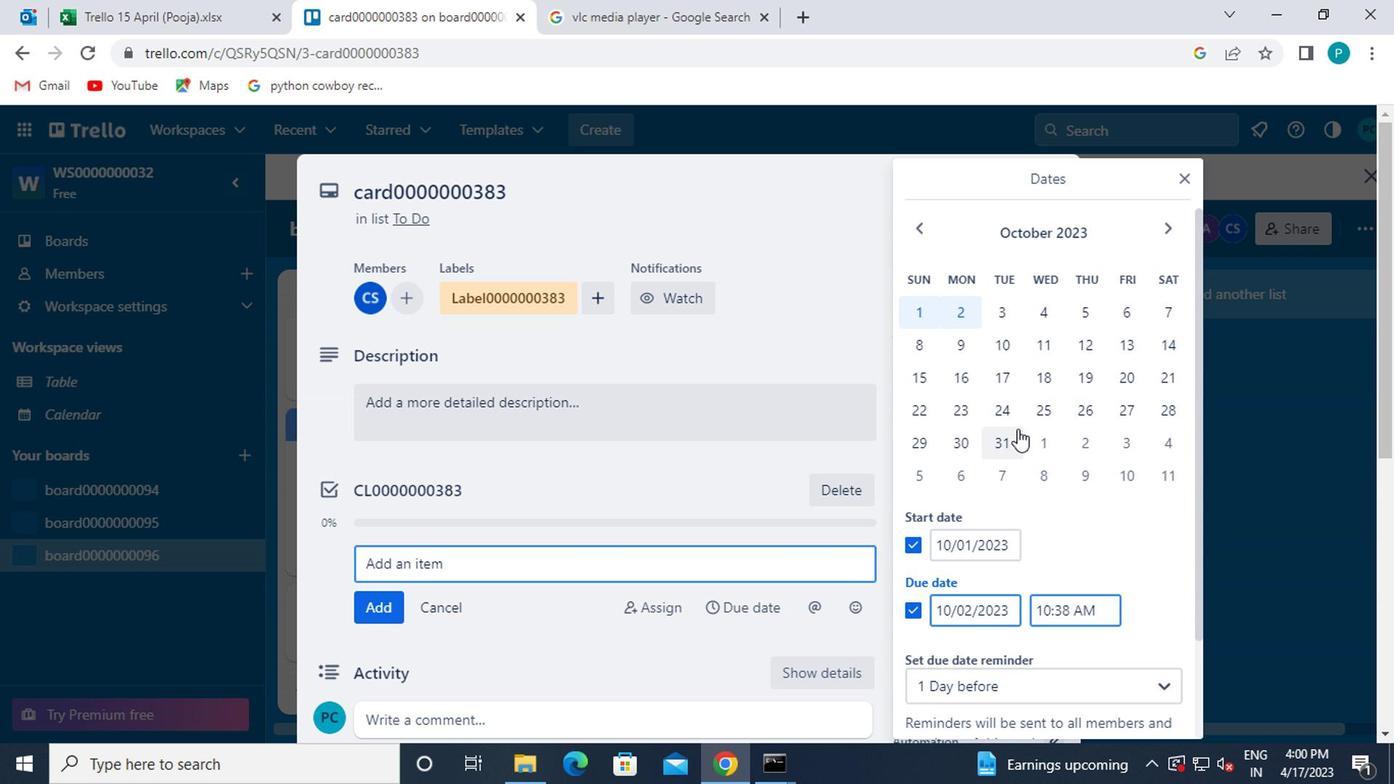 
Action: Mouse pressed left at (1007, 440)
Screenshot: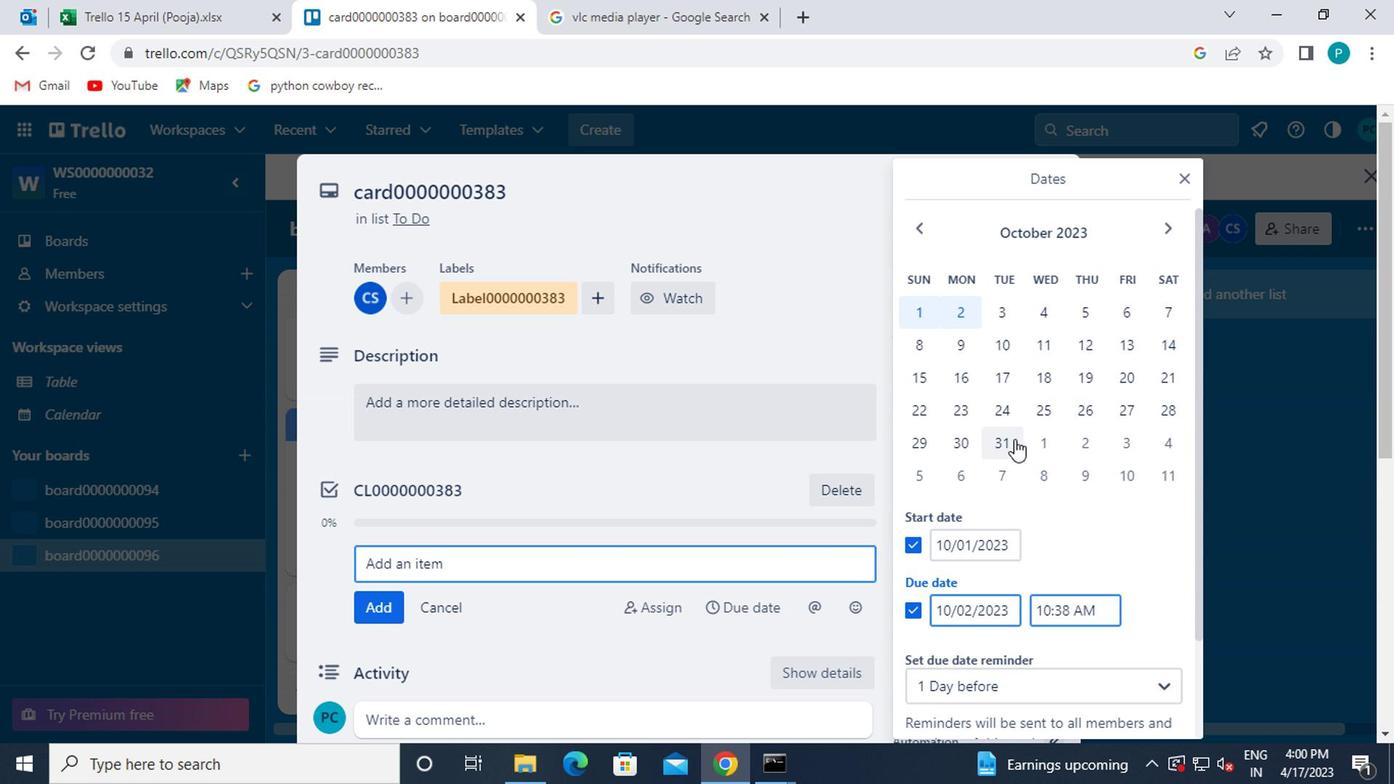 
Action: Mouse moved to (1004, 445)
Screenshot: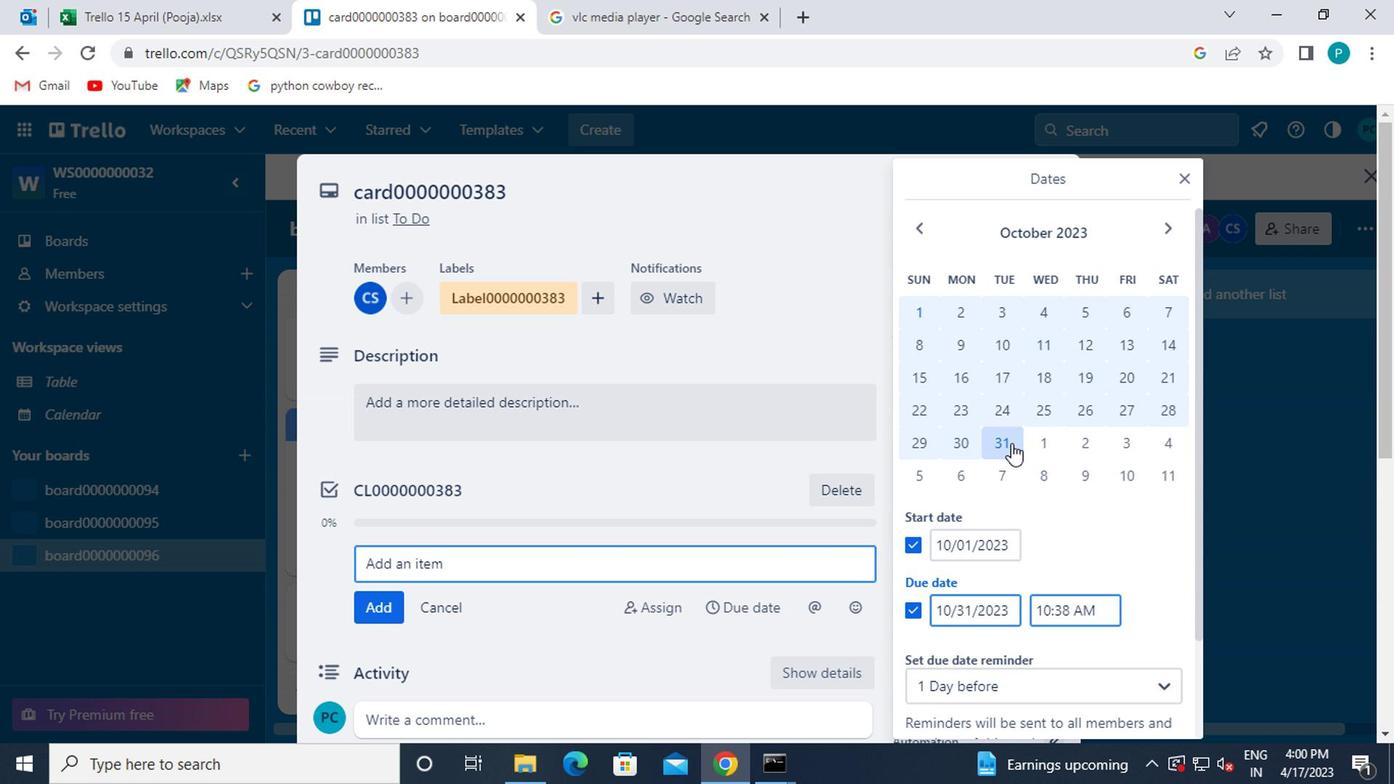 
Action: Mouse scrolled (1004, 445) with delta (0, 0)
Screenshot: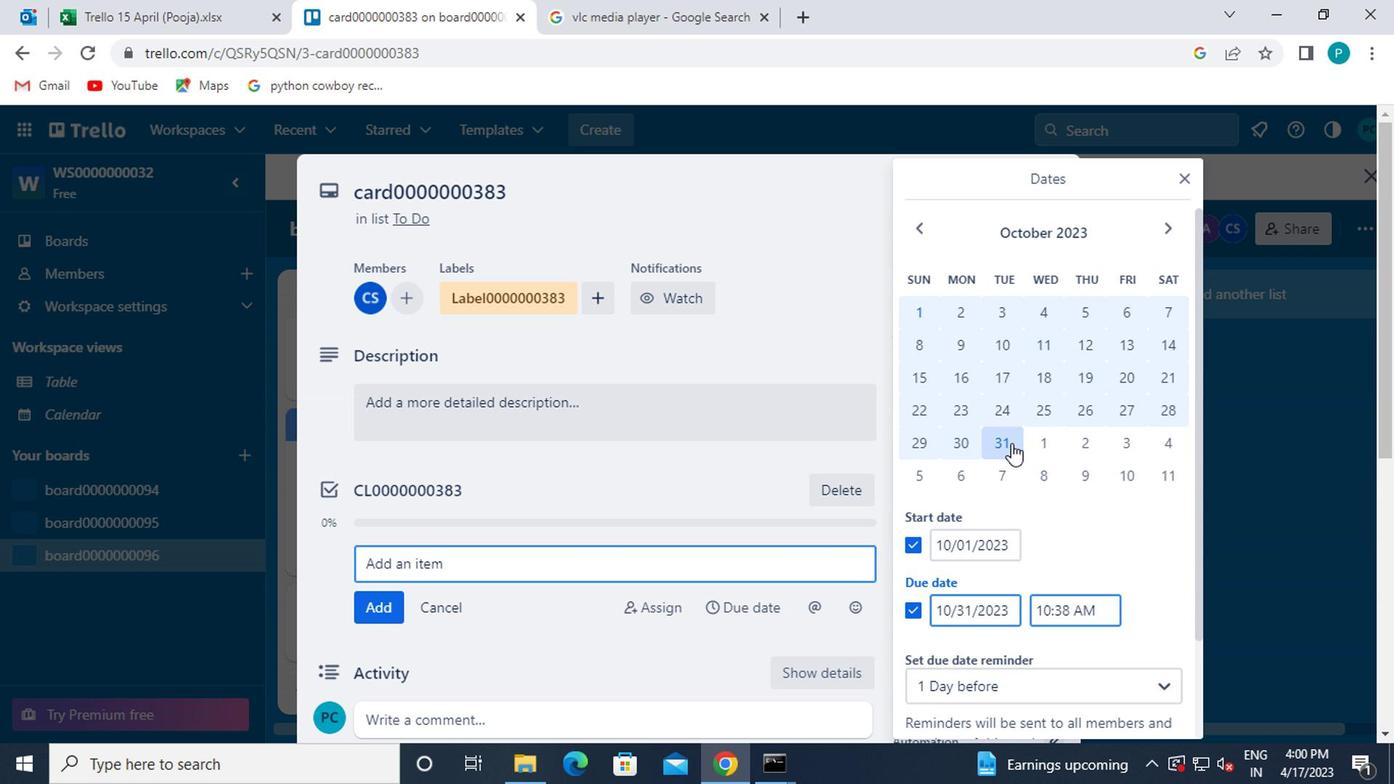 
Action: Mouse moved to (1002, 448)
Screenshot: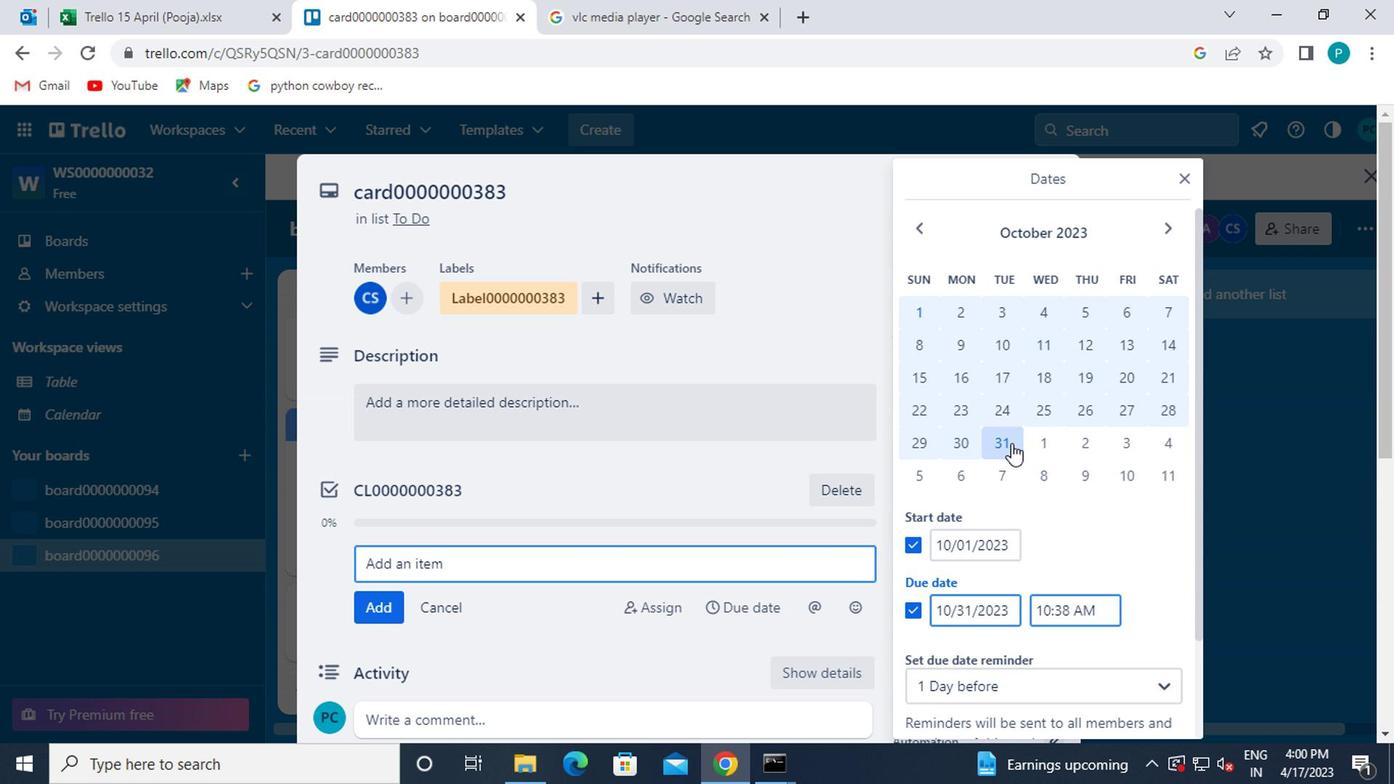 
Action: Mouse scrolled (1002, 447) with delta (0, 0)
Screenshot: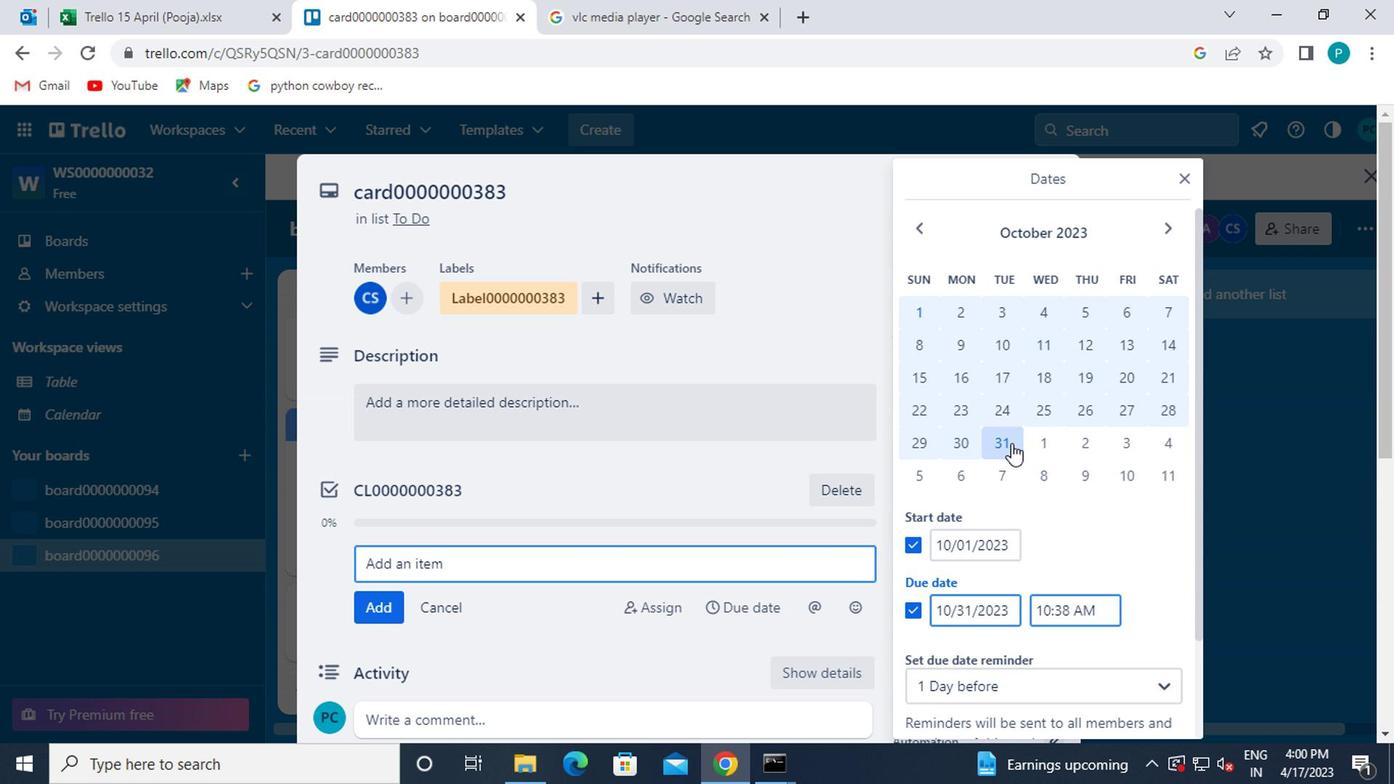 
Action: Mouse moved to (968, 657)
Screenshot: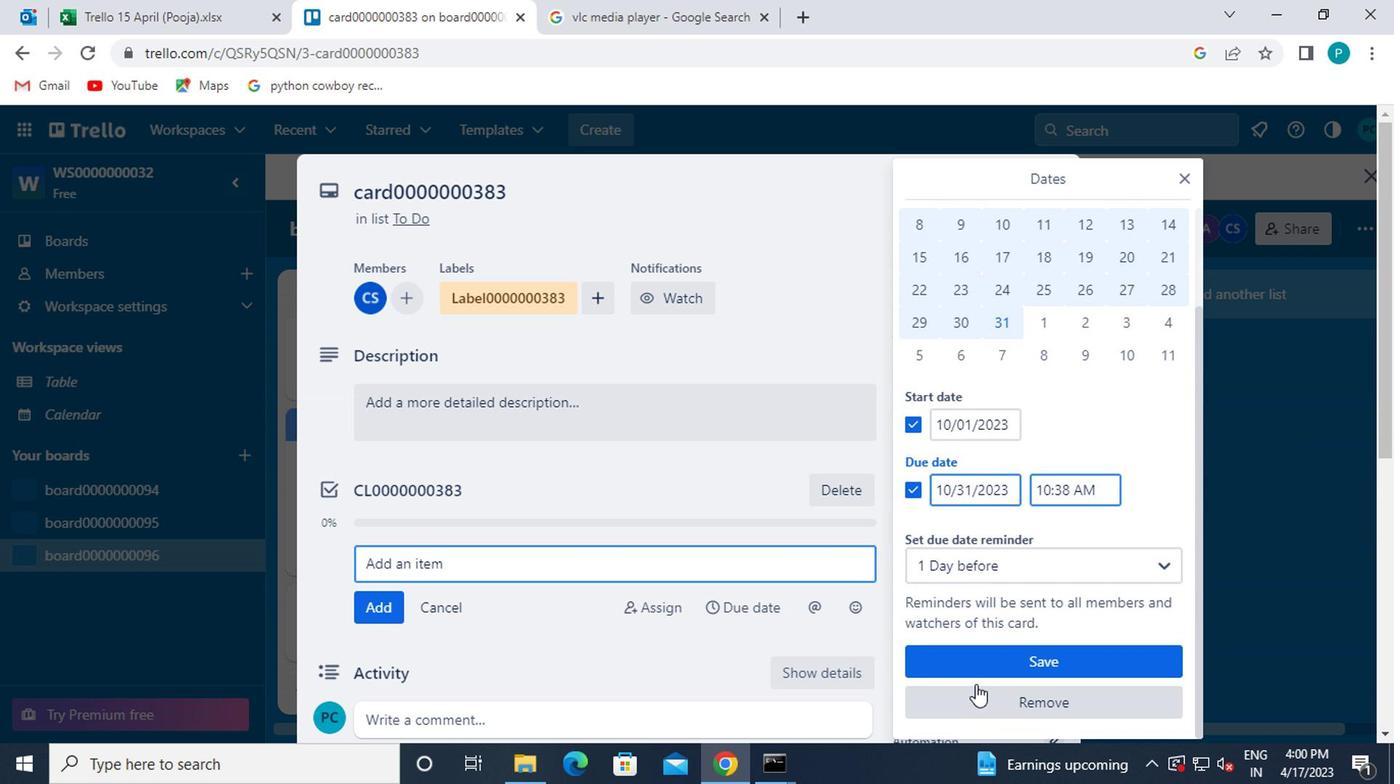 
Action: Mouse pressed left at (968, 657)
Screenshot: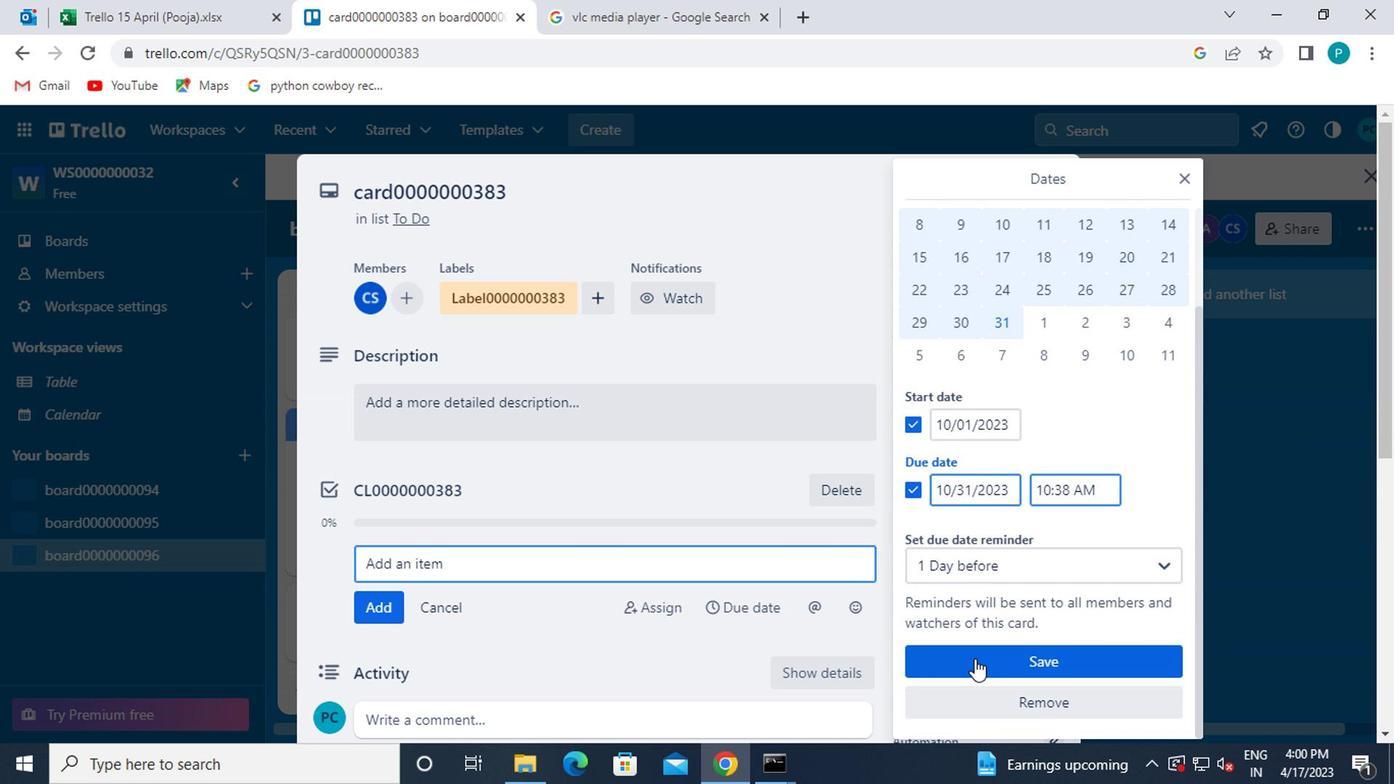 
Action: Mouse moved to (968, 624)
Screenshot: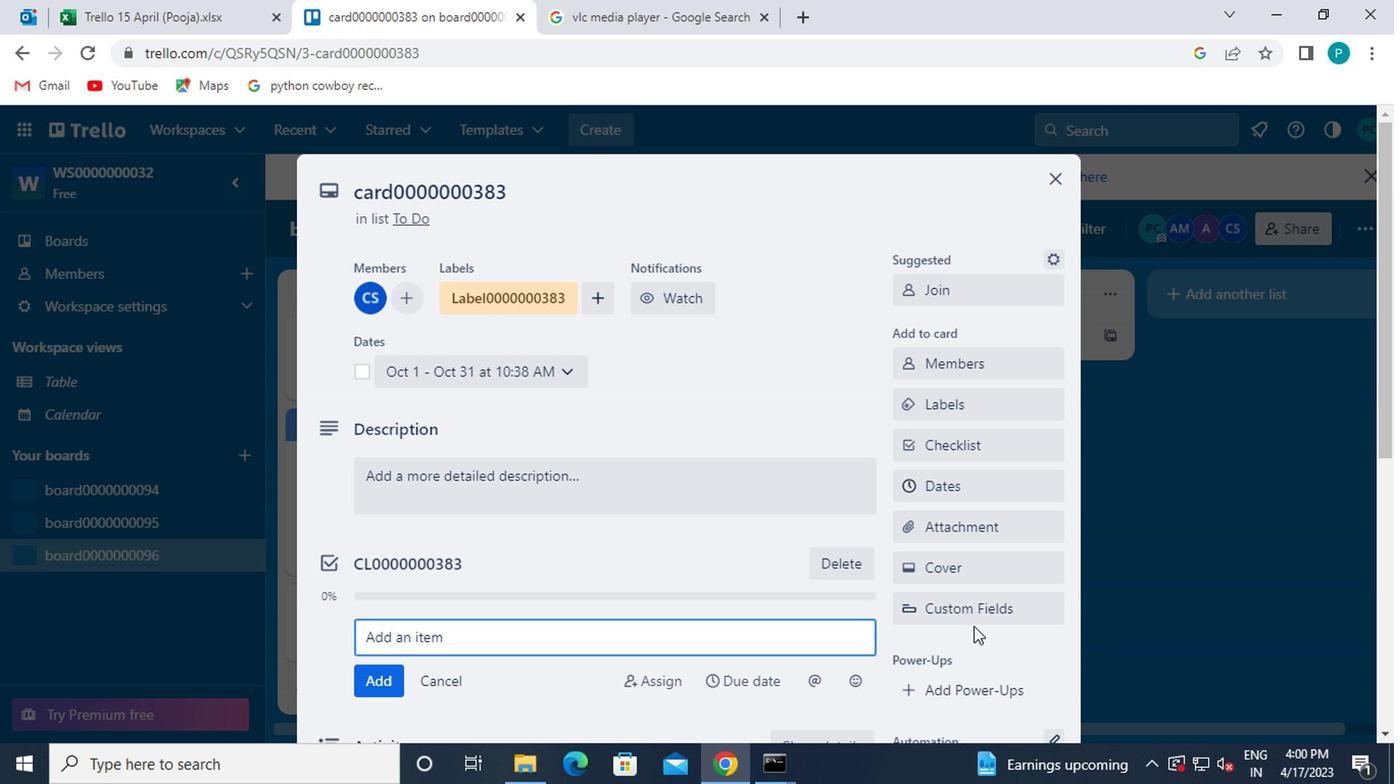 
Action: Mouse scrolled (968, 623) with delta (0, 0)
Screenshot: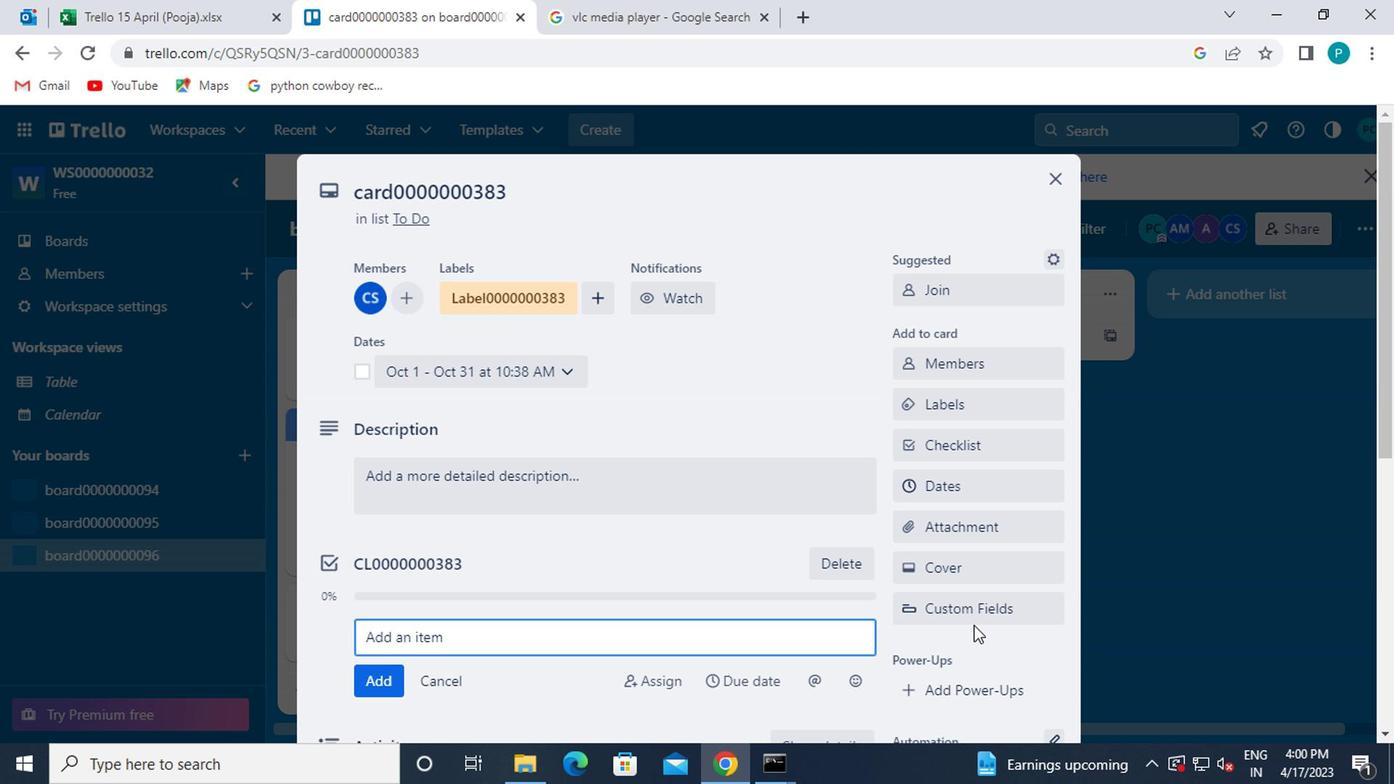 
Action: Mouse moved to (966, 619)
Screenshot: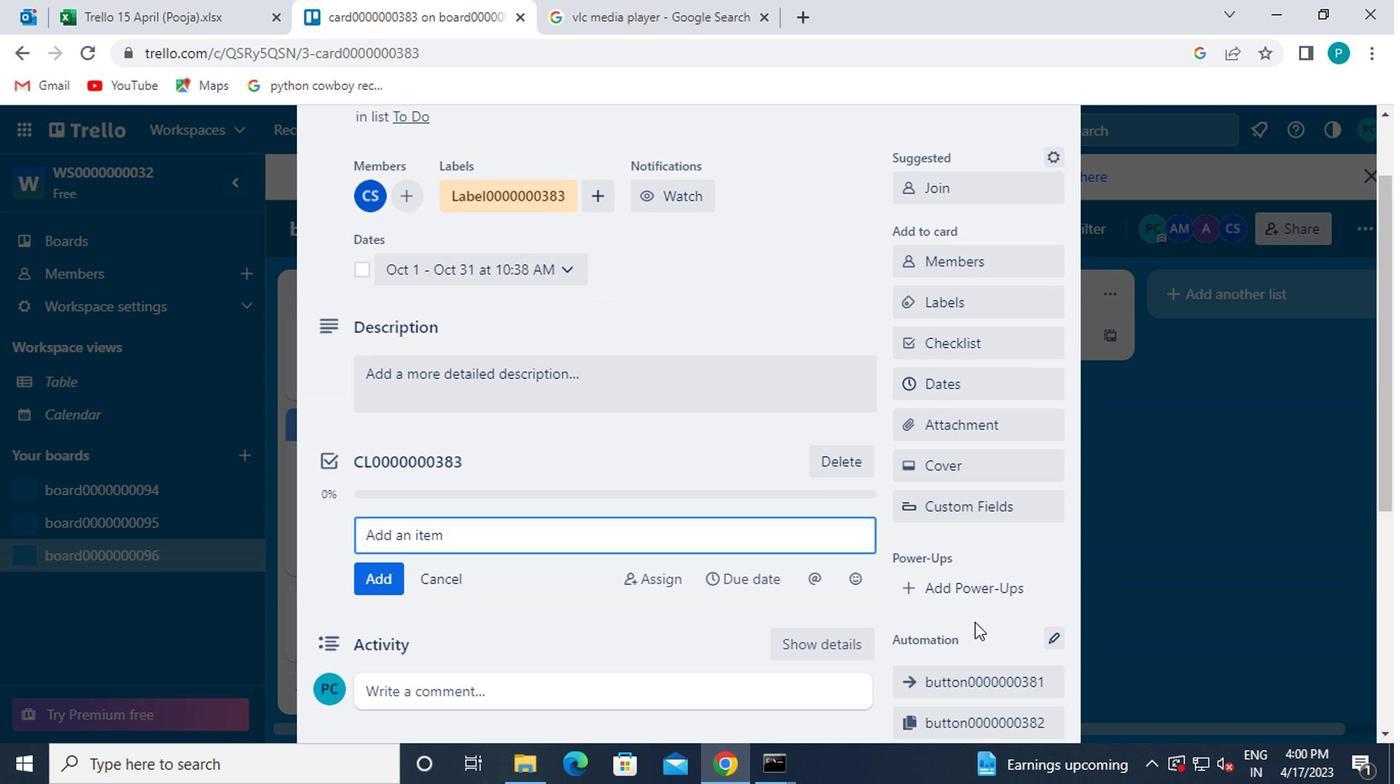 
